 Task: Send an email with the signature Guillermo Adams with the subject Update on a termination meeting and the message I am writing to follow up on the status of the payment. from softage.8@softage.net to softage.6@softage.net and softage.7@softage.net
Action: Mouse moved to (1269, 76)
Screenshot: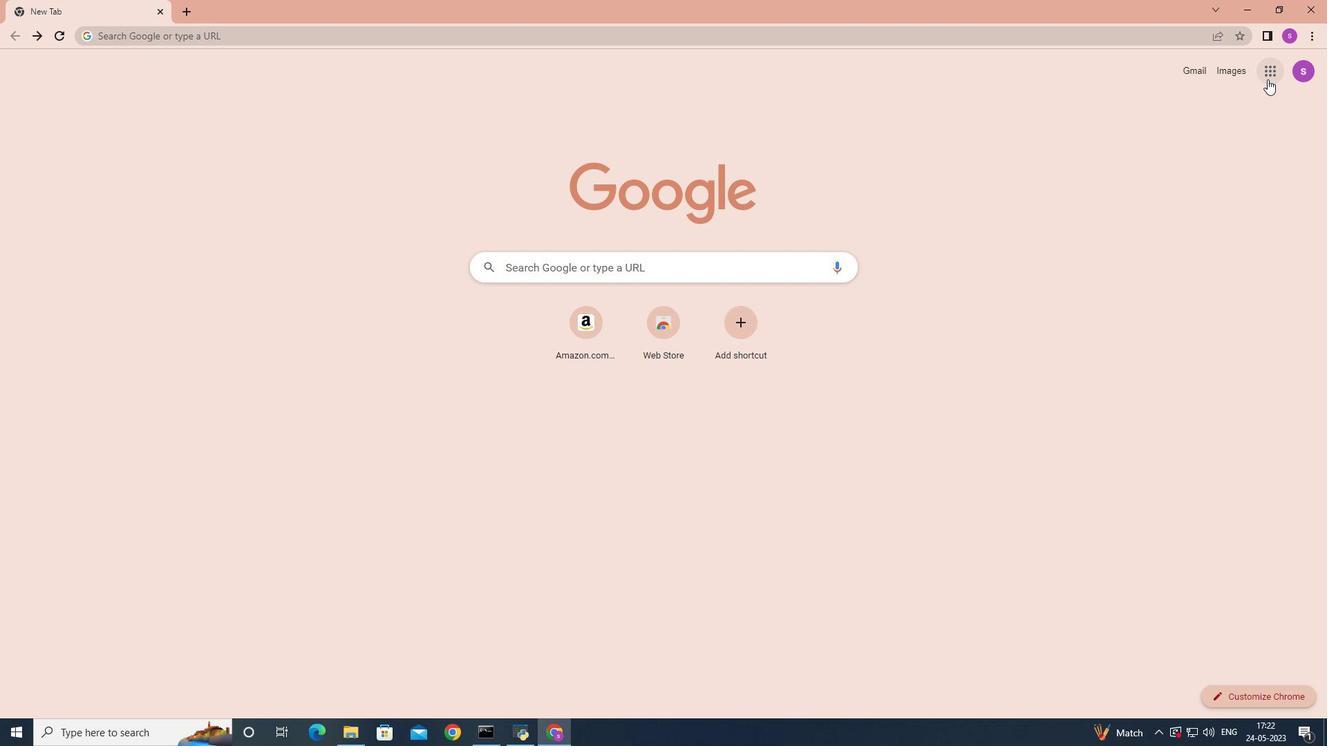 
Action: Mouse pressed left at (1269, 76)
Screenshot: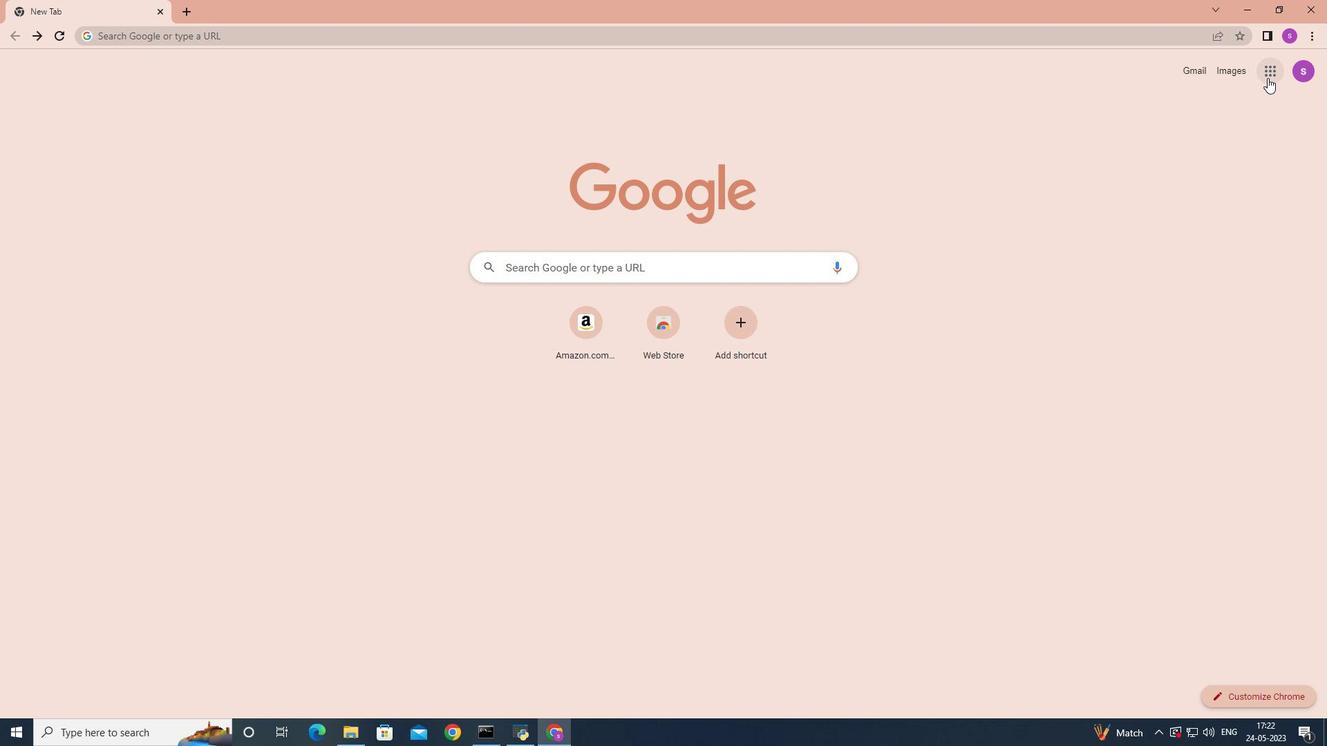 
Action: Mouse moved to (1220, 116)
Screenshot: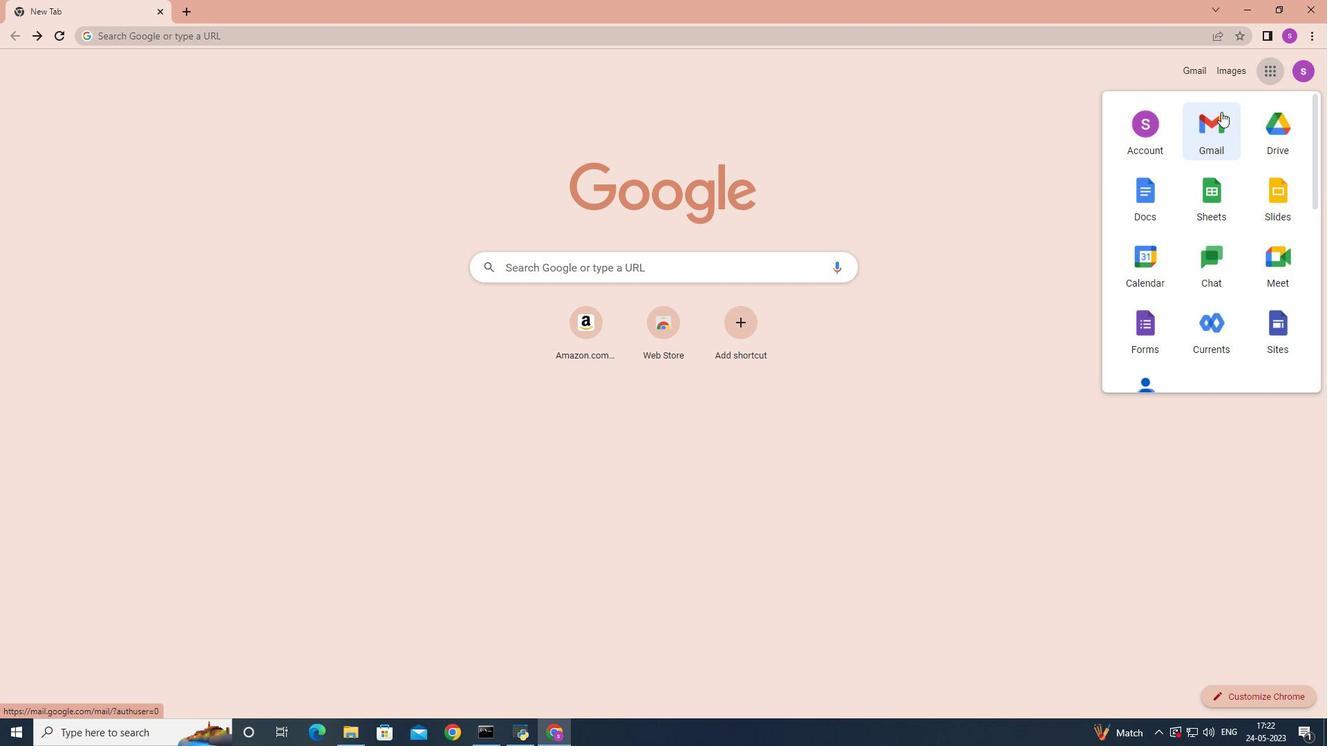 
Action: Mouse pressed left at (1220, 116)
Screenshot: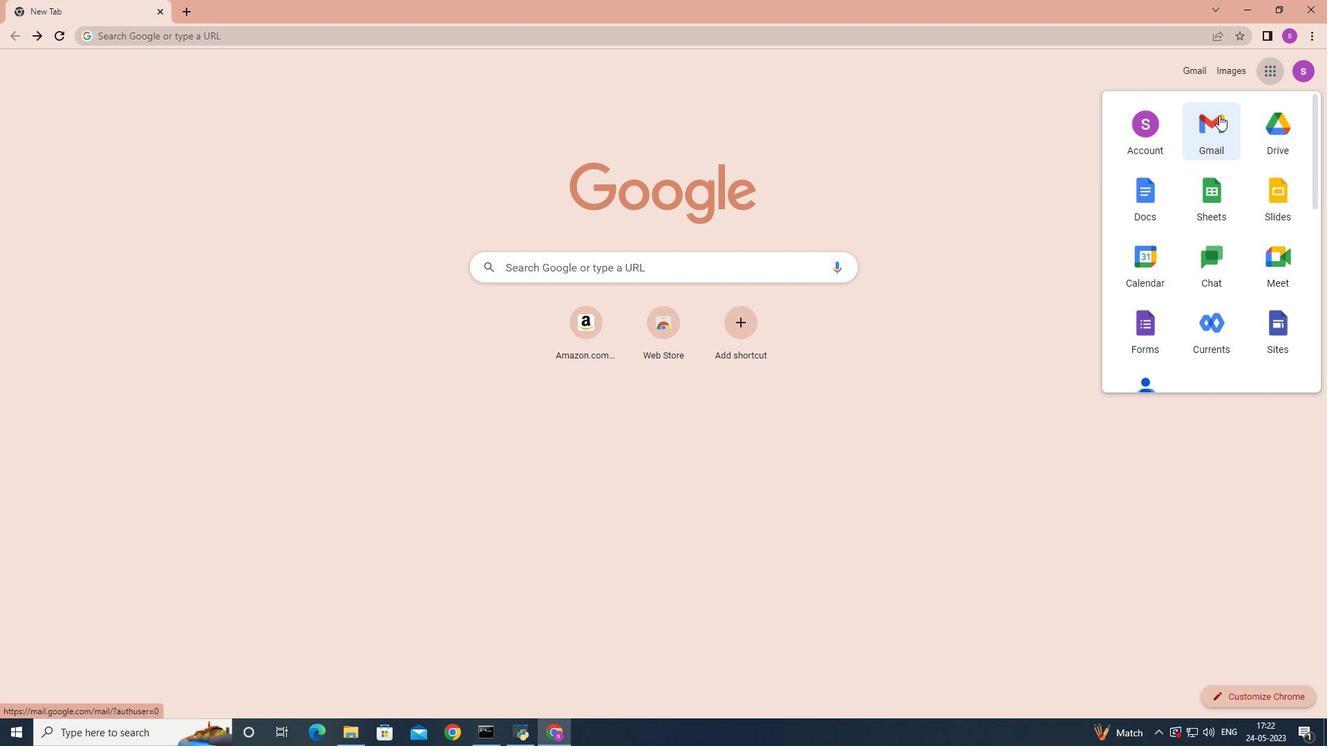
Action: Mouse moved to (1176, 80)
Screenshot: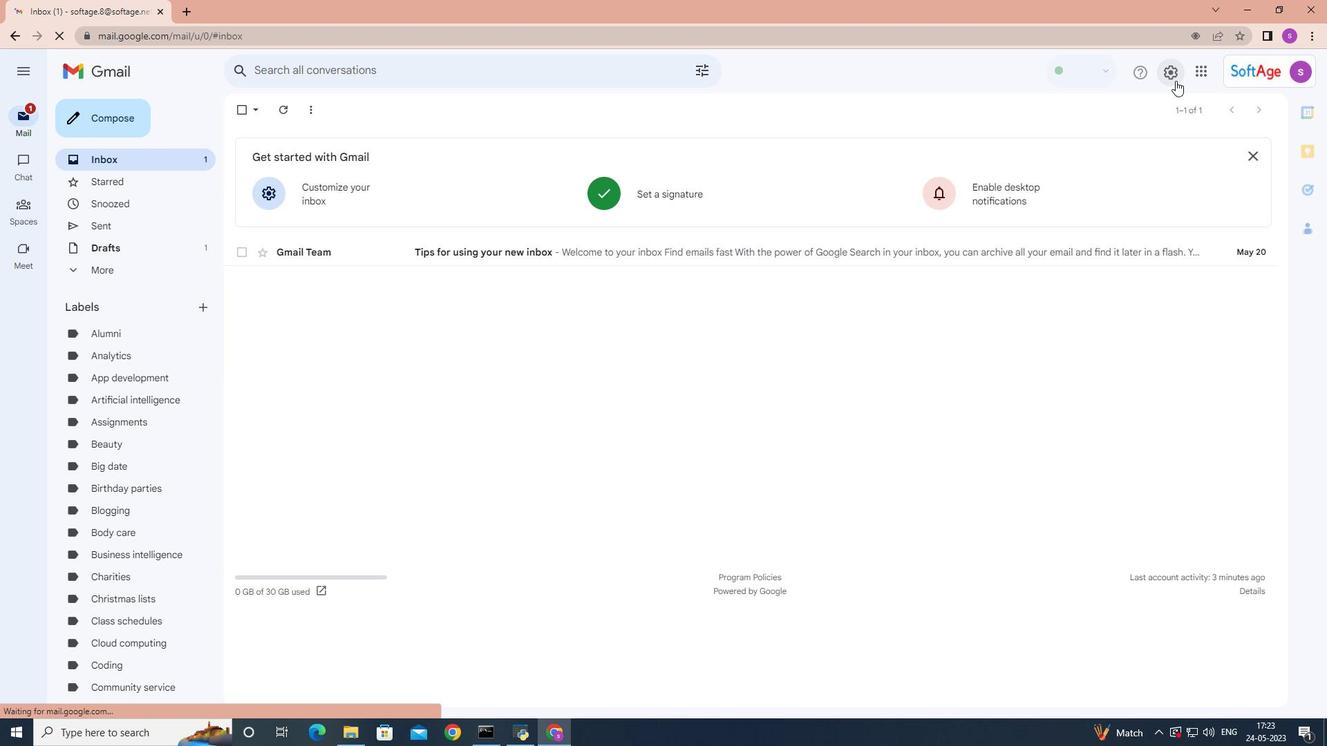 
Action: Mouse pressed left at (1176, 80)
Screenshot: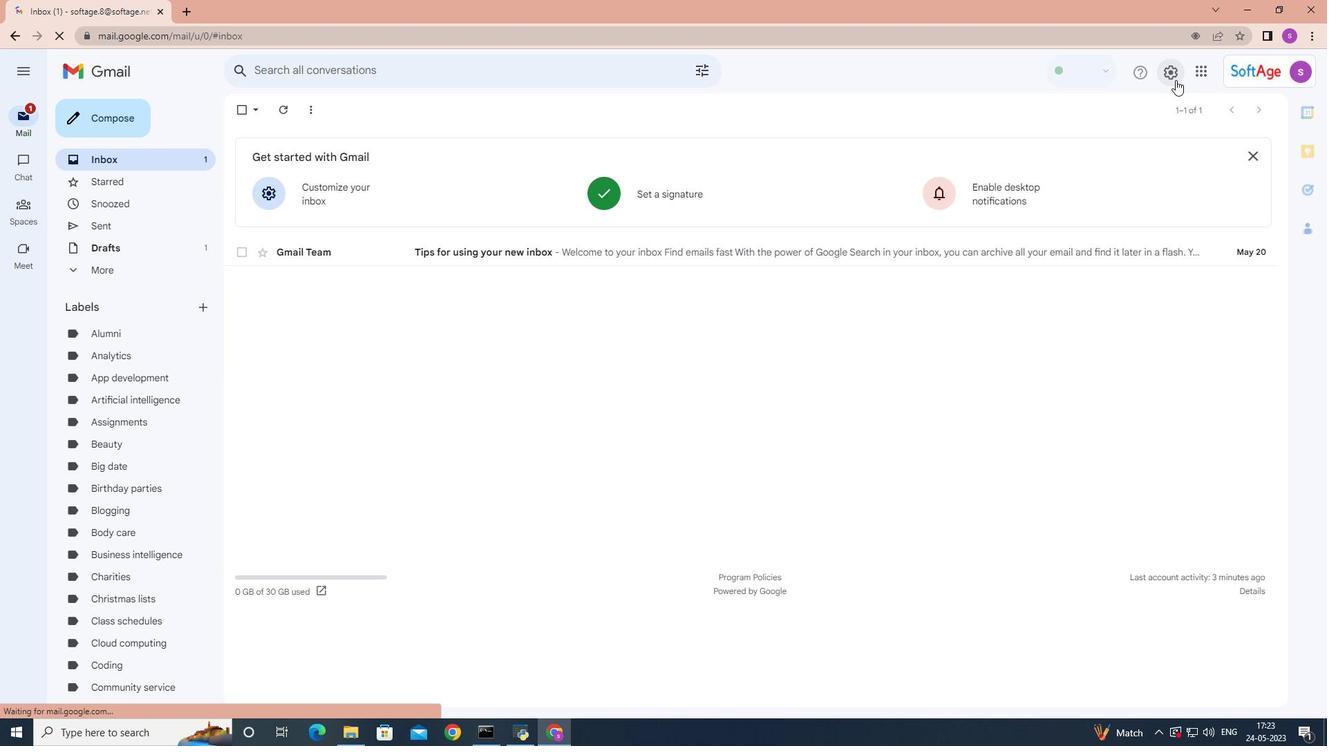 
Action: Mouse moved to (1161, 143)
Screenshot: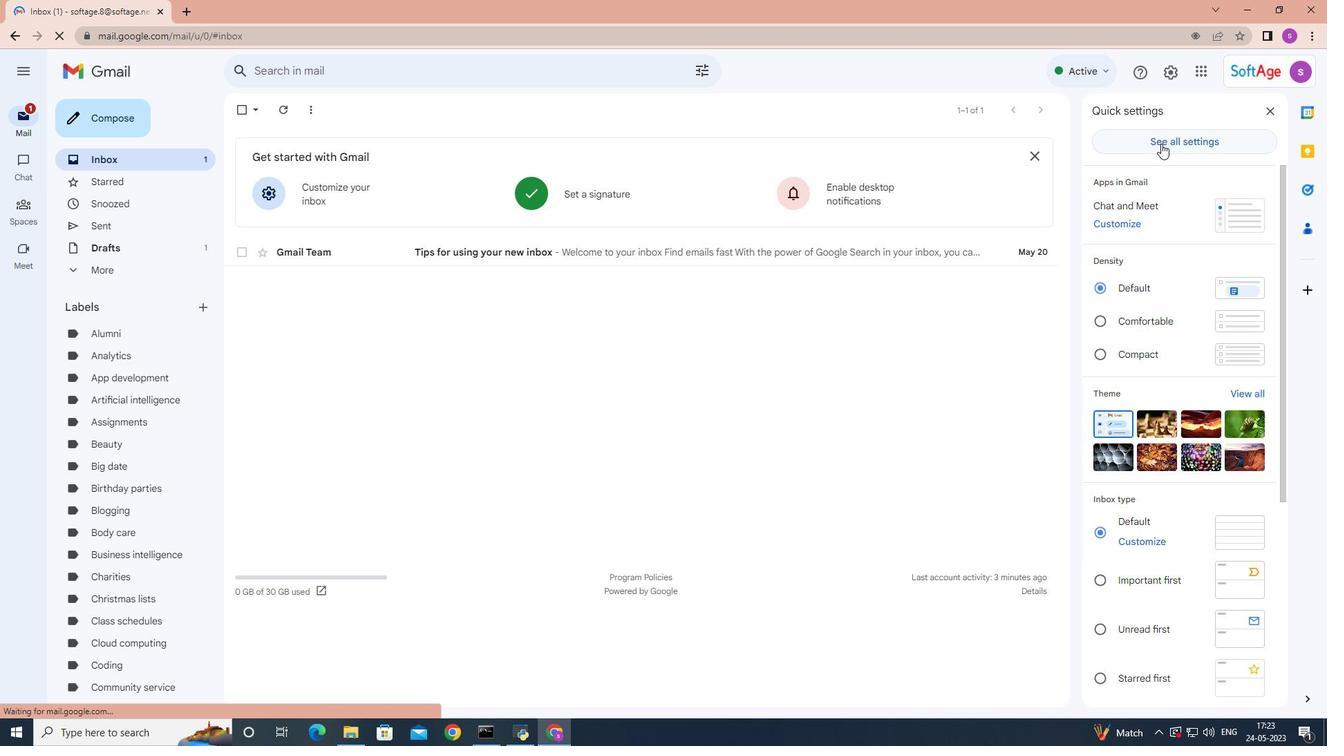 
Action: Mouse pressed left at (1161, 143)
Screenshot: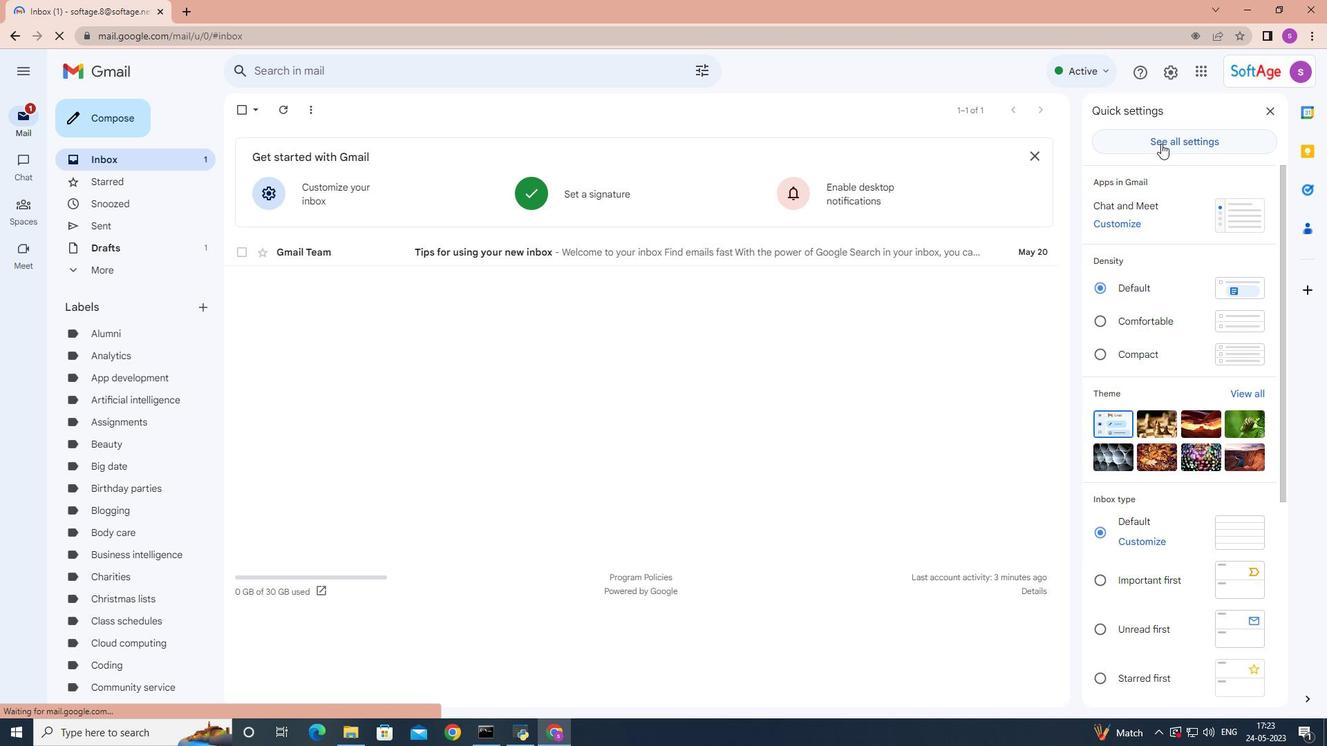
Action: Mouse moved to (902, 275)
Screenshot: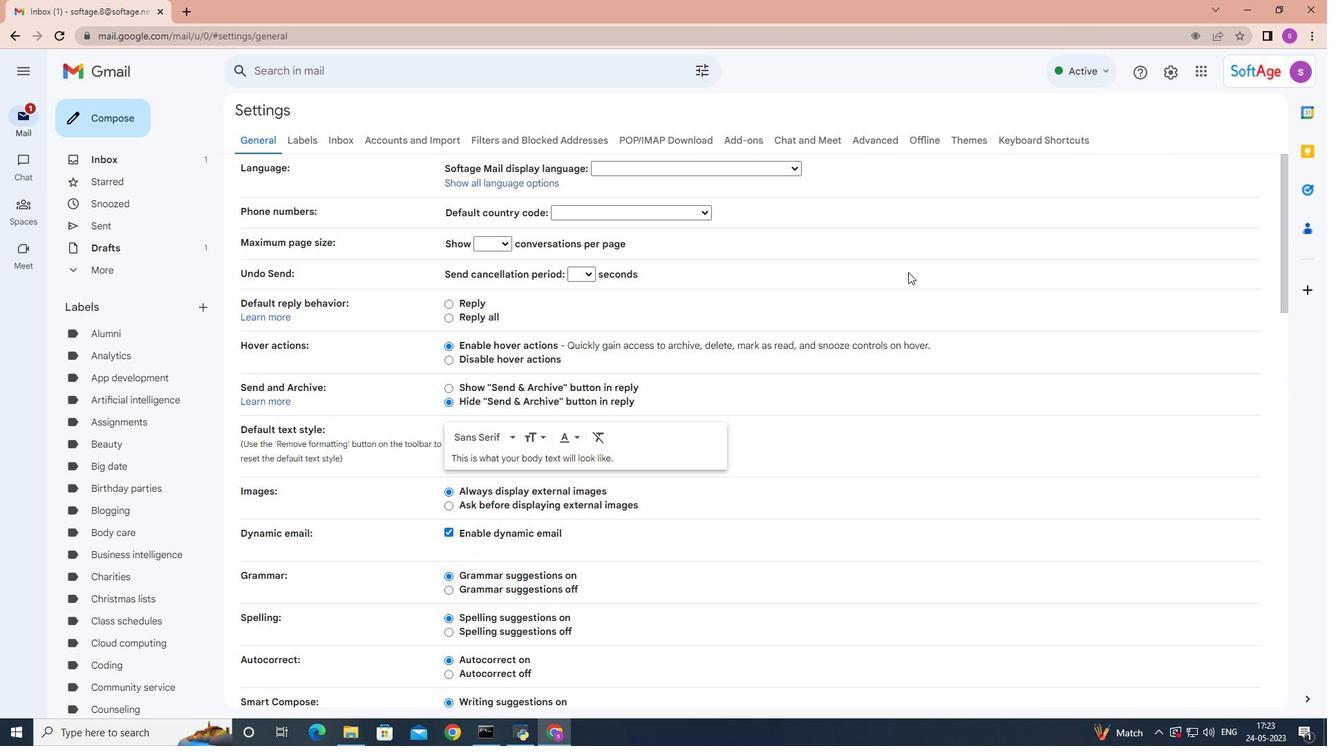 
Action: Mouse scrolled (902, 274) with delta (0, 0)
Screenshot: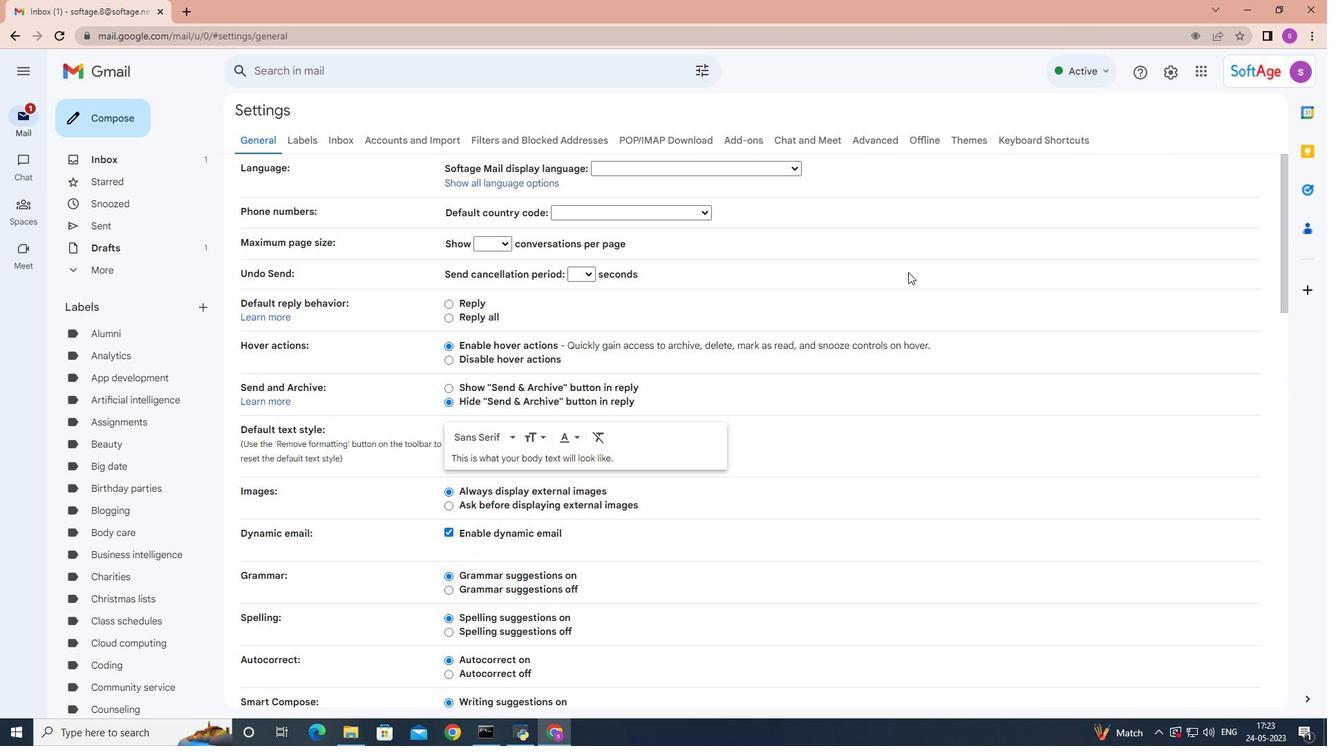 
Action: Mouse moved to (902, 275)
Screenshot: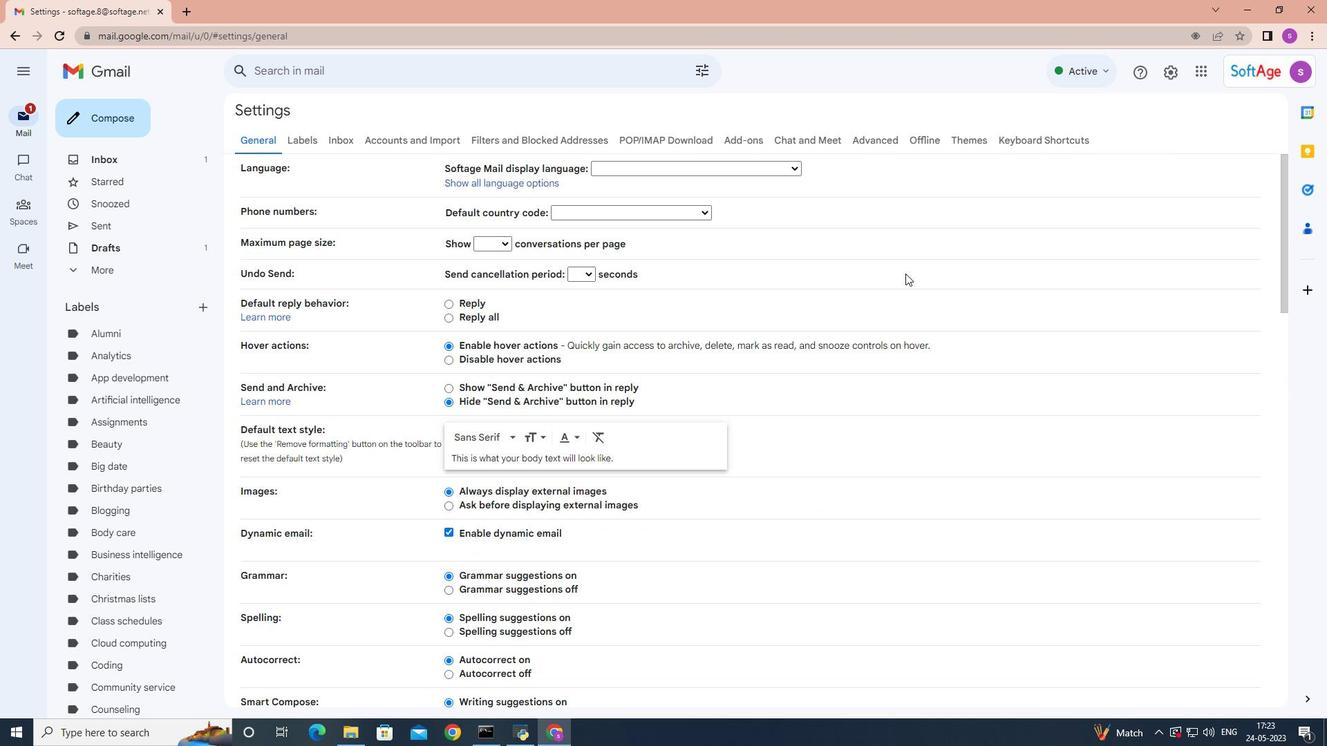 
Action: Mouse scrolled (902, 275) with delta (0, 0)
Screenshot: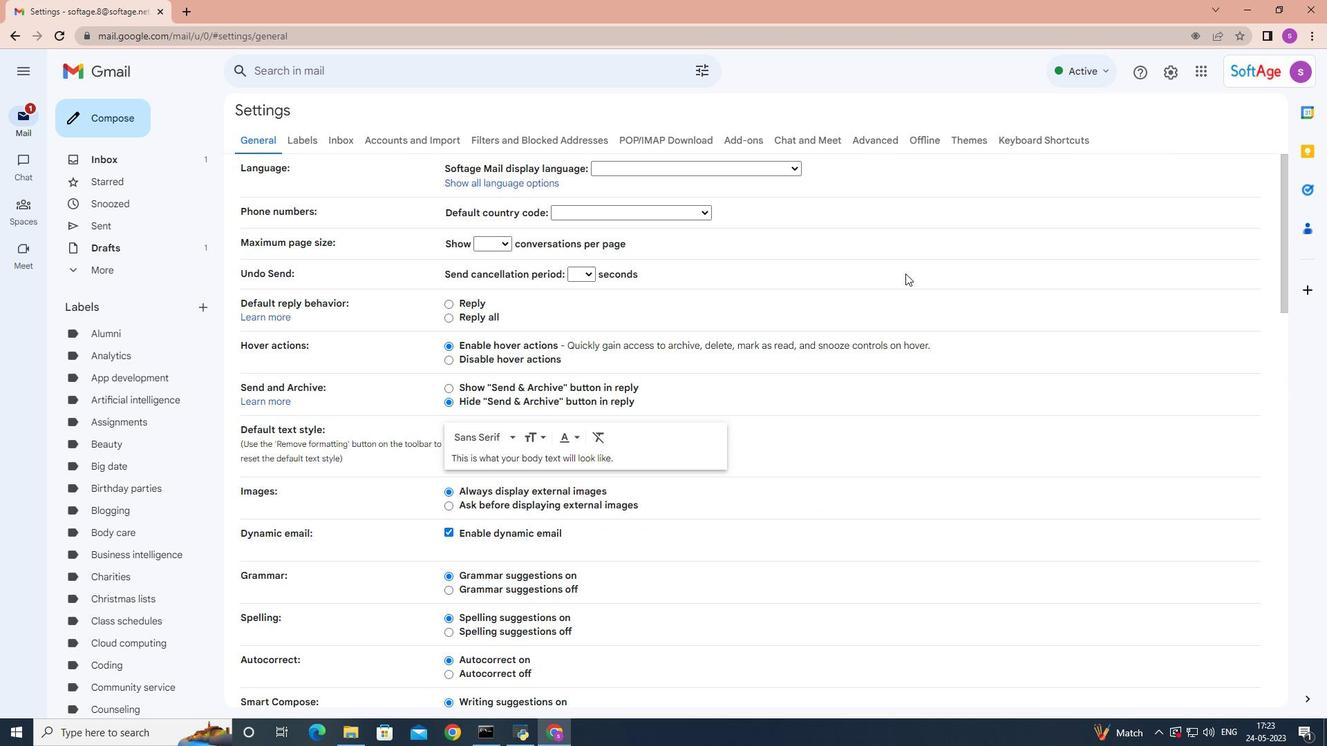 
Action: Mouse scrolled (902, 275) with delta (0, 0)
Screenshot: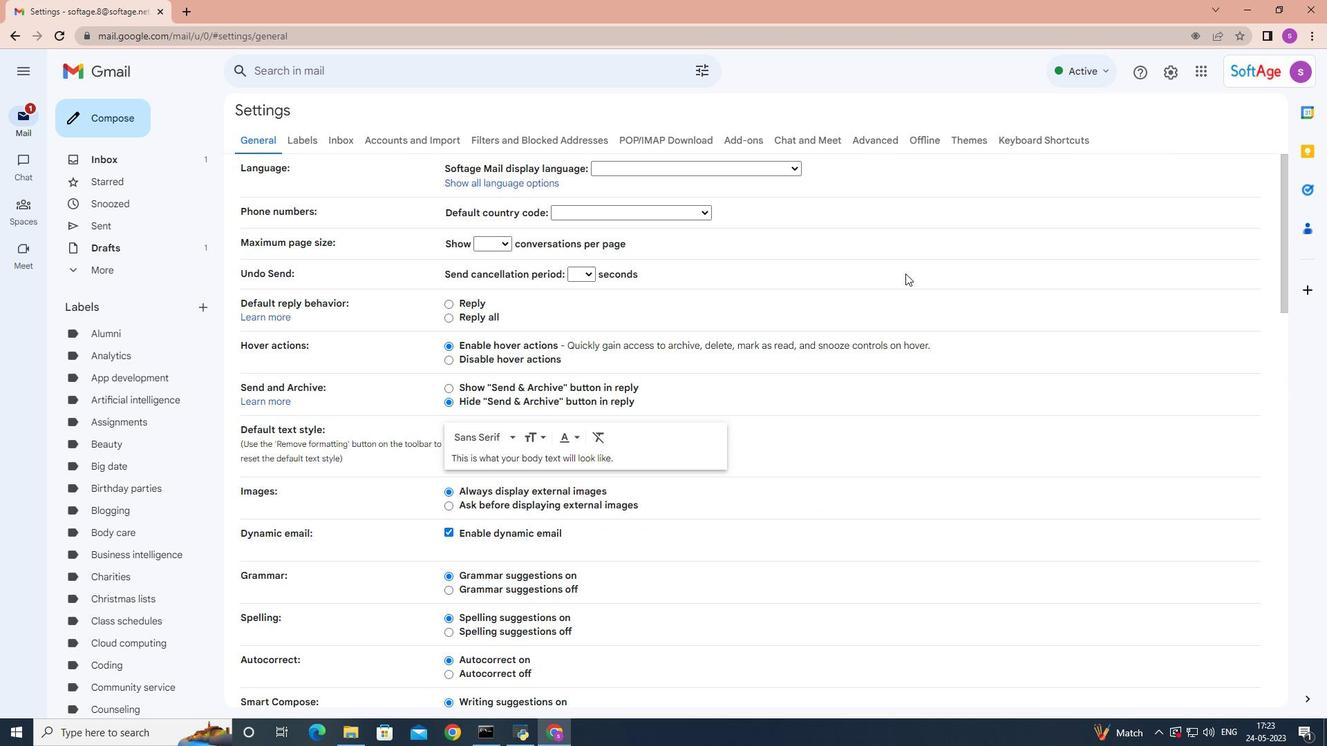 
Action: Mouse moved to (901, 275)
Screenshot: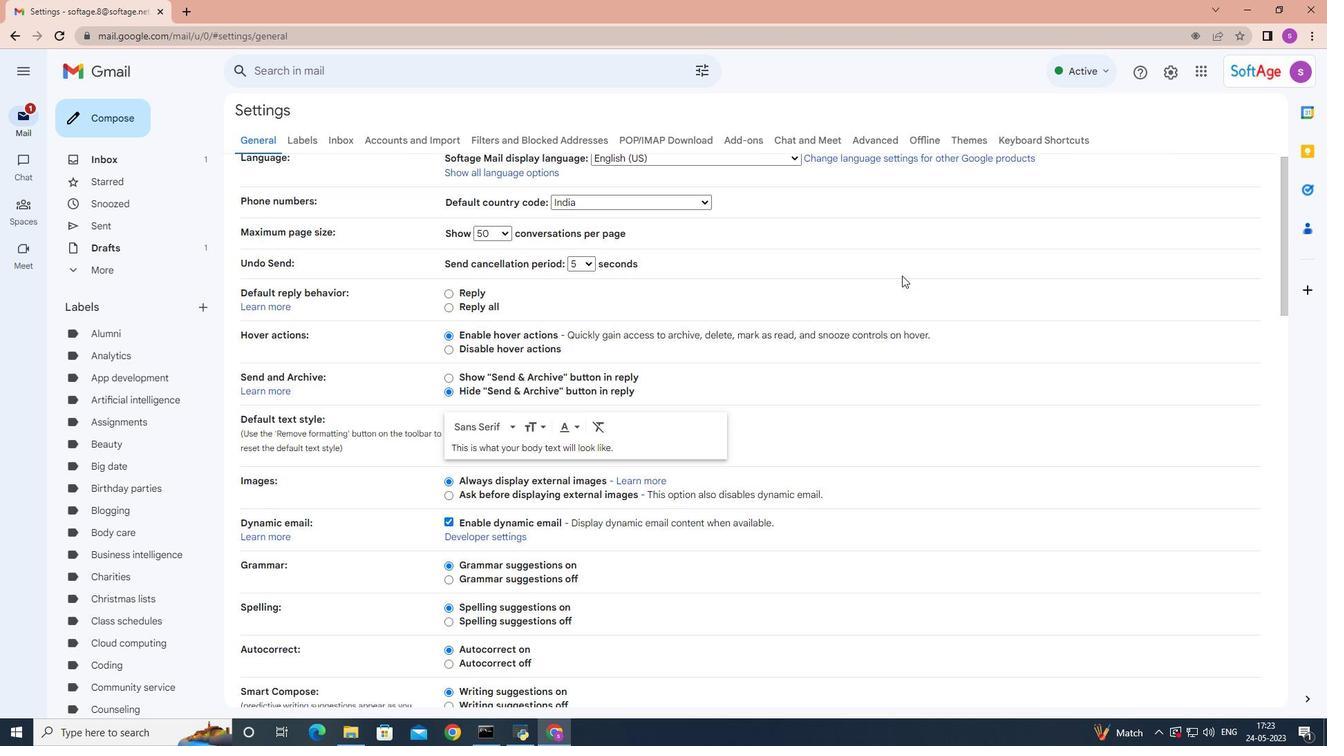 
Action: Mouse scrolled (901, 275) with delta (0, 0)
Screenshot: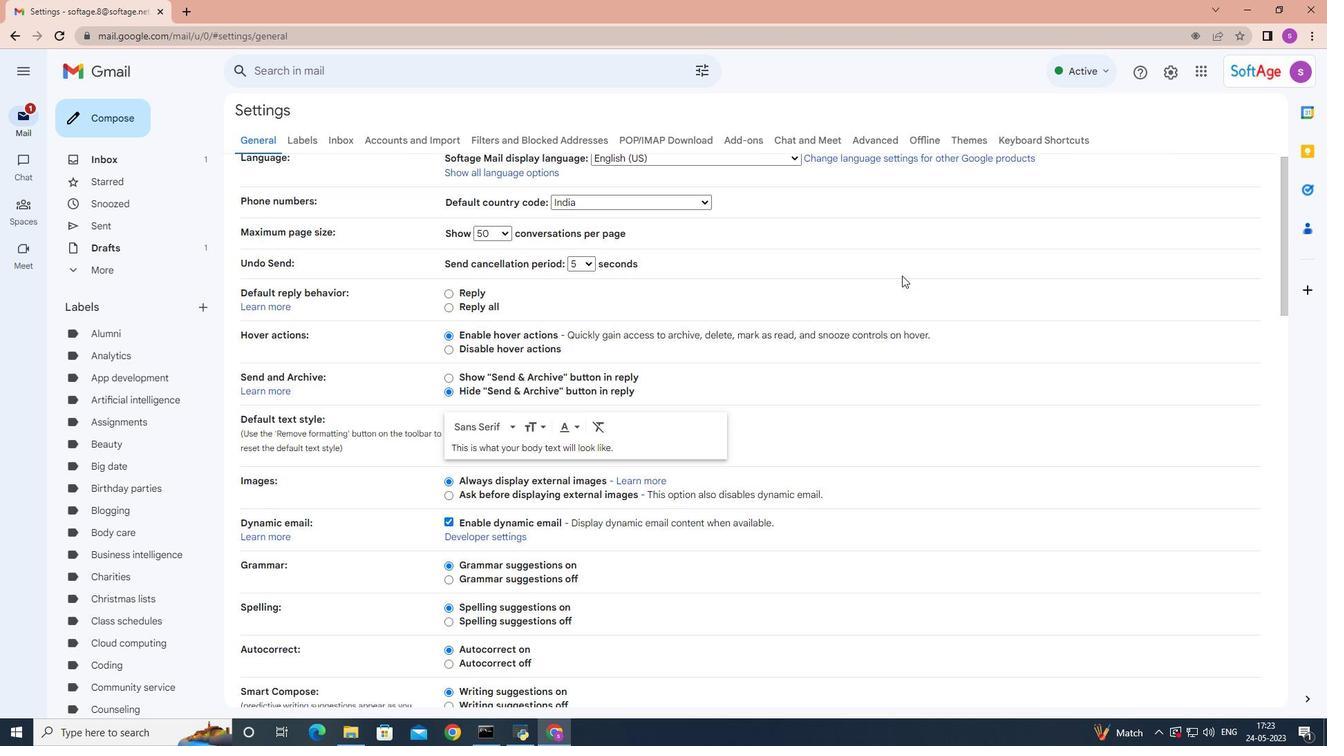 
Action: Mouse moved to (900, 275)
Screenshot: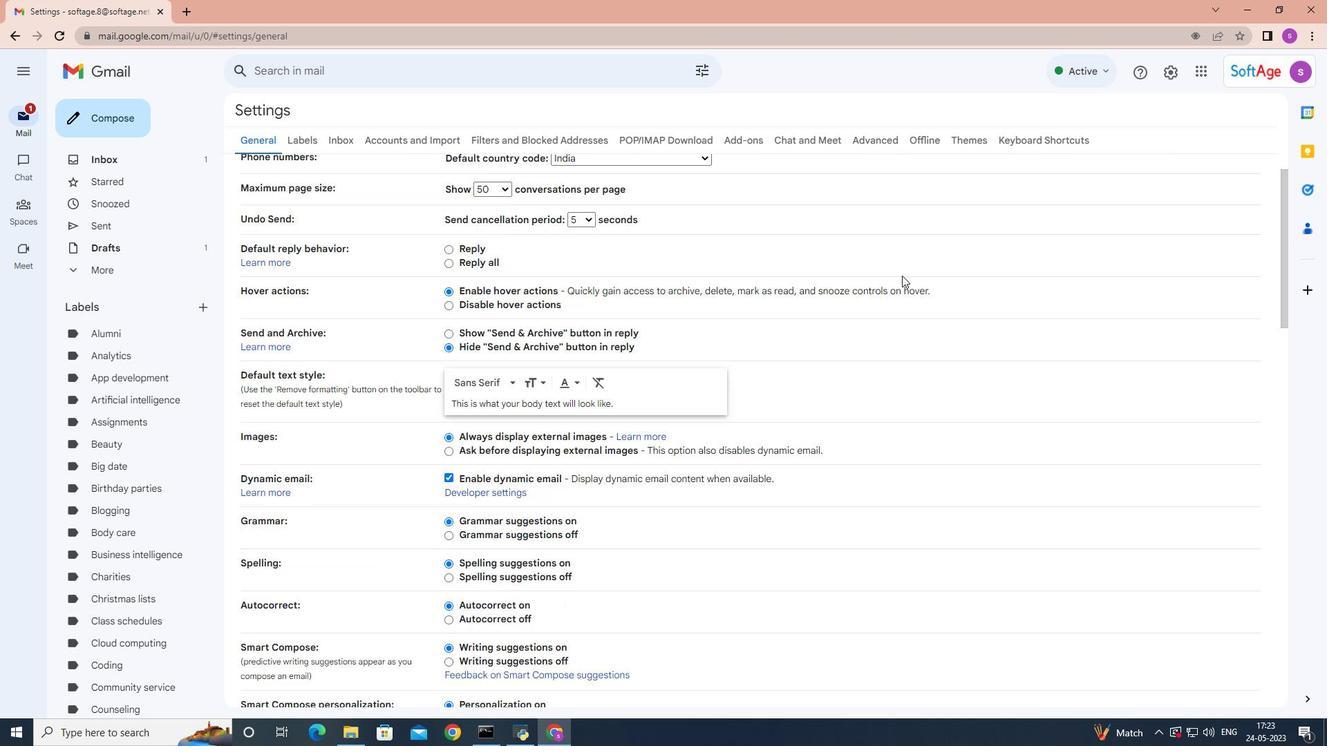
Action: Mouse scrolled (901, 275) with delta (0, 0)
Screenshot: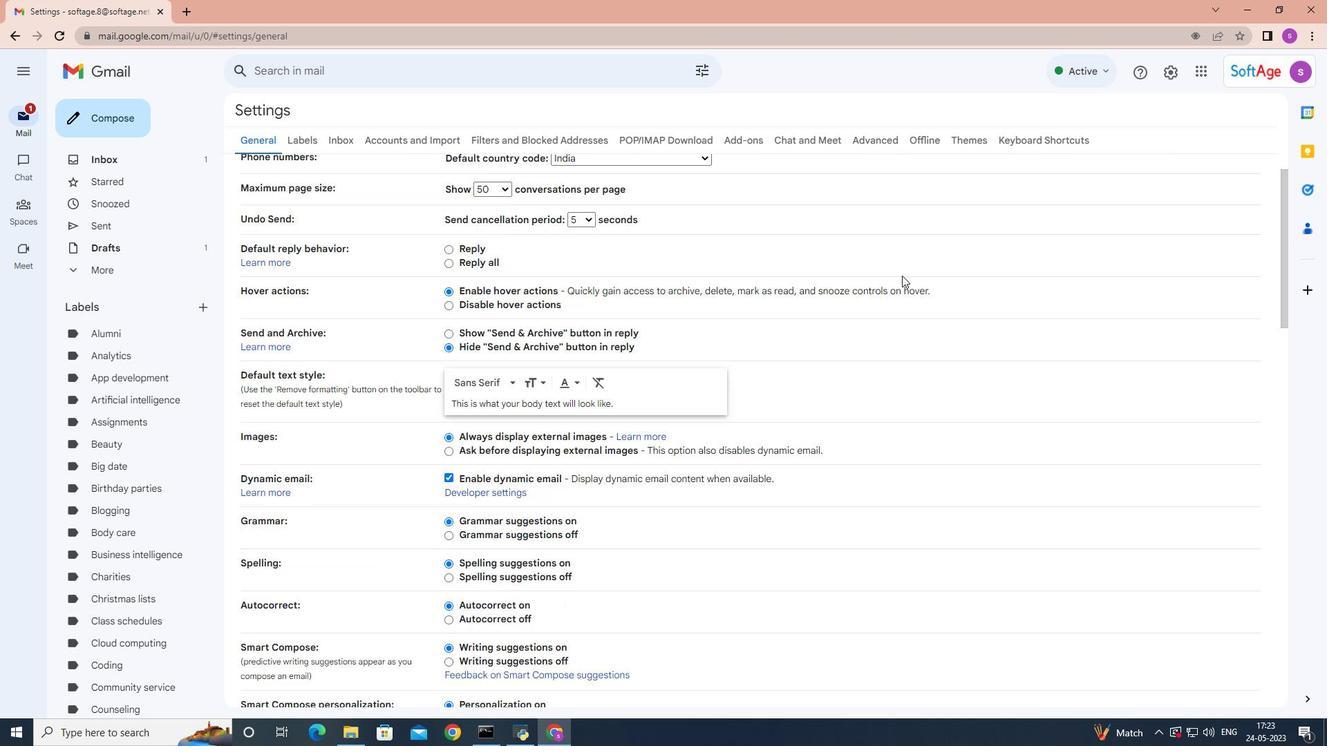 
Action: Mouse moved to (900, 275)
Screenshot: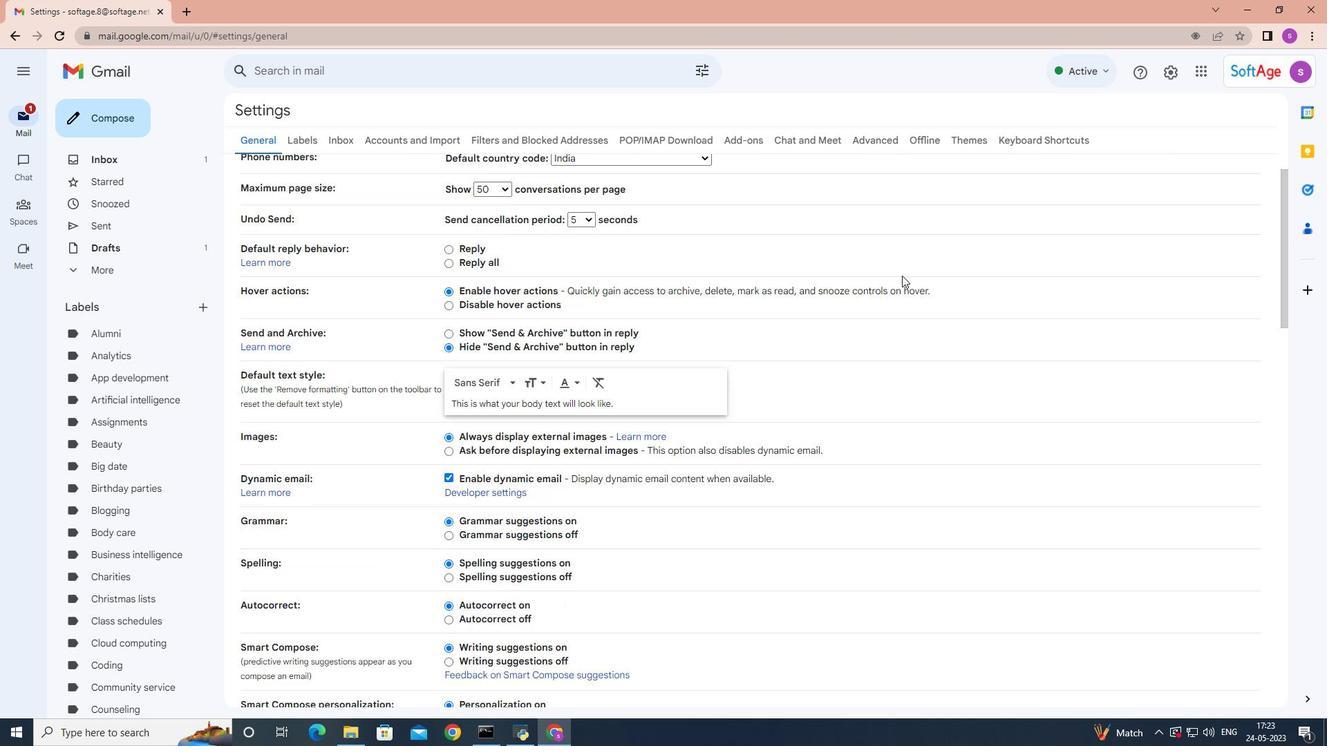 
Action: Mouse scrolled (901, 275) with delta (0, 0)
Screenshot: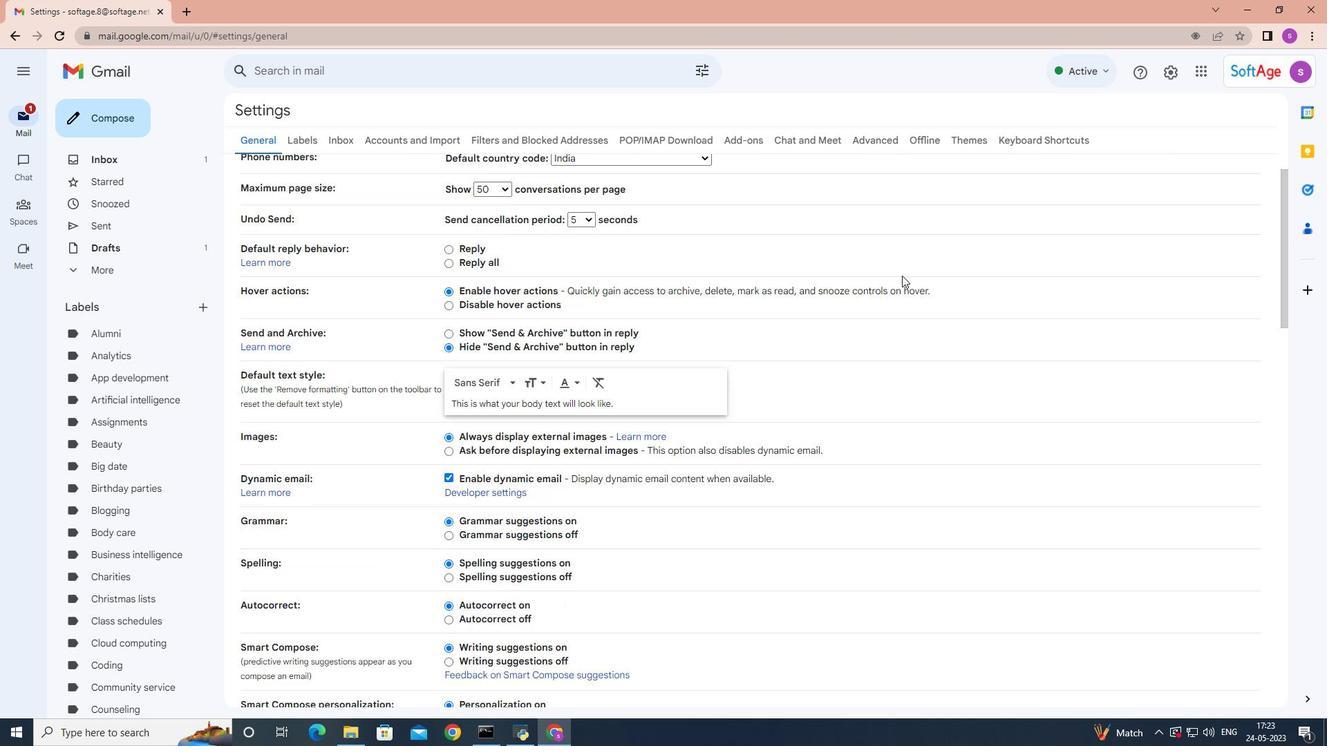 
Action: Mouse moved to (897, 273)
Screenshot: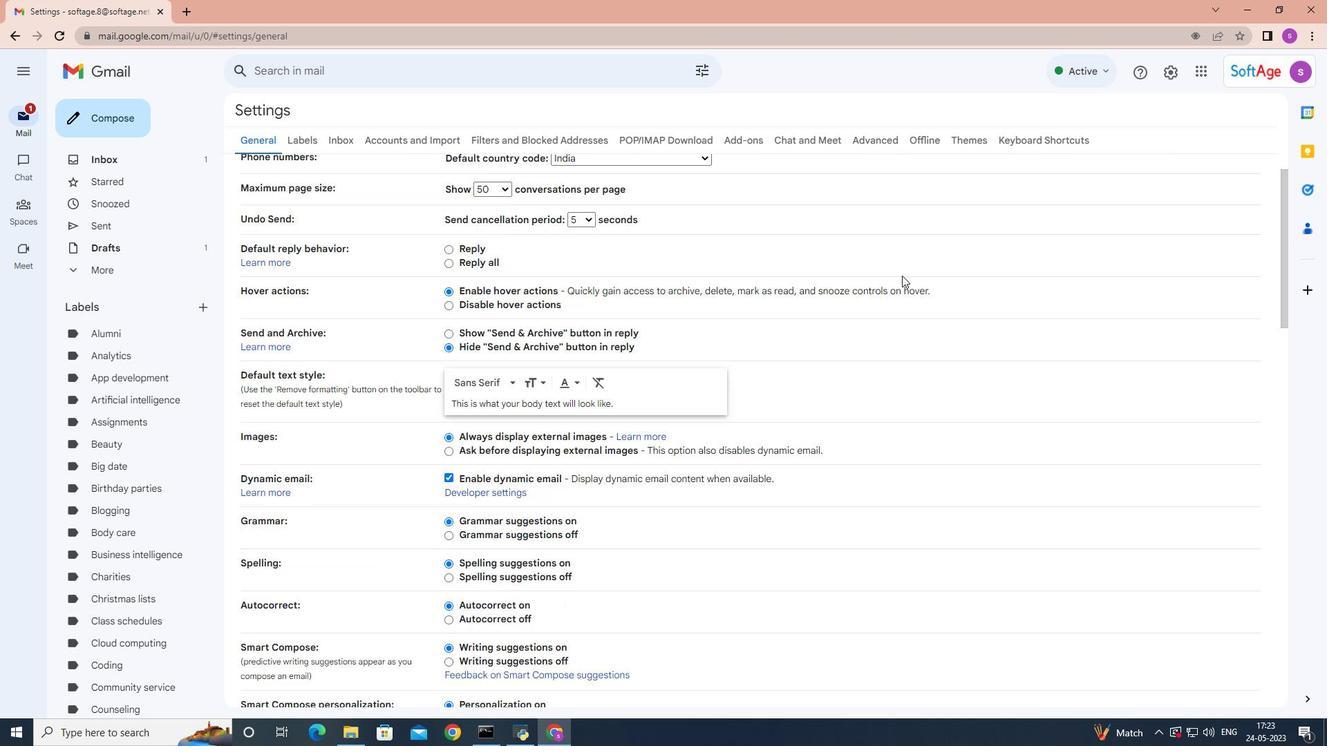 
Action: Mouse scrolled (900, 274) with delta (0, 0)
Screenshot: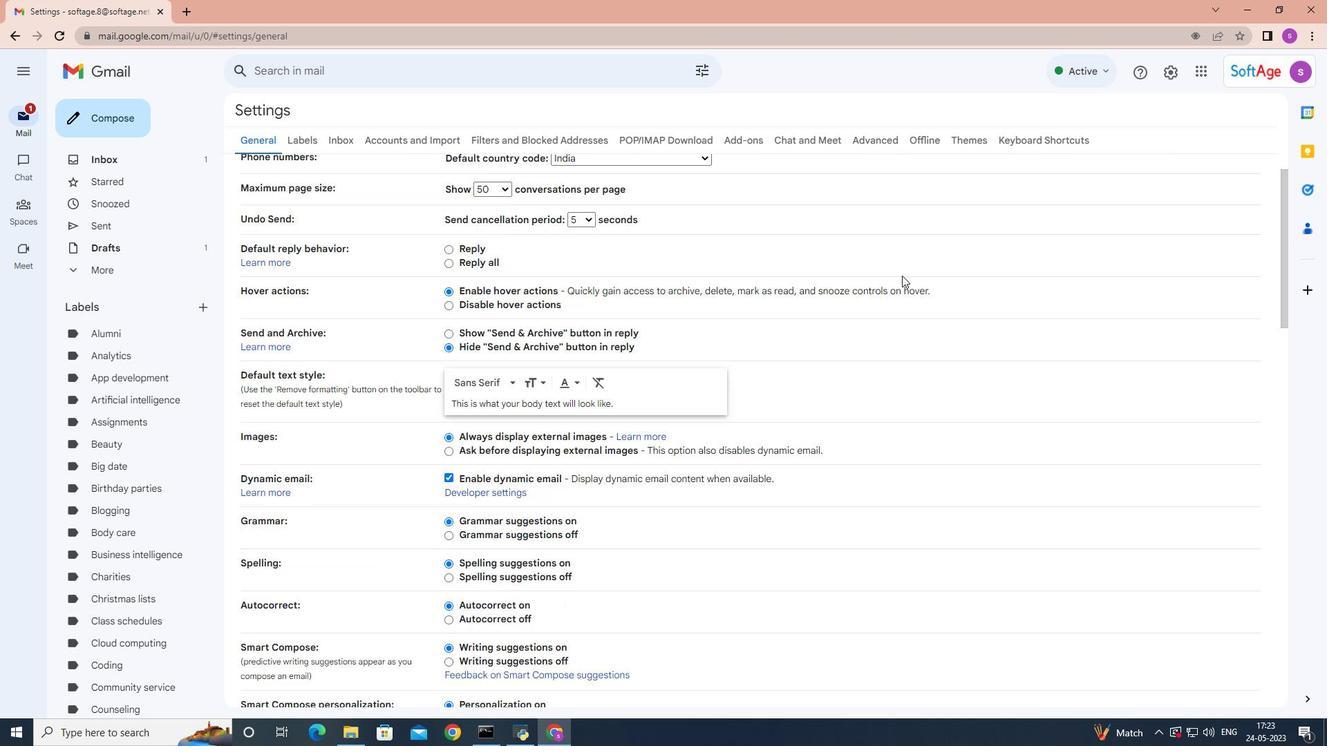 
Action: Mouse moved to (850, 280)
Screenshot: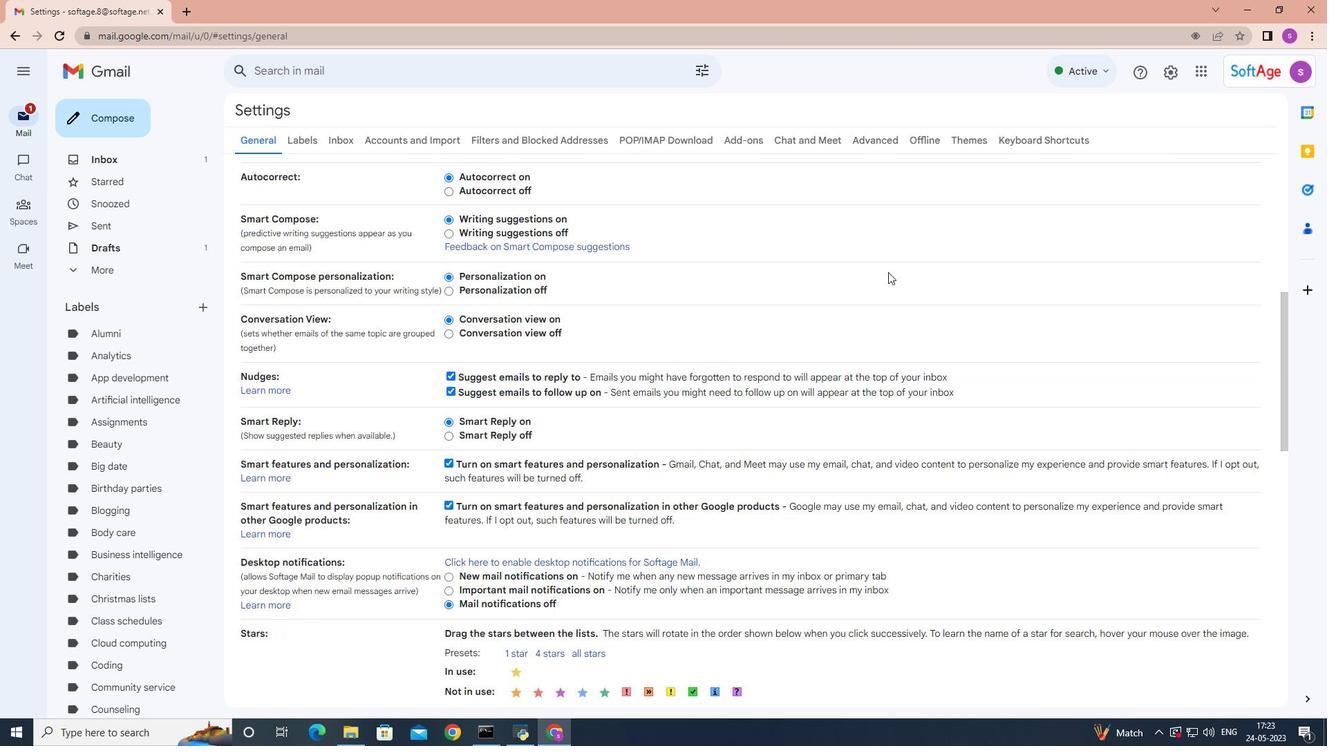 
Action: Mouse scrolled (850, 280) with delta (0, 0)
Screenshot: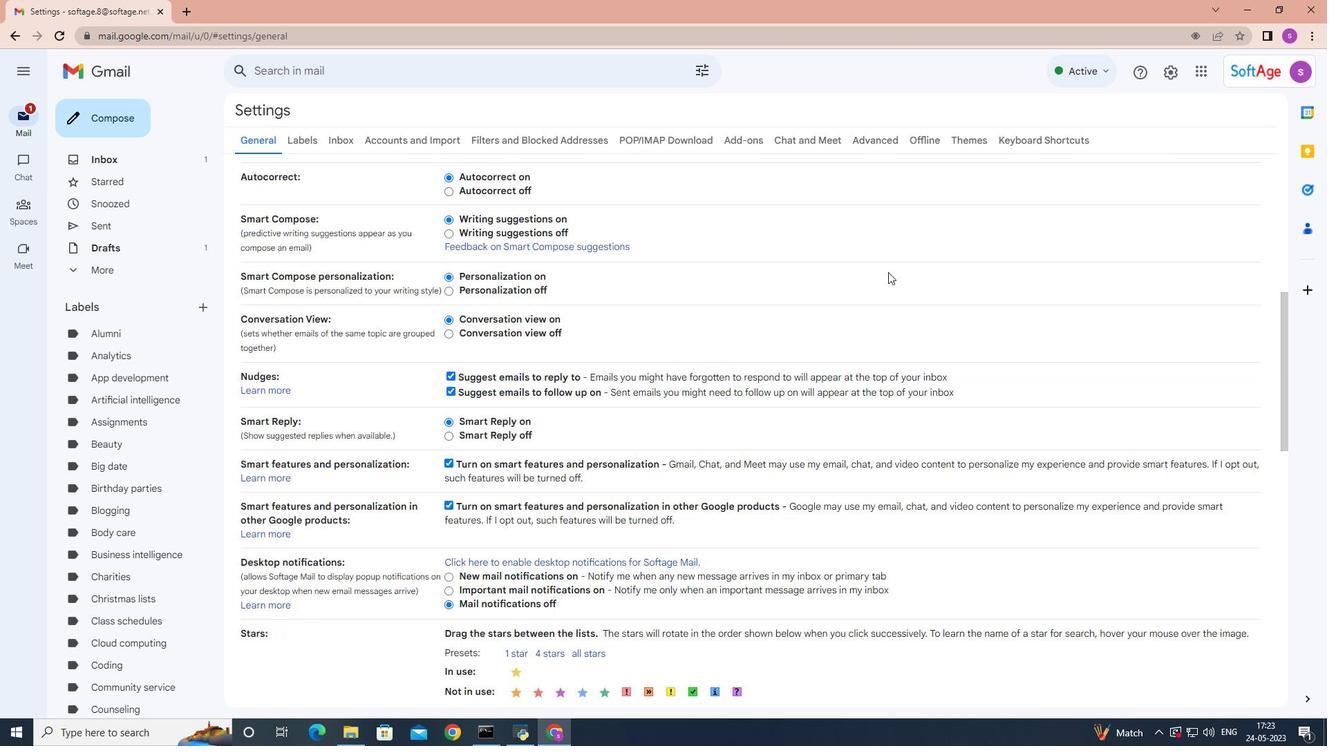 
Action: Mouse moved to (849, 280)
Screenshot: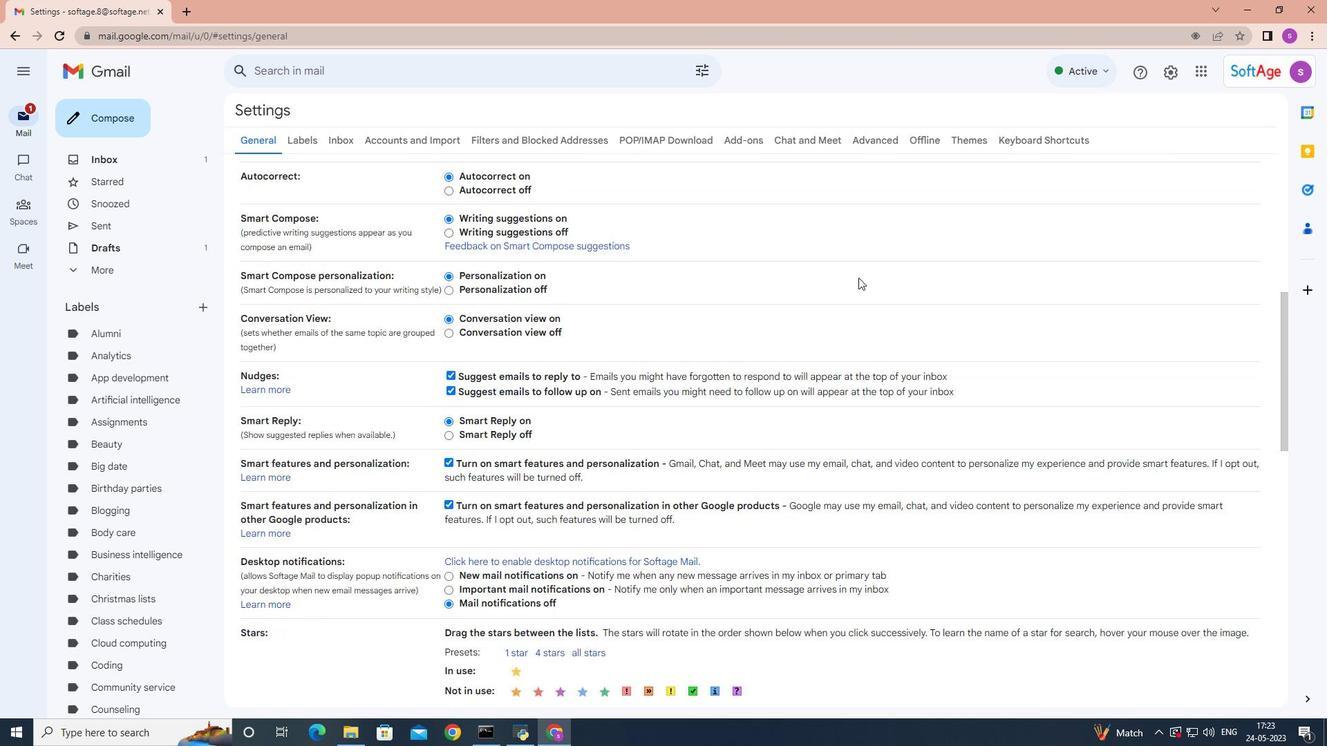 
Action: Mouse scrolled (849, 280) with delta (0, 0)
Screenshot: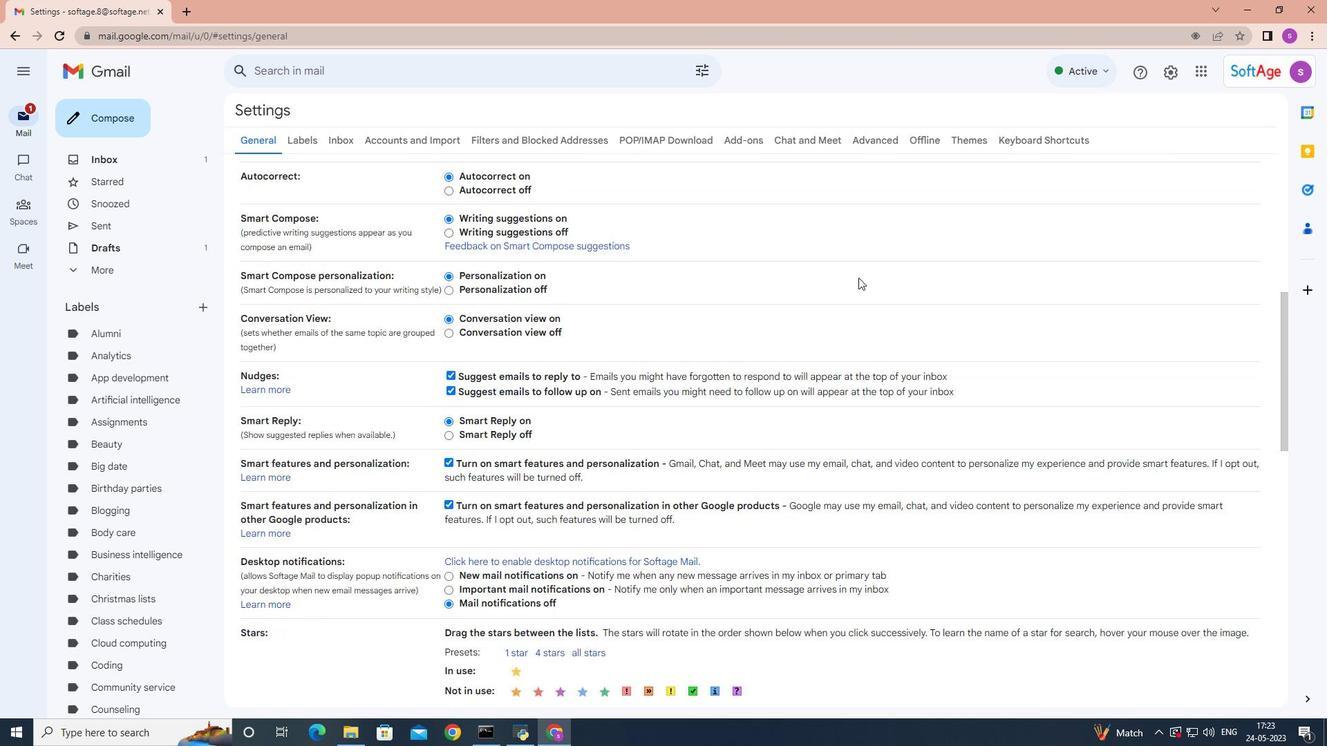 
Action: Mouse moved to (847, 280)
Screenshot: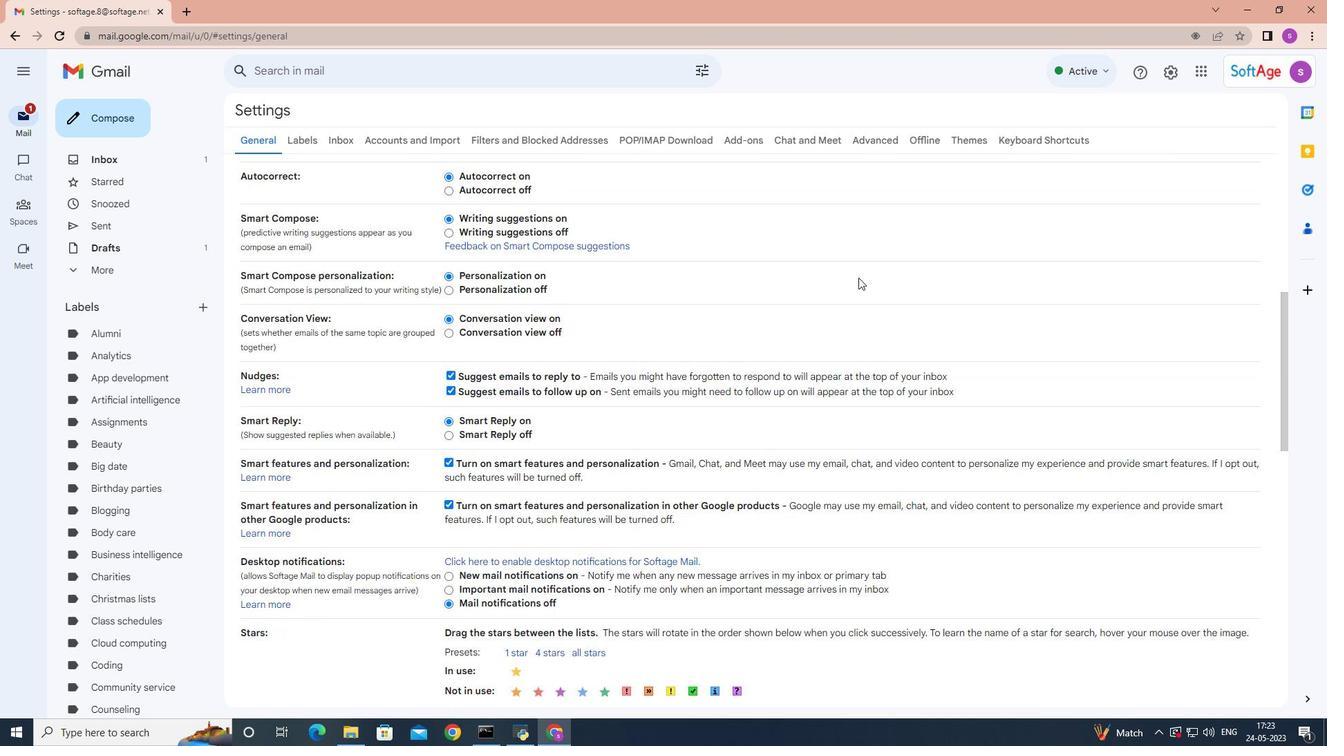 
Action: Mouse scrolled (847, 280) with delta (0, 0)
Screenshot: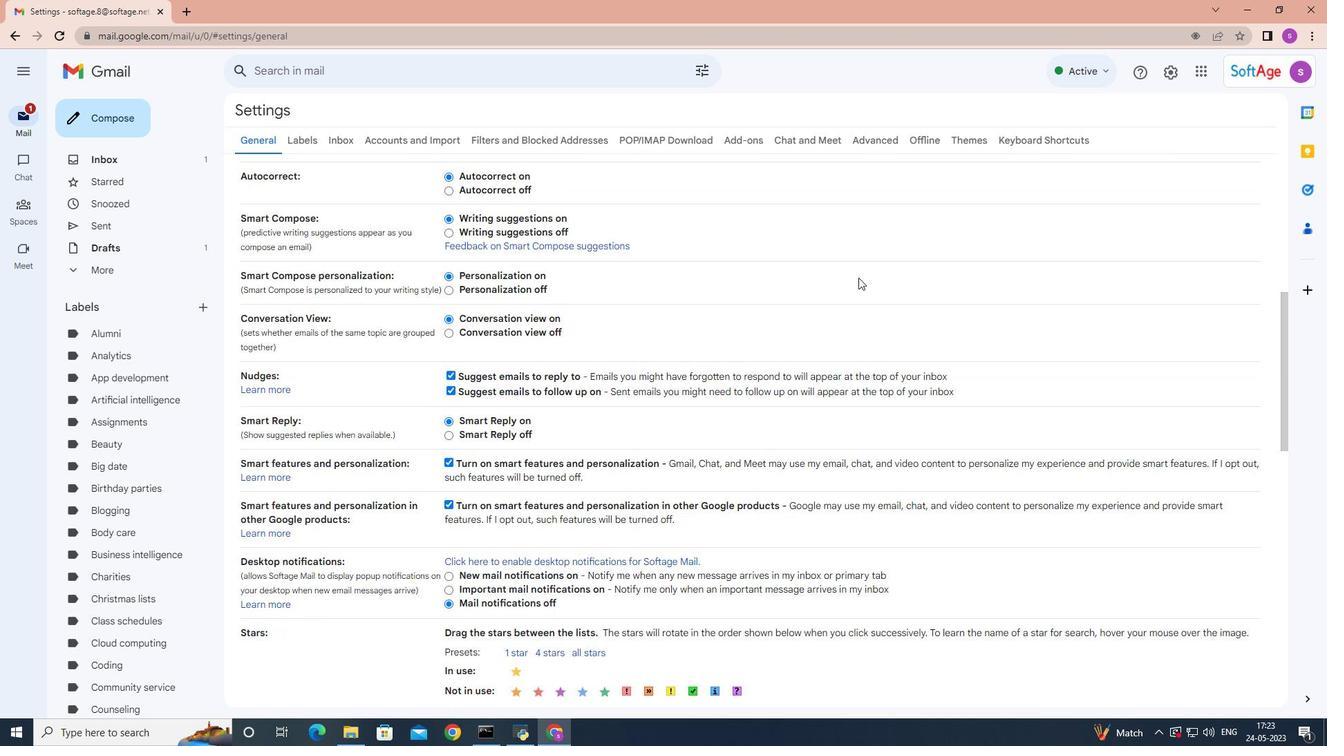 
Action: Mouse moved to (847, 281)
Screenshot: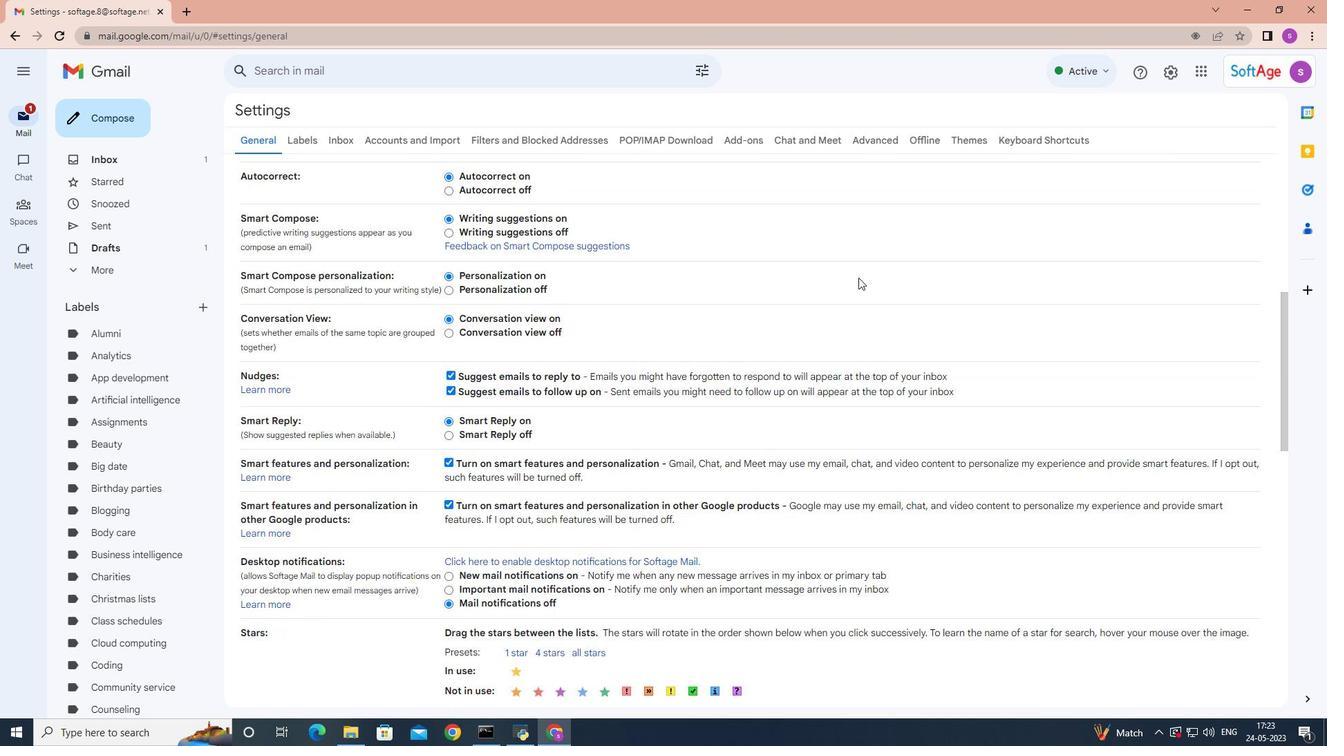 
Action: Mouse scrolled (847, 280) with delta (0, 0)
Screenshot: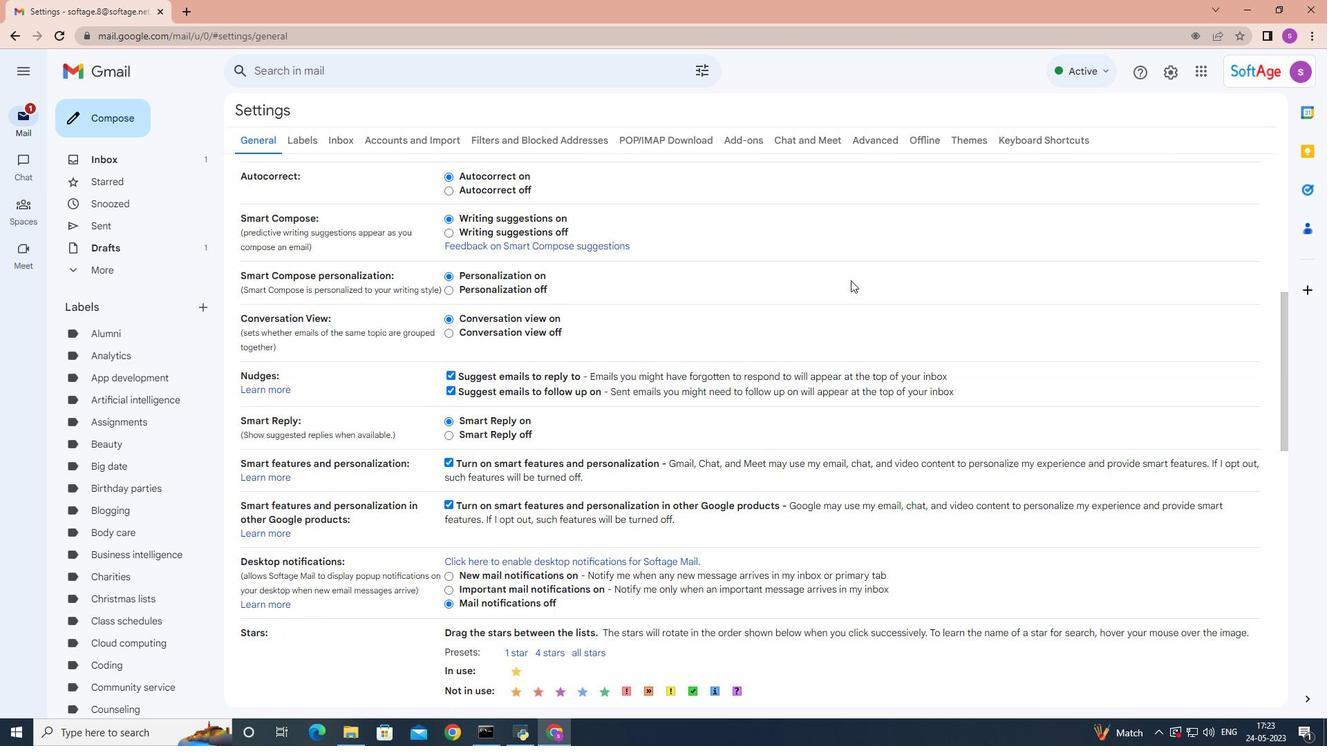 
Action: Mouse moved to (828, 286)
Screenshot: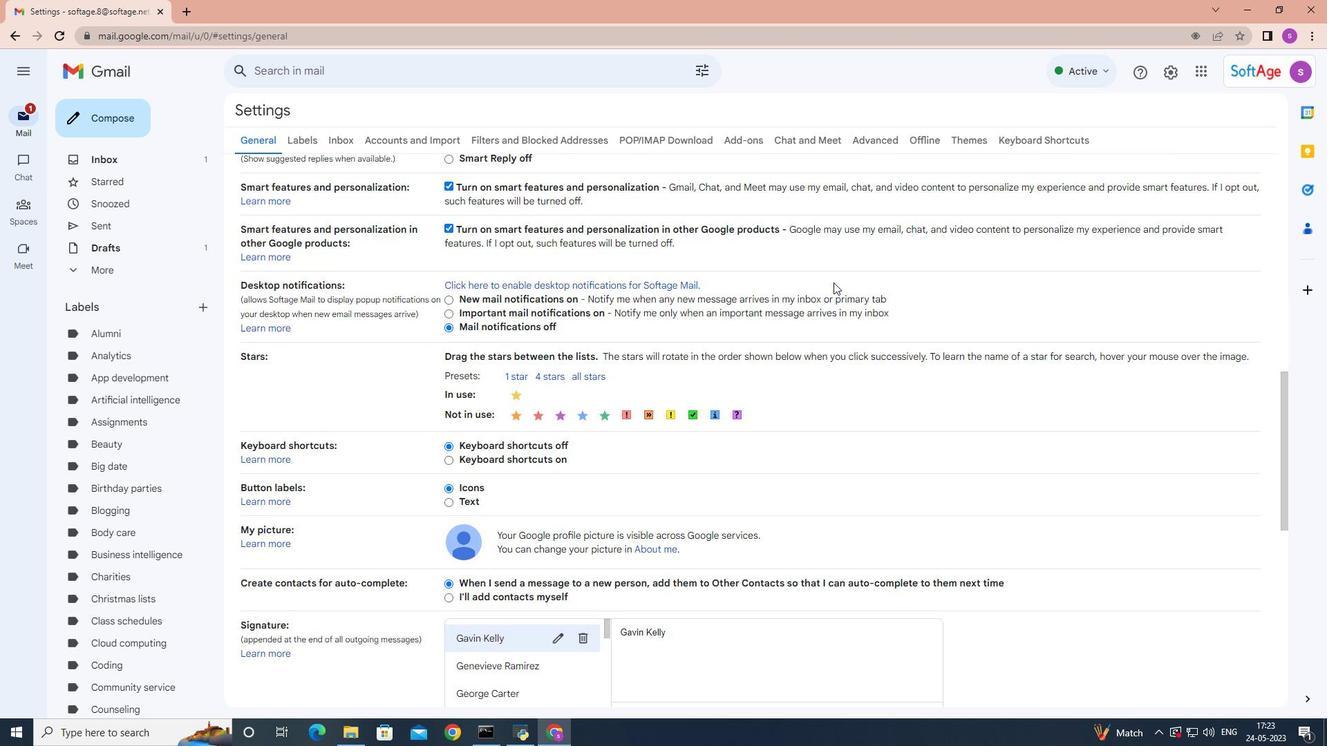 
Action: Mouse scrolled (828, 285) with delta (0, 0)
Screenshot: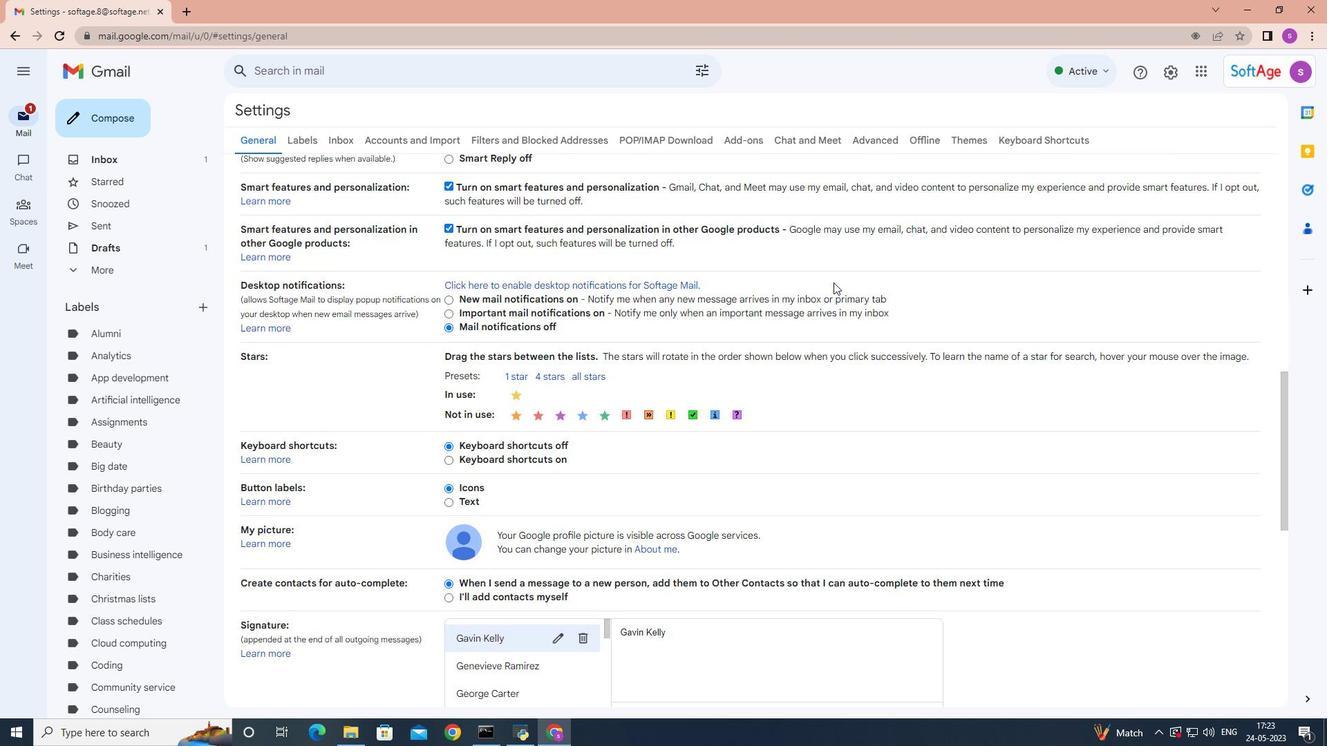 
Action: Mouse moved to (828, 286)
Screenshot: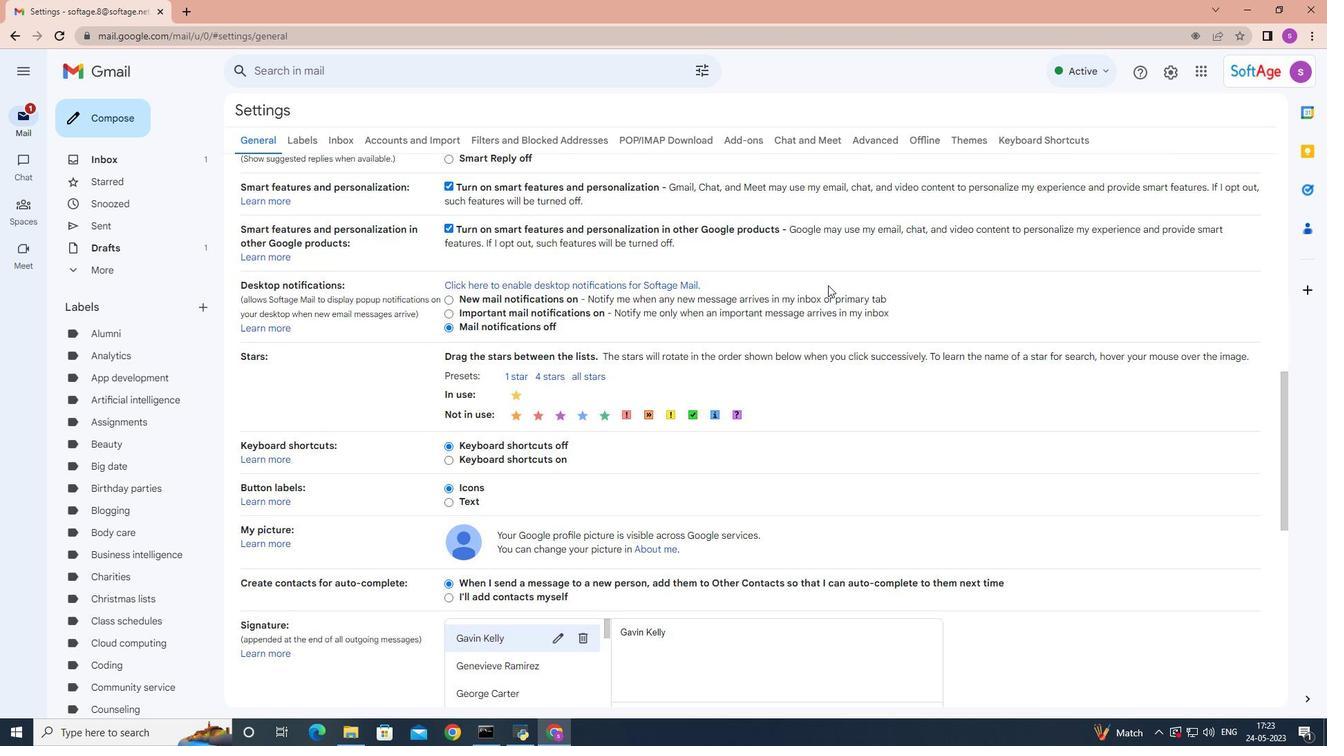 
Action: Mouse scrolled (828, 285) with delta (0, 0)
Screenshot: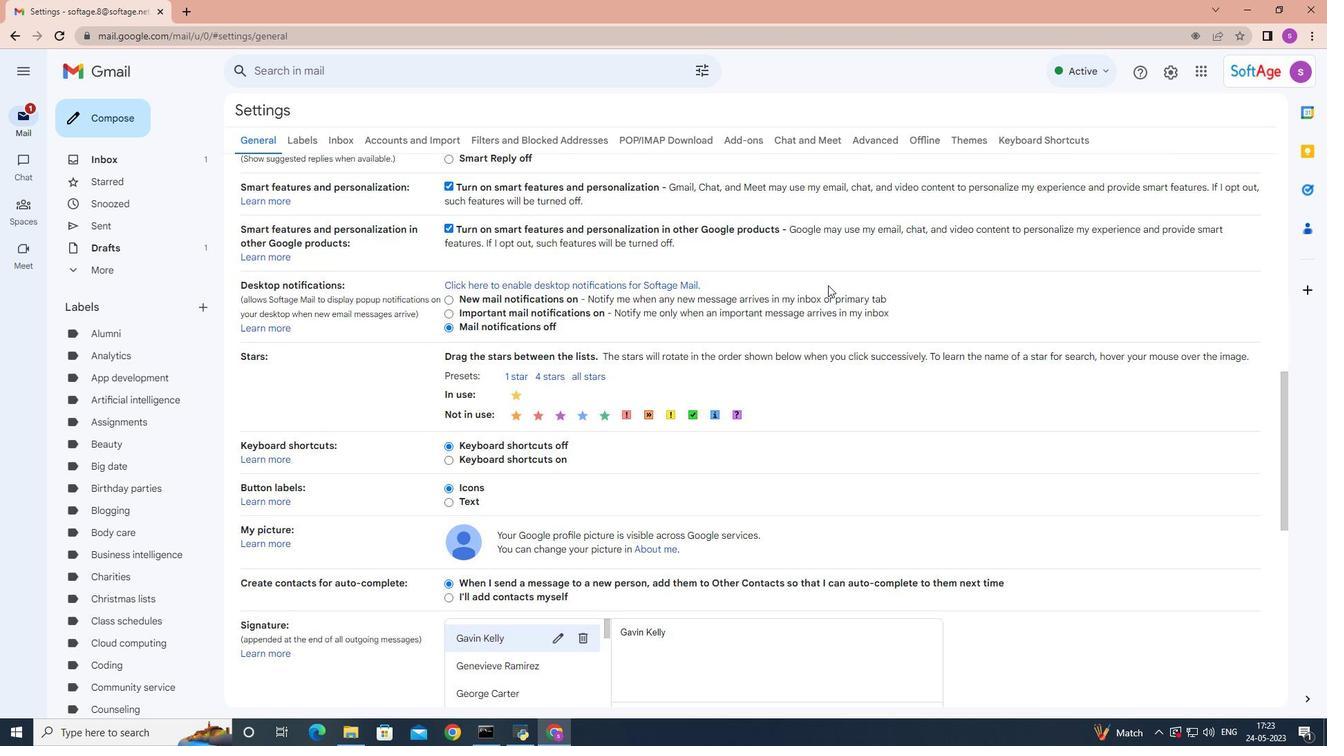 
Action: Mouse moved to (827, 286)
Screenshot: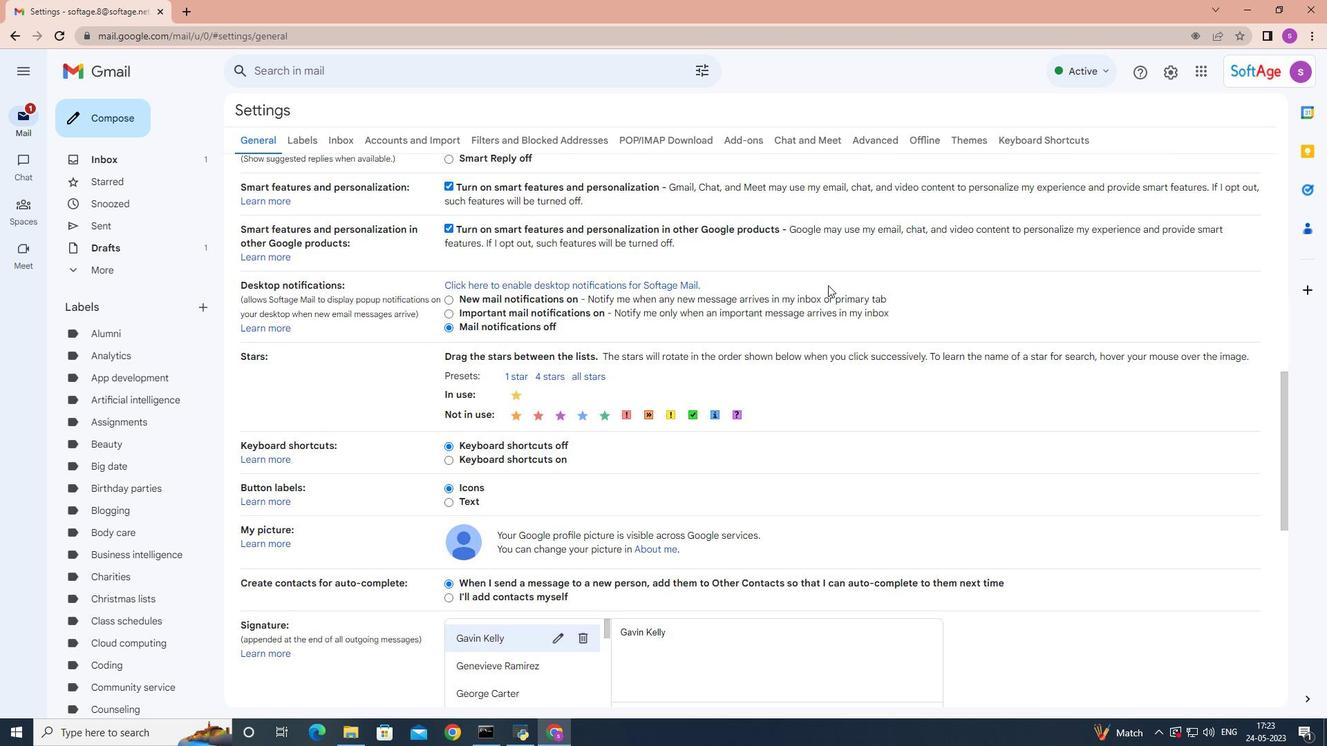 
Action: Mouse scrolled (827, 285) with delta (0, 0)
Screenshot: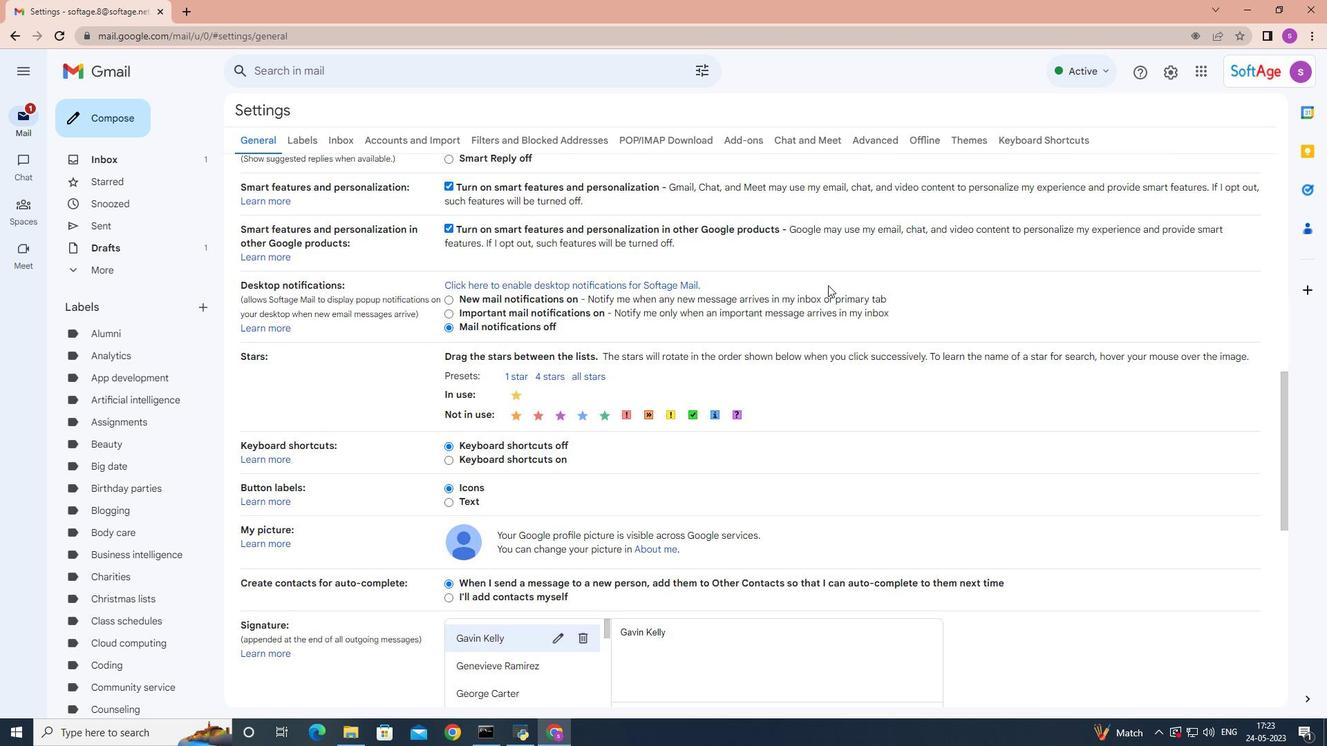 
Action: Mouse moved to (827, 286)
Screenshot: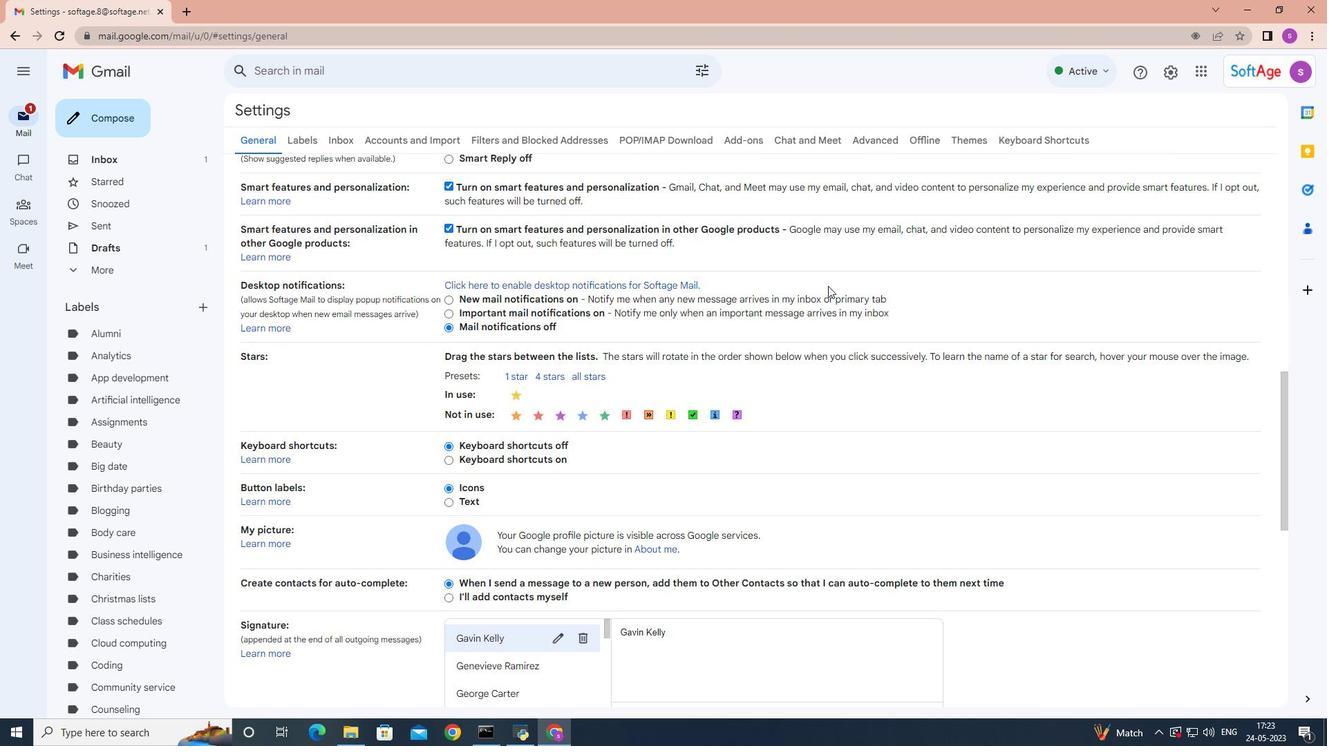 
Action: Mouse scrolled (827, 285) with delta (0, 0)
Screenshot: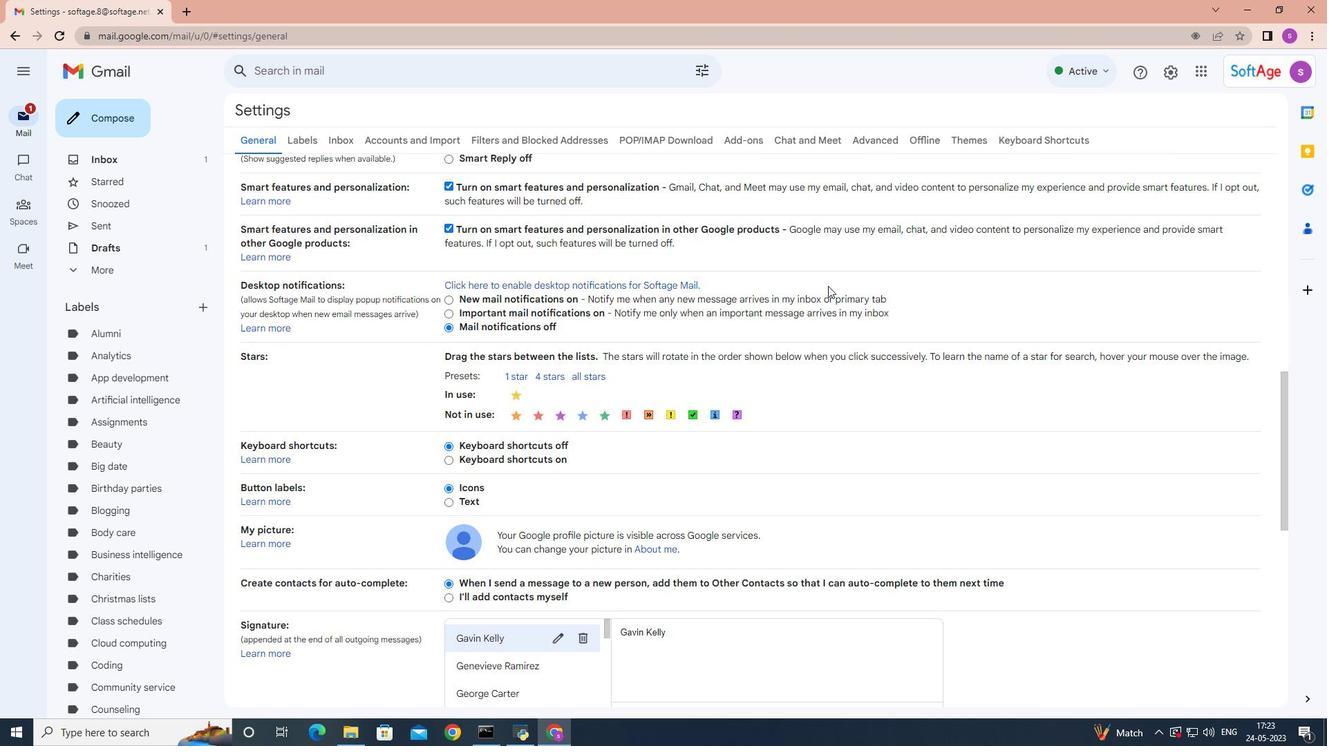 
Action: Mouse moved to (802, 300)
Screenshot: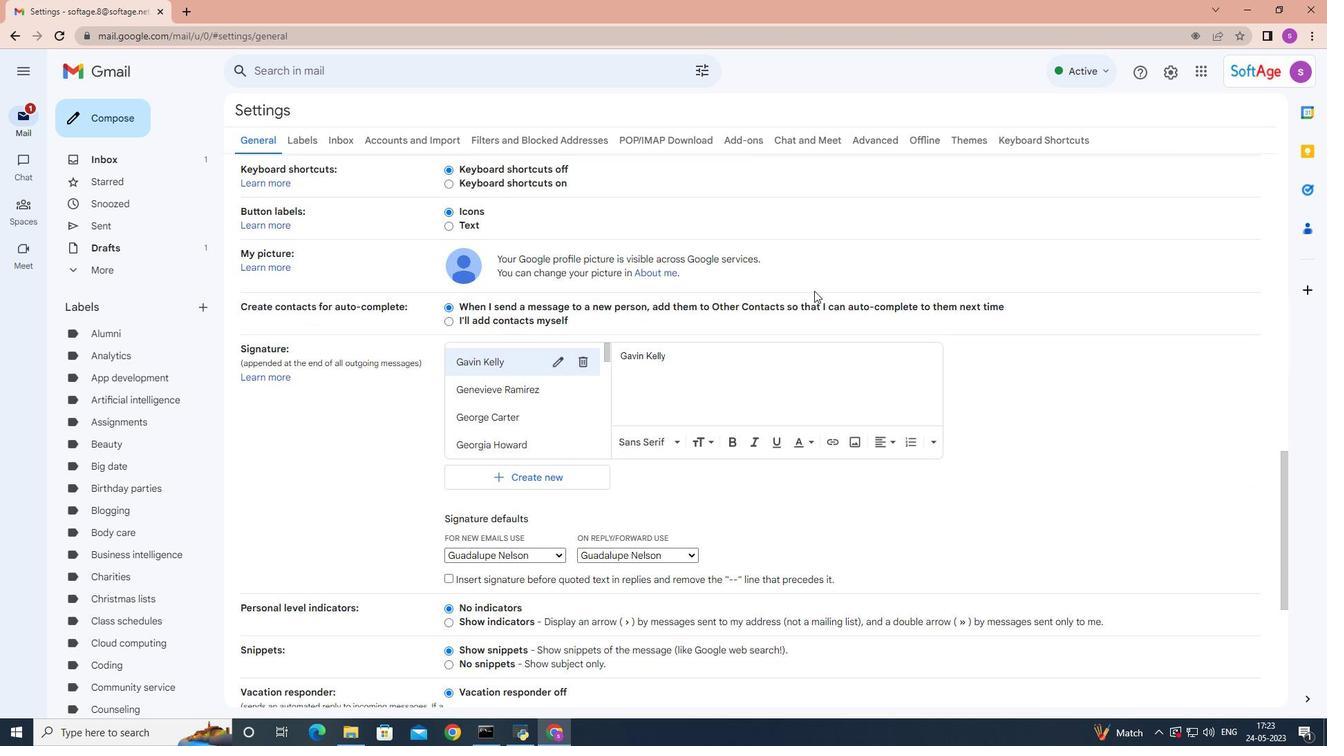
Action: Mouse scrolled (802, 299) with delta (0, 0)
Screenshot: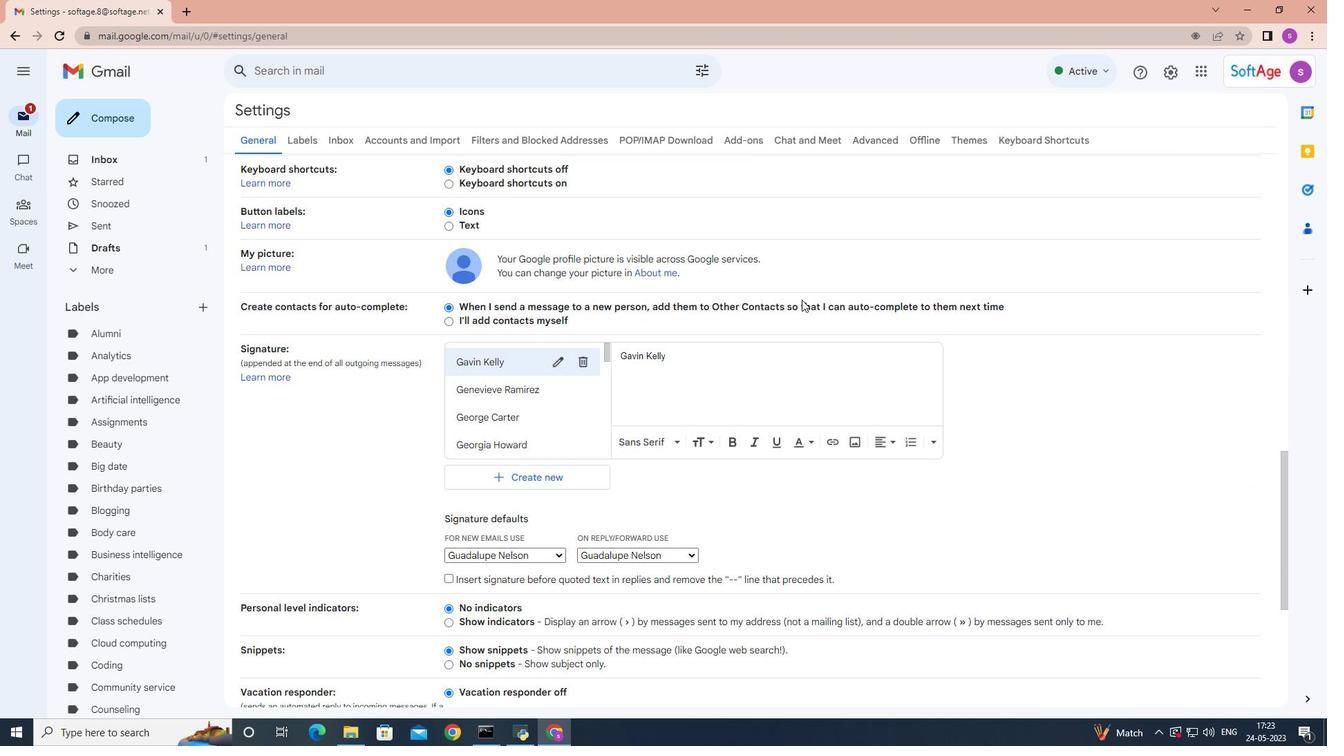 
Action: Mouse moved to (802, 299)
Screenshot: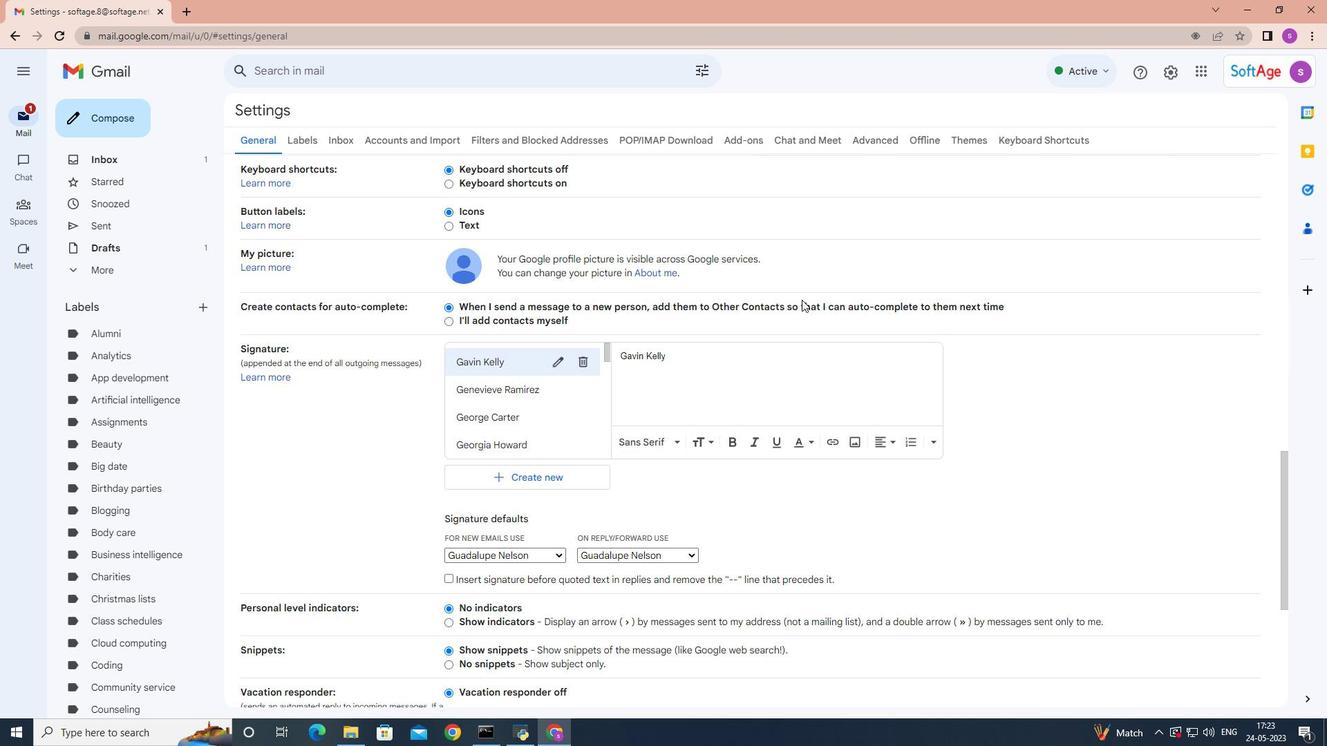 
Action: Mouse scrolled (802, 298) with delta (0, 0)
Screenshot: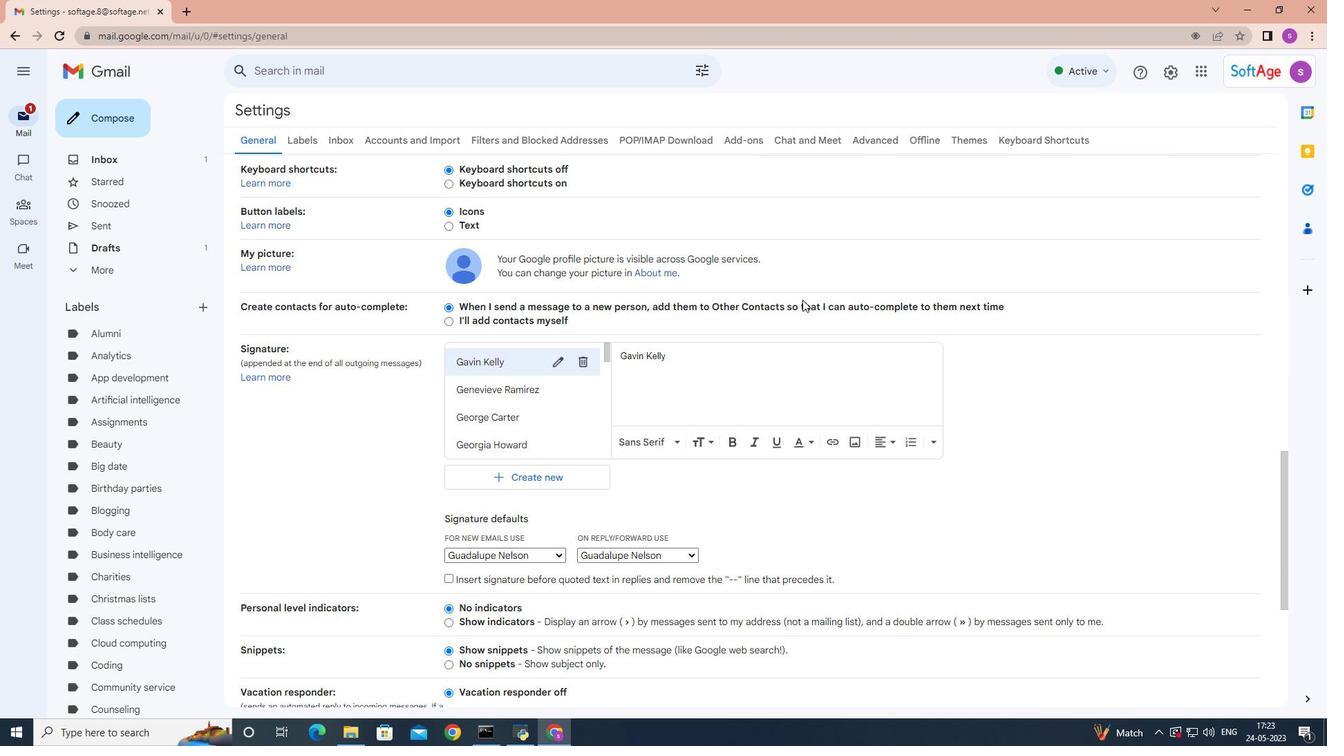 
Action: Mouse moved to (585, 291)
Screenshot: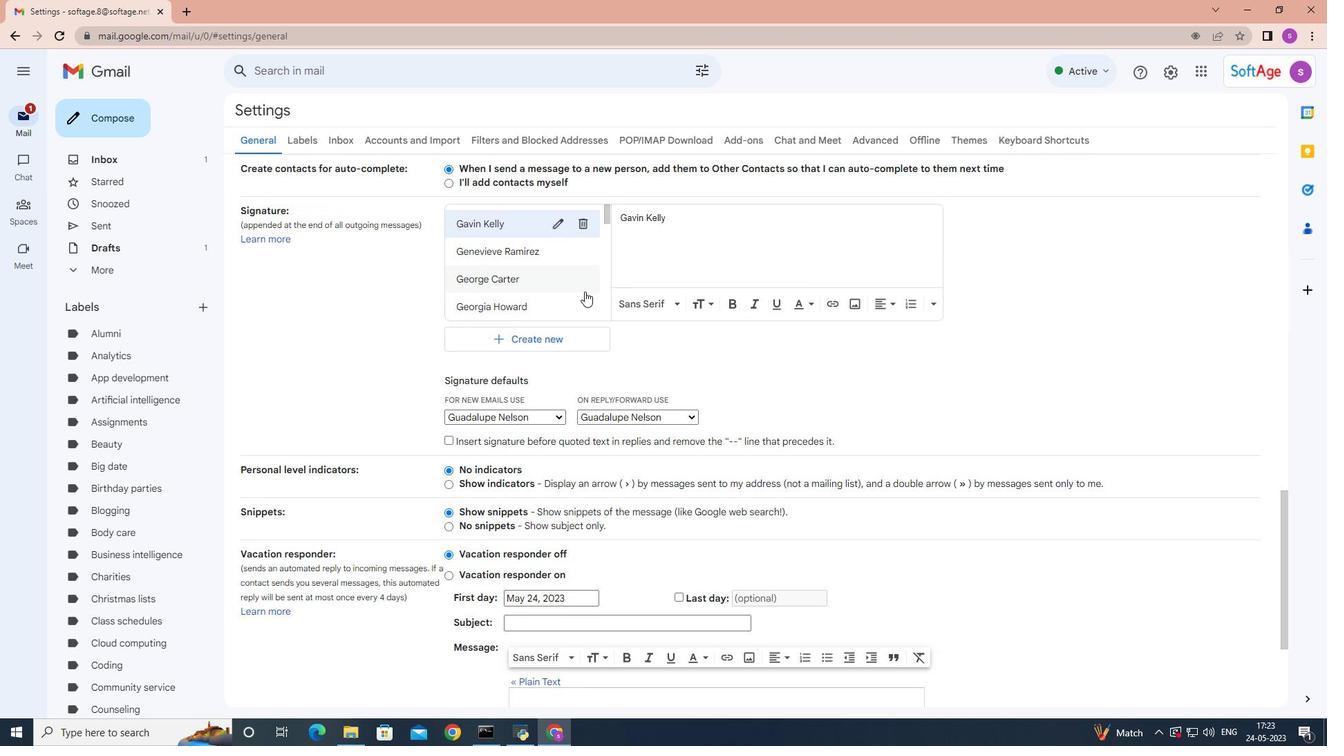 
Action: Mouse scrolled (585, 291) with delta (0, 0)
Screenshot: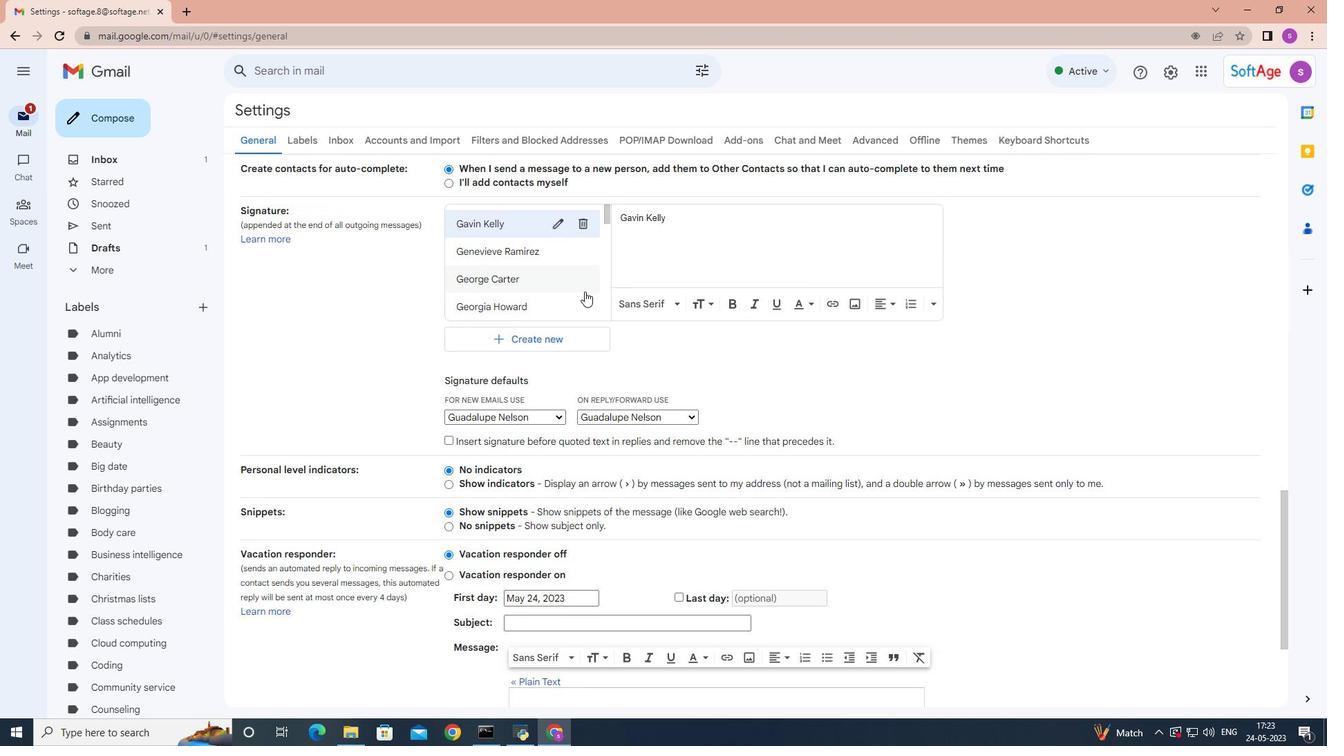 
Action: Mouse moved to (569, 288)
Screenshot: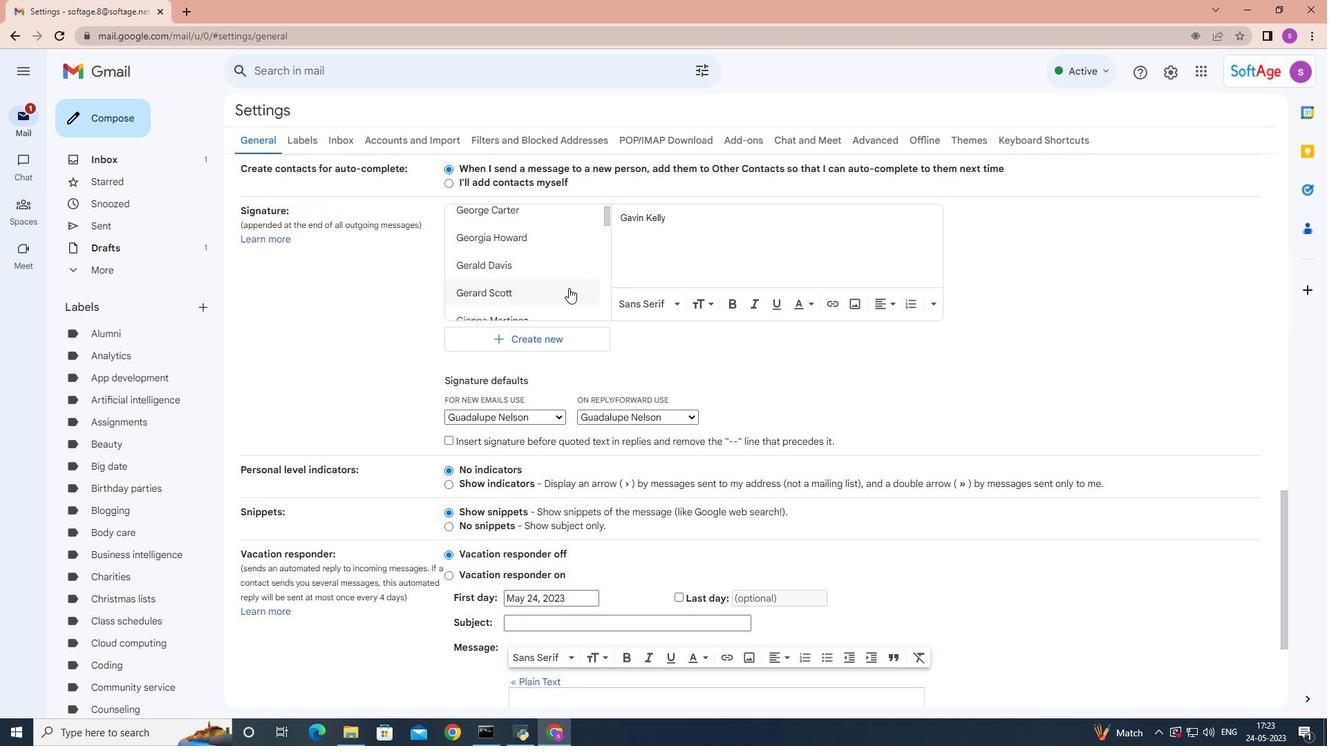 
Action: Mouse scrolled (569, 287) with delta (0, 0)
Screenshot: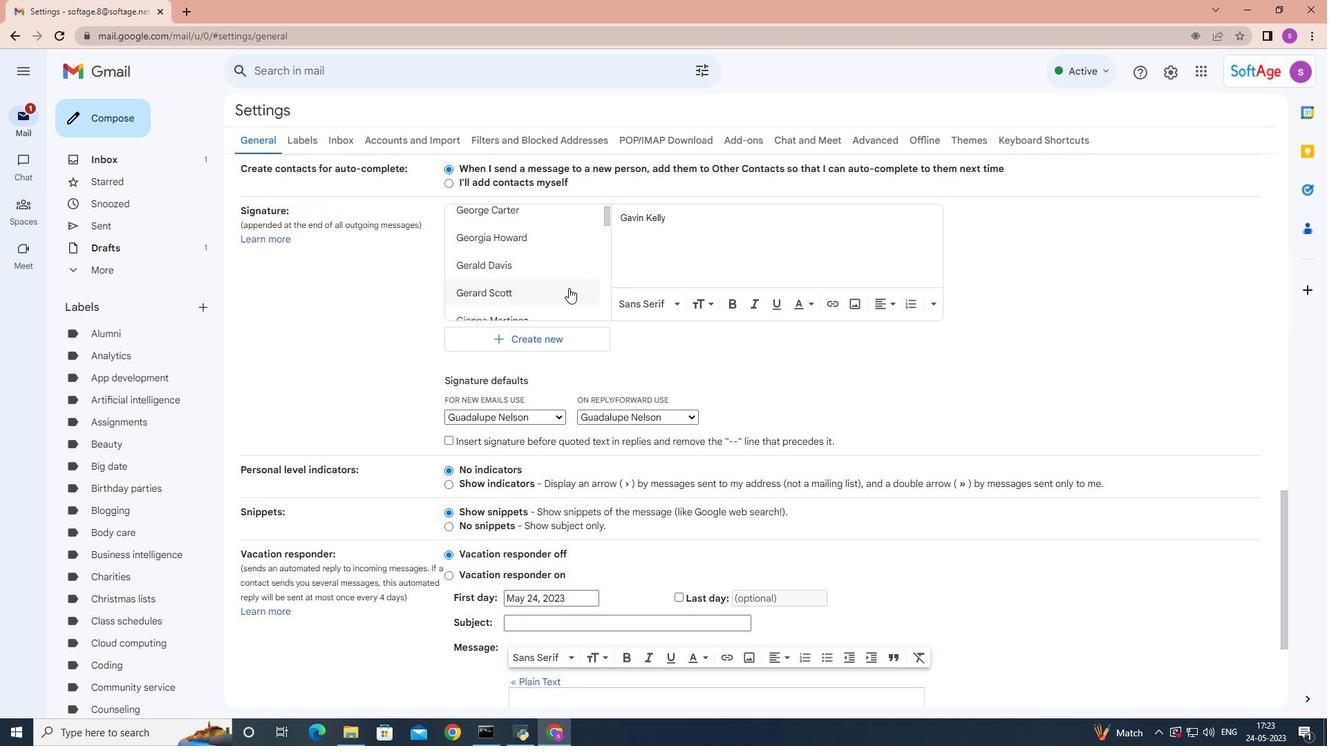 
Action: Mouse moved to (569, 287)
Screenshot: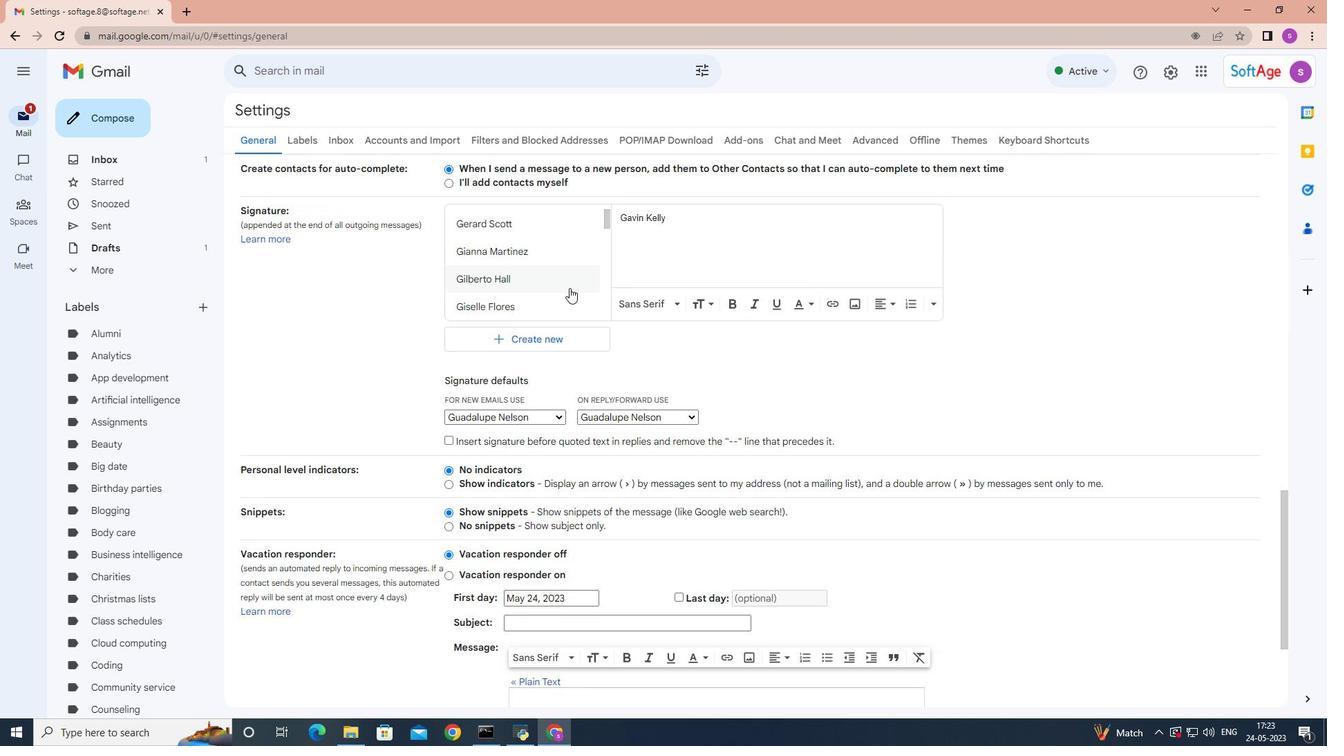 
Action: Mouse scrolled (569, 287) with delta (0, 0)
Screenshot: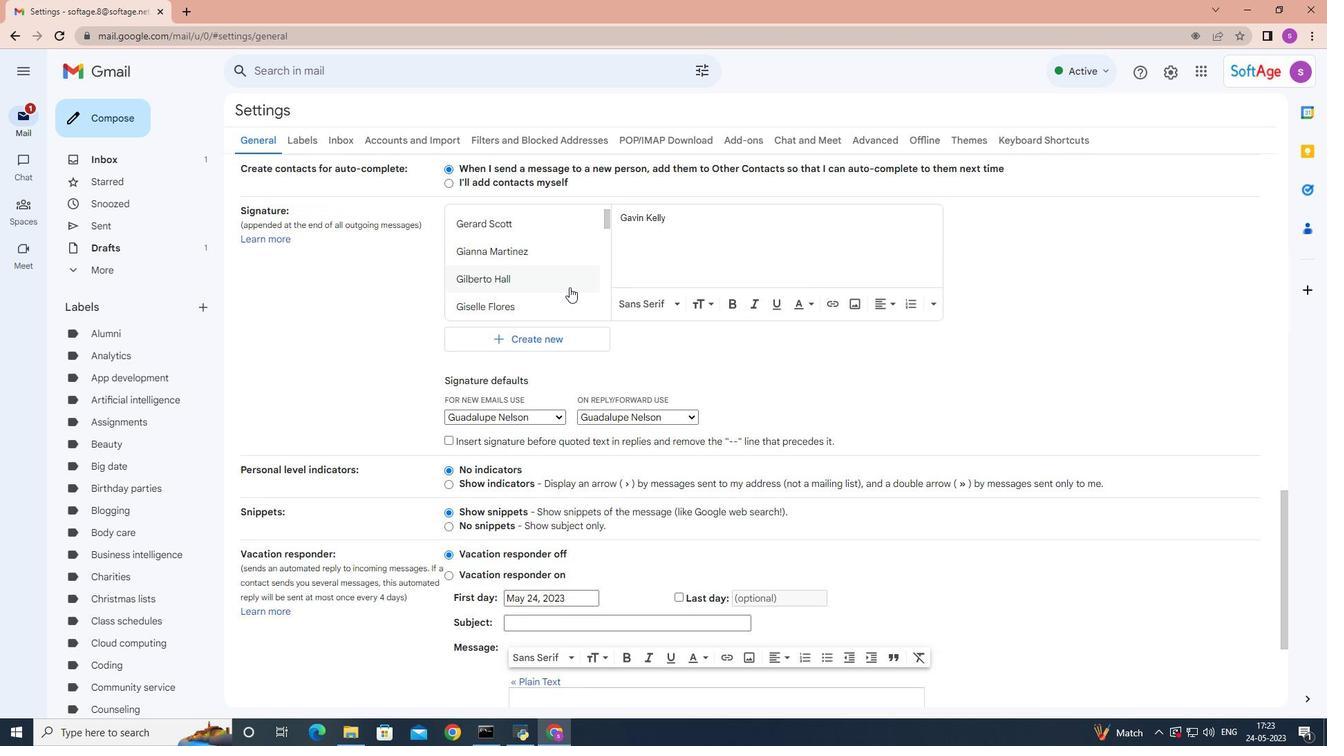 
Action: Mouse moved to (560, 282)
Screenshot: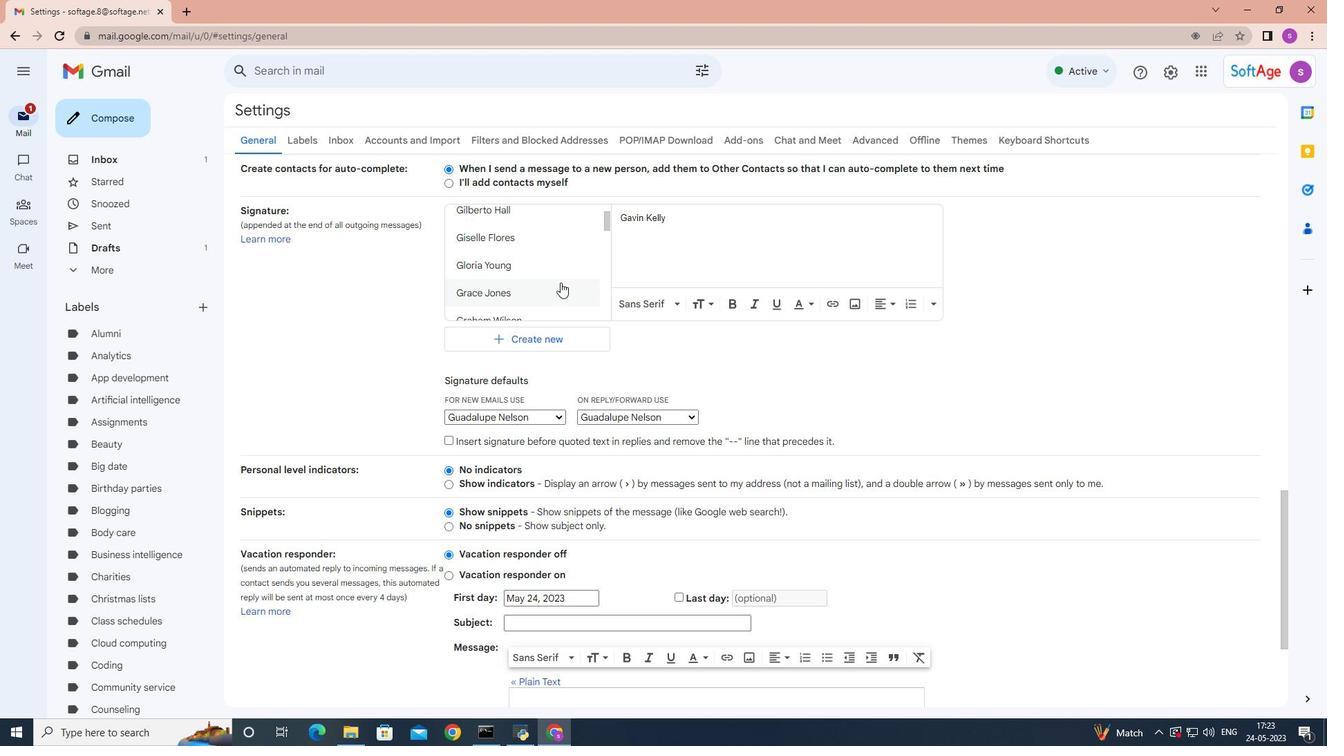 
Action: Mouse scrolled (560, 281) with delta (0, 0)
Screenshot: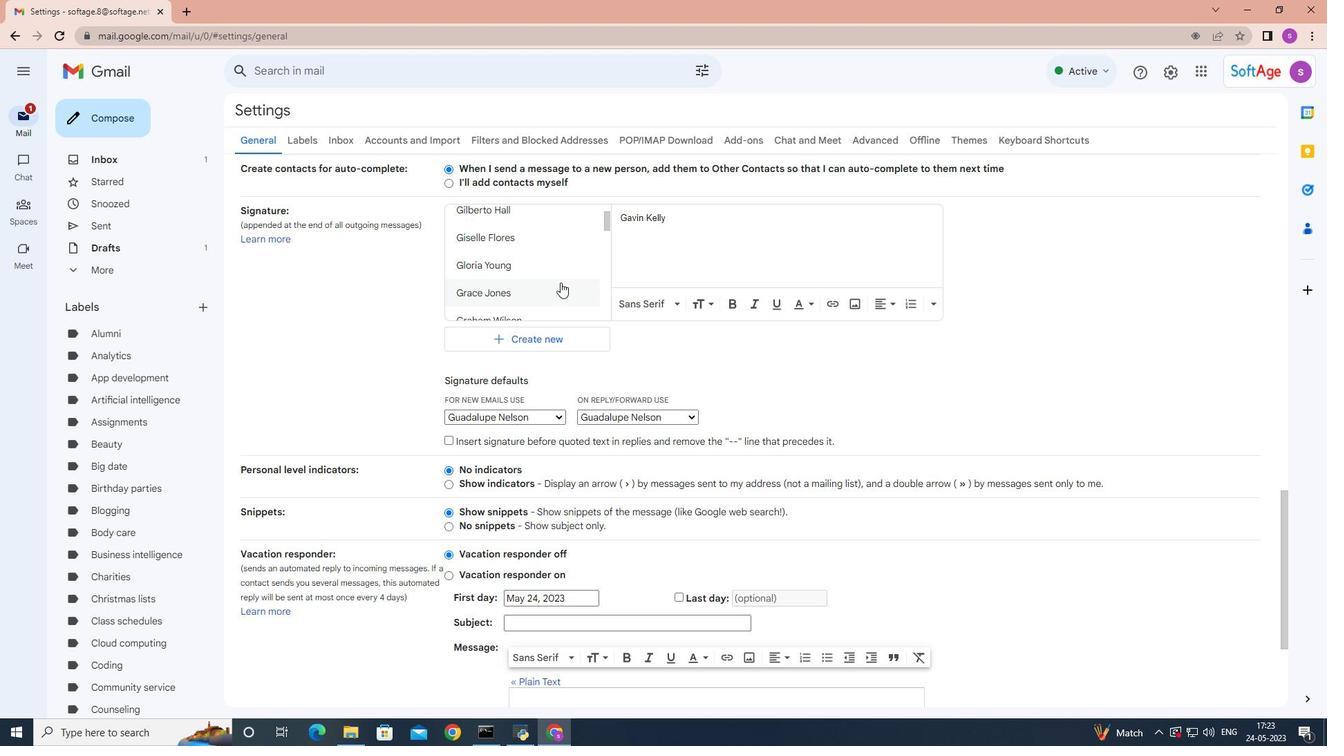 
Action: Mouse scrolled (560, 281) with delta (0, 0)
Screenshot: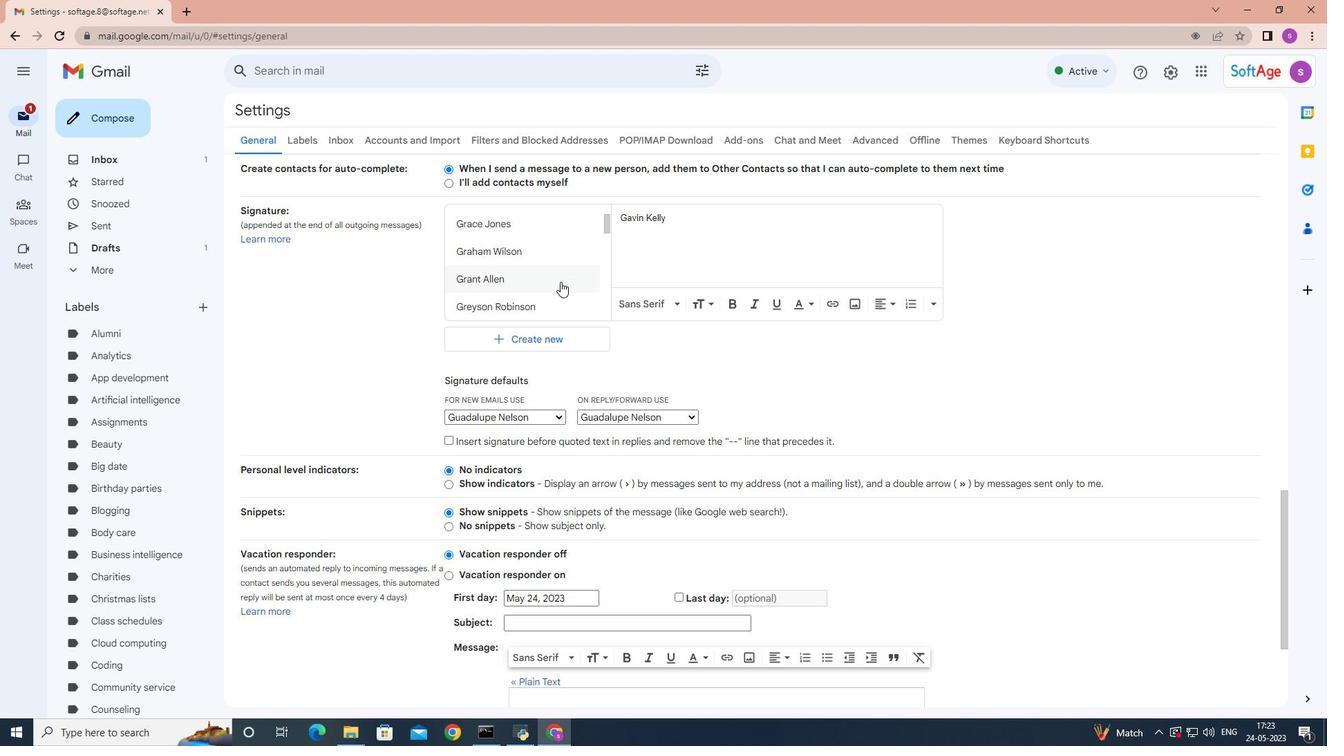 
Action: Mouse moved to (554, 290)
Screenshot: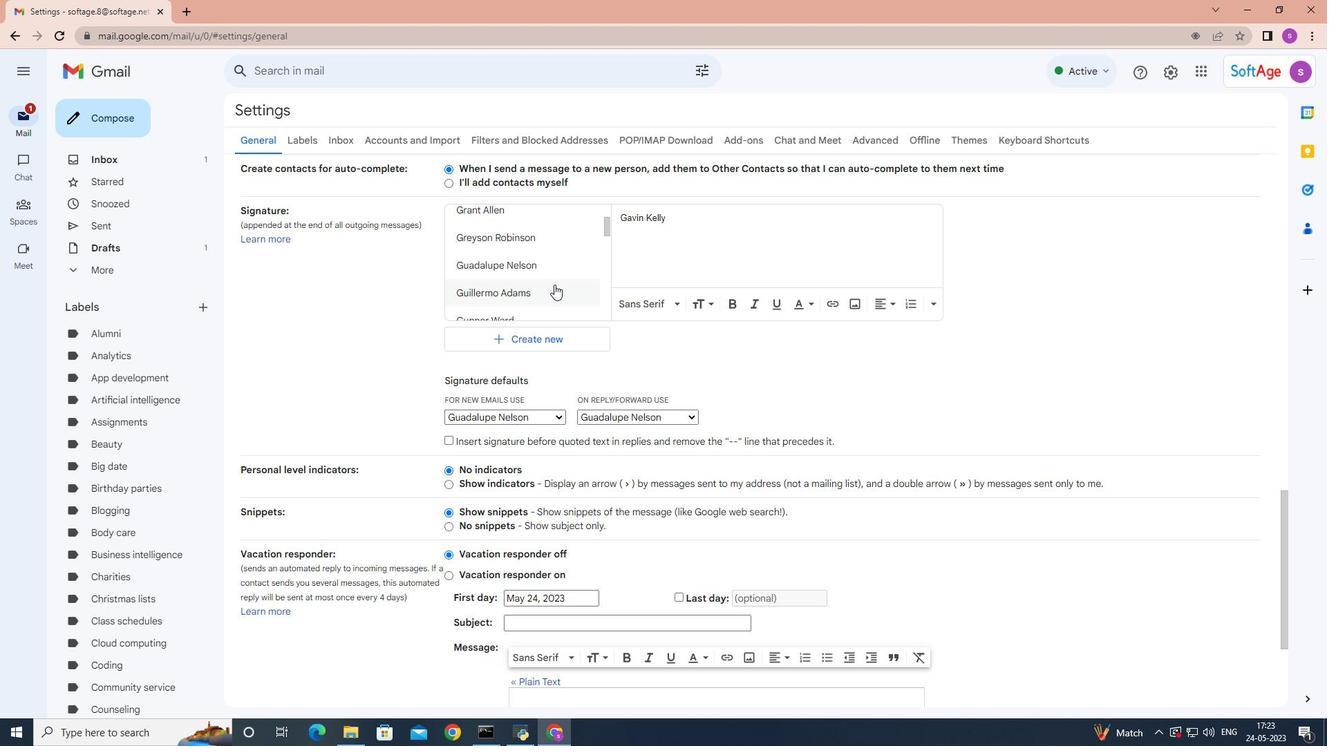 
Action: Mouse pressed left at (554, 290)
Screenshot: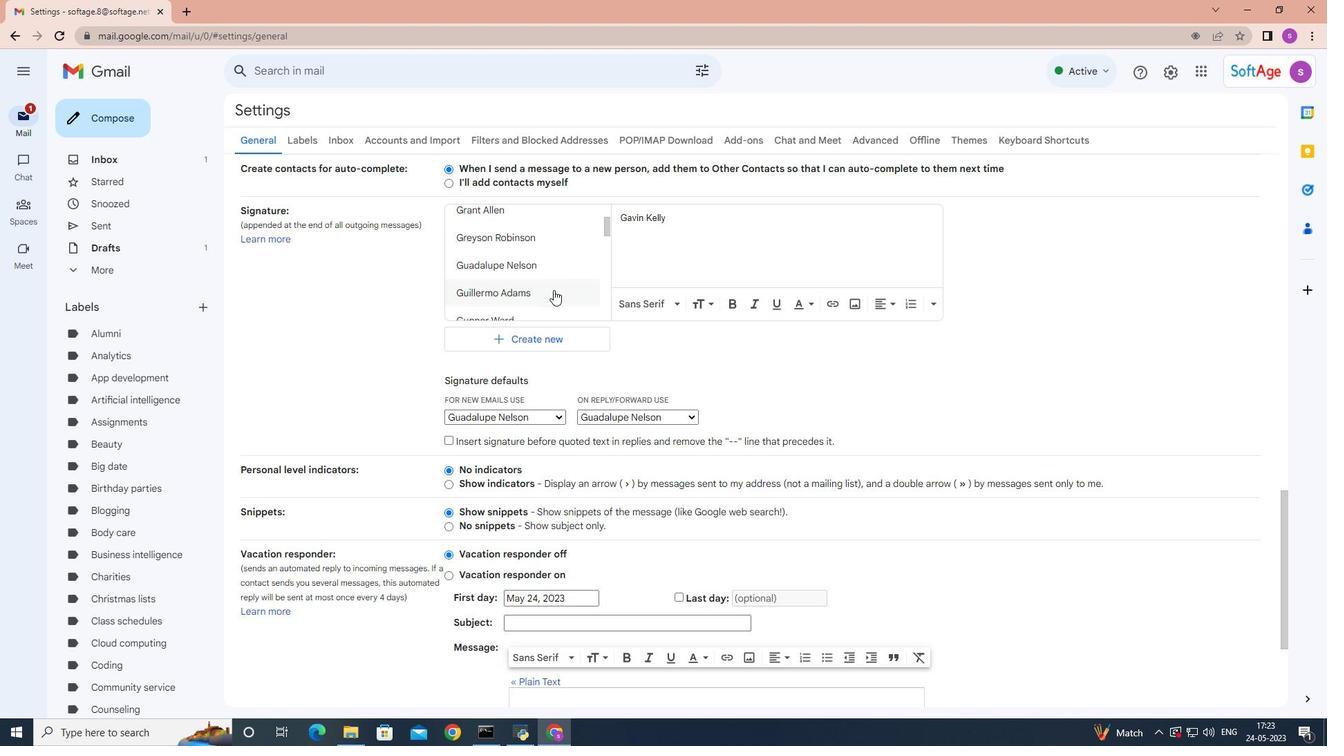 
Action: Mouse moved to (585, 289)
Screenshot: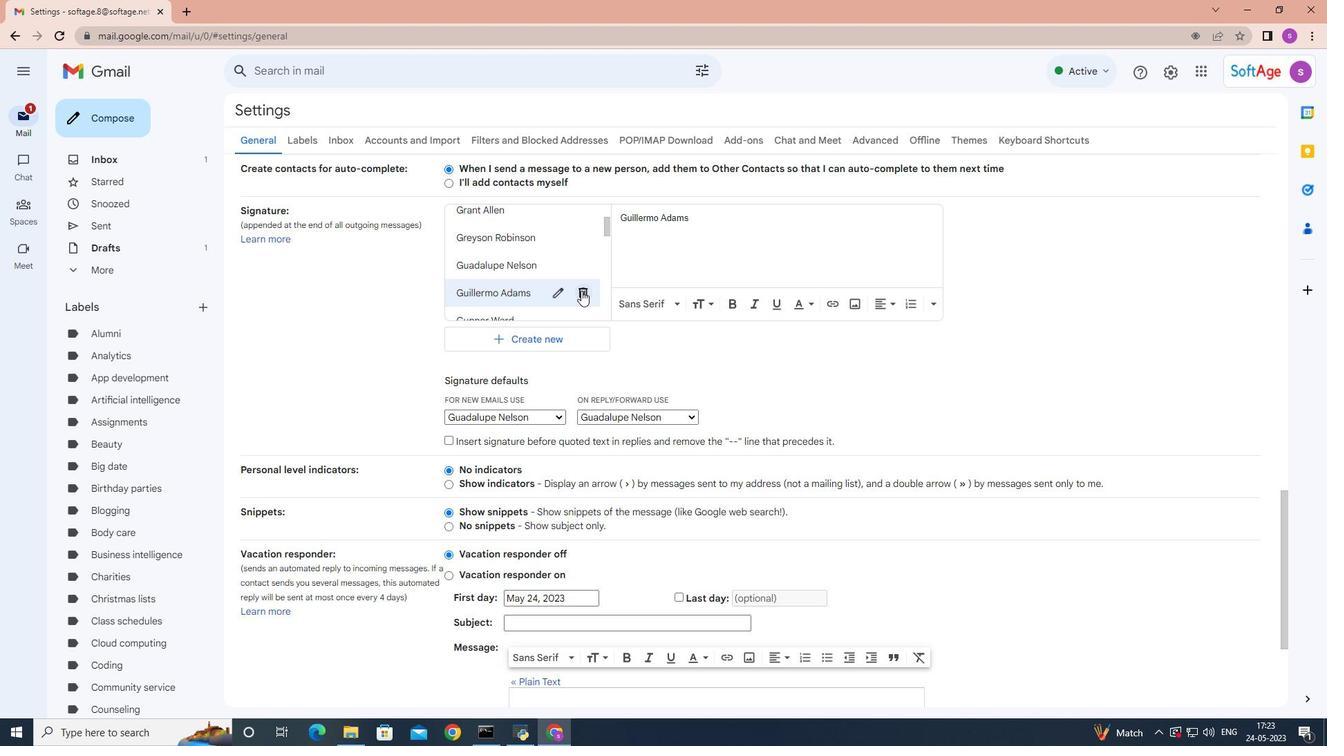 
Action: Mouse pressed left at (585, 289)
Screenshot: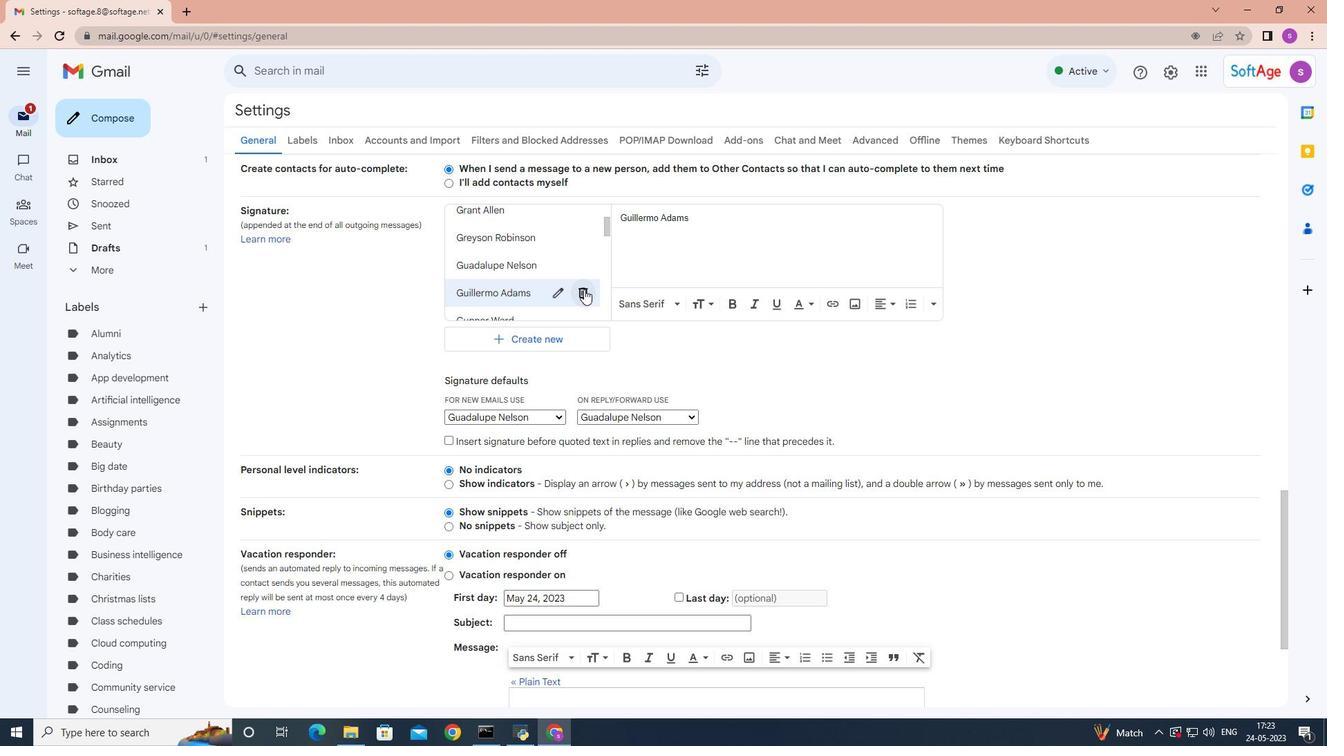 
Action: Mouse moved to (794, 412)
Screenshot: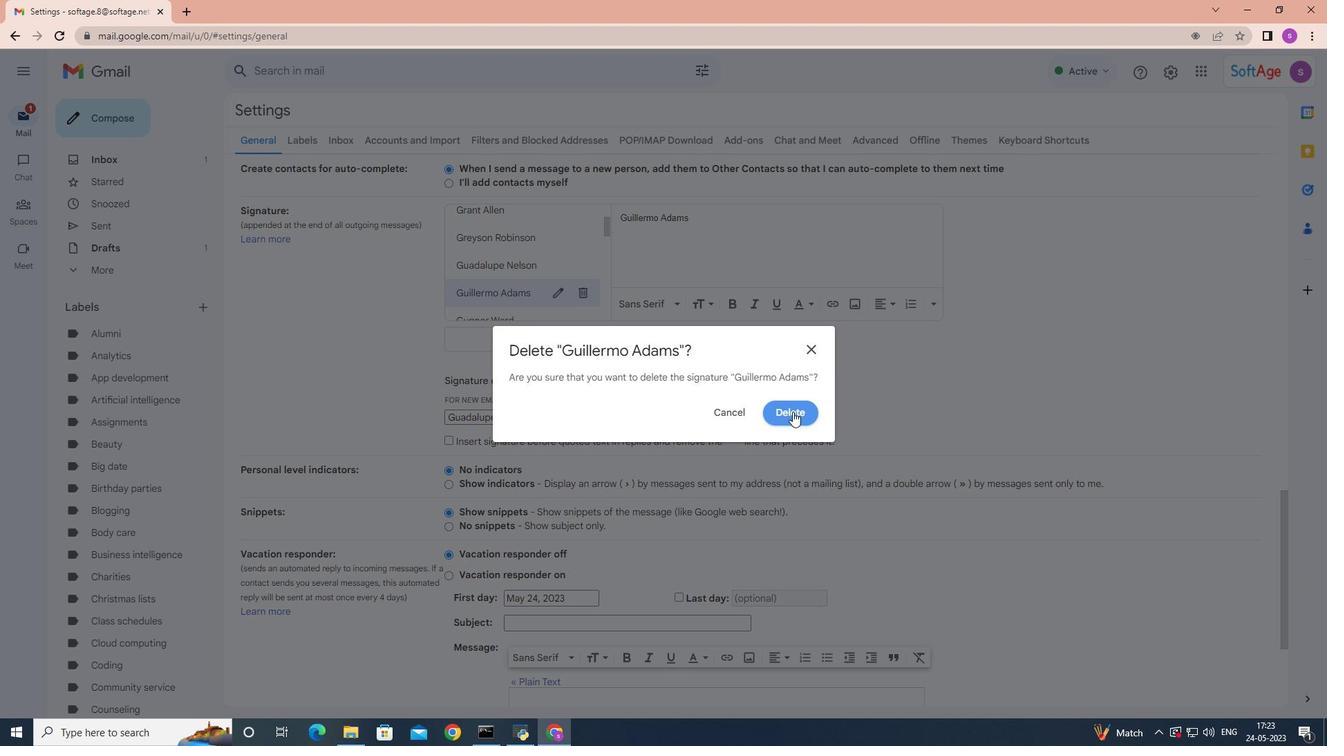 
Action: Mouse pressed left at (794, 412)
Screenshot: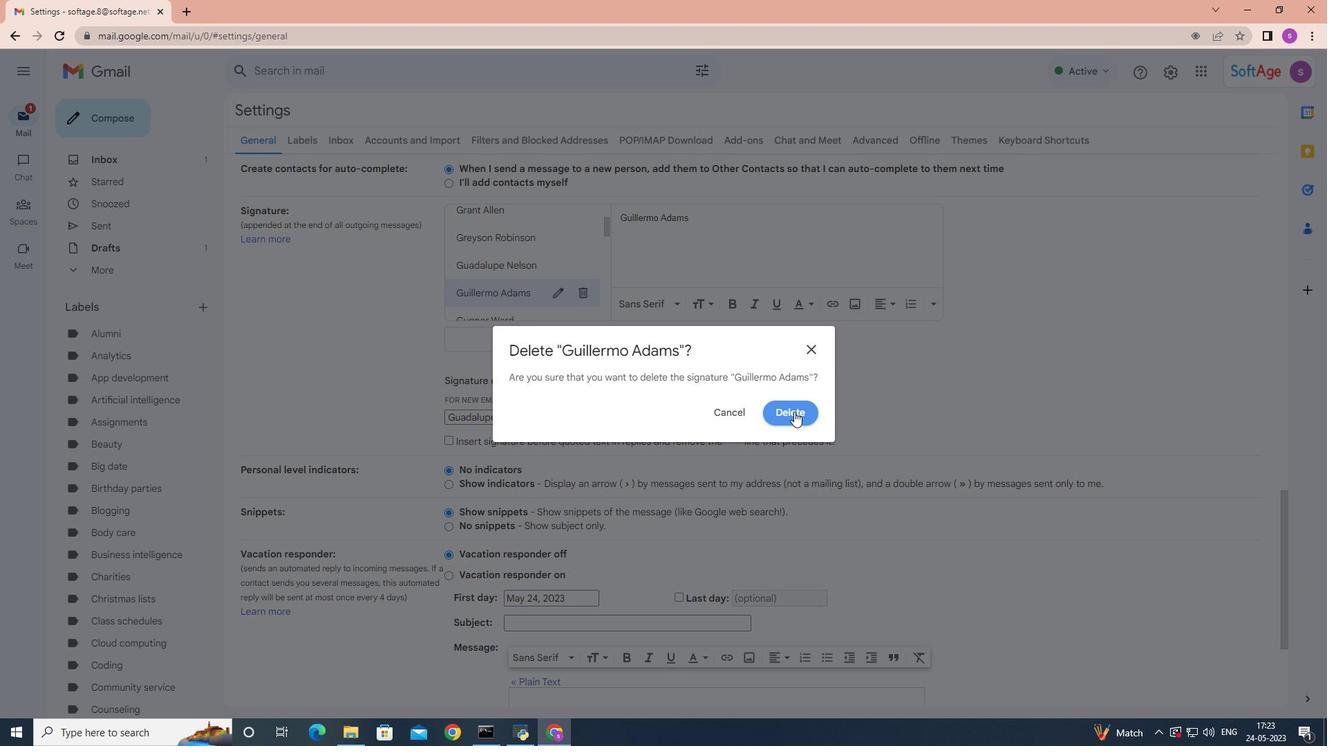
Action: Mouse moved to (540, 335)
Screenshot: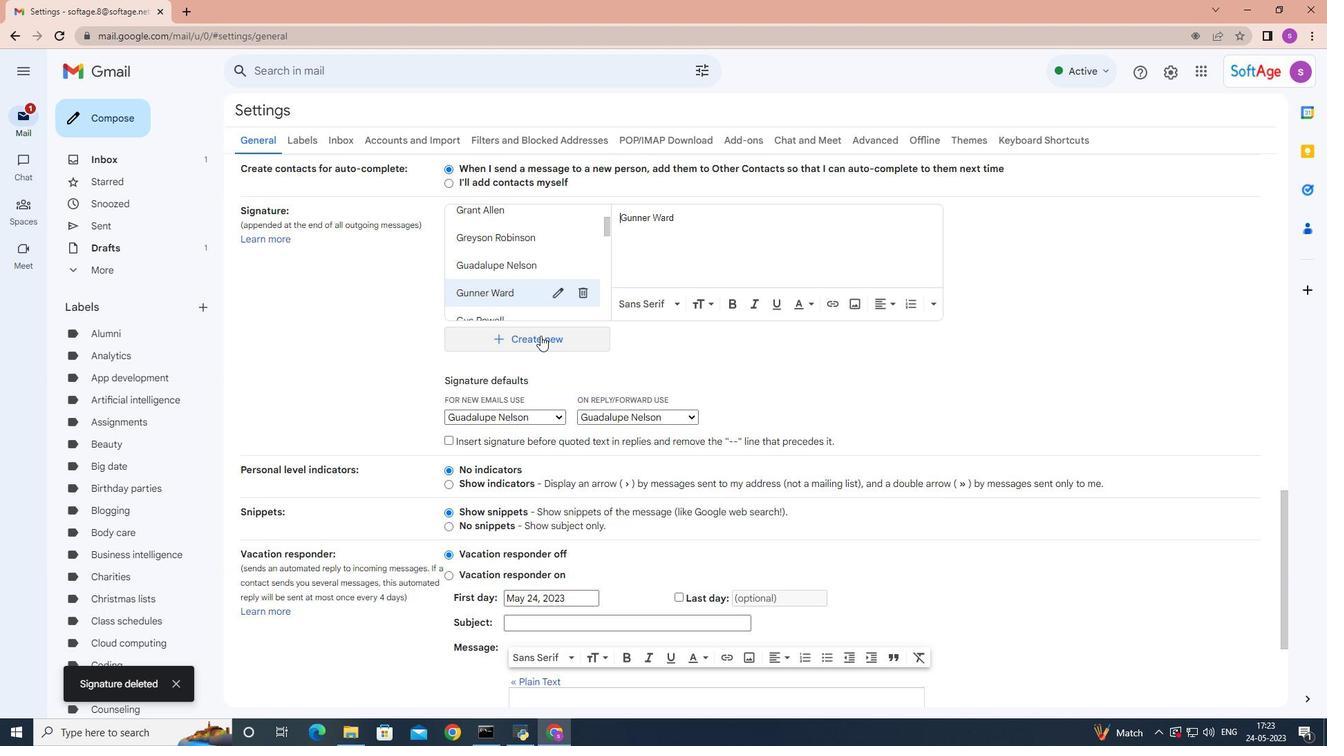 
Action: Mouse pressed left at (540, 335)
Screenshot: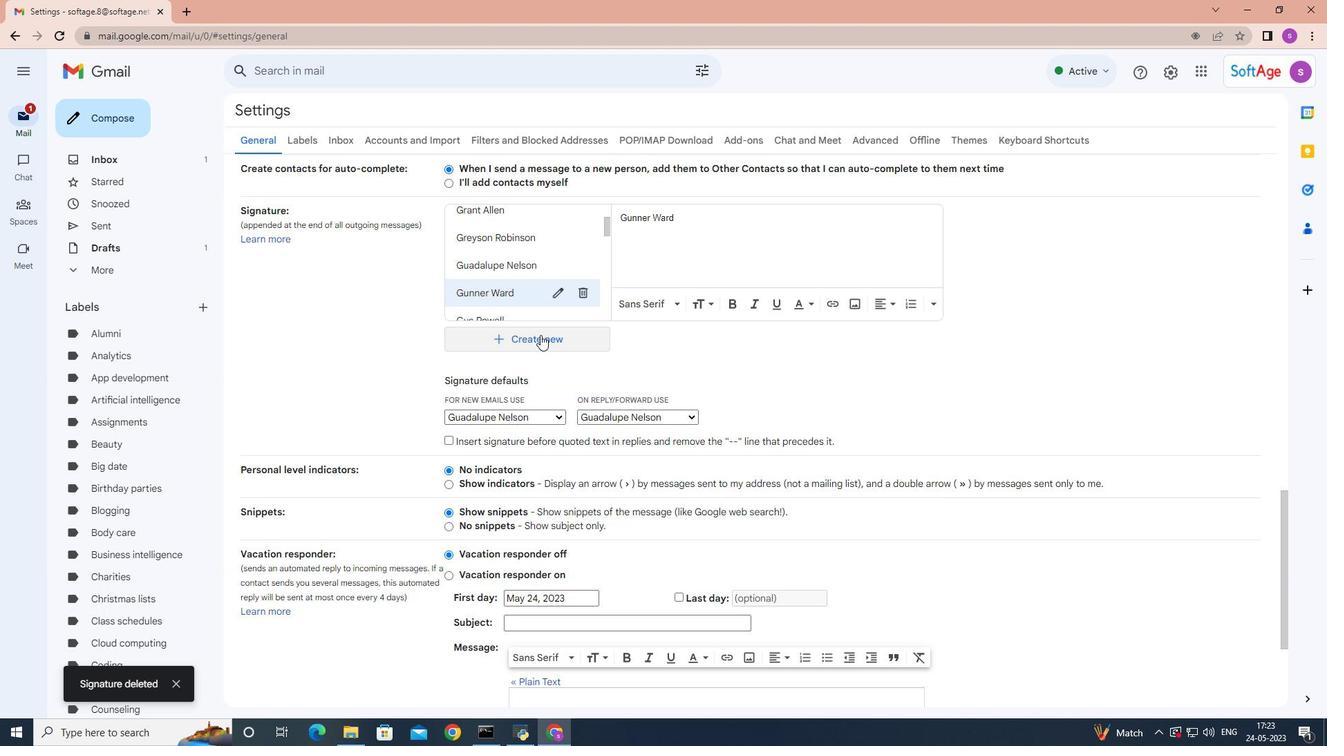 
Action: Key pressed <Key.shift>Guillermo<Key.space><Key.shift>Adams
Screenshot: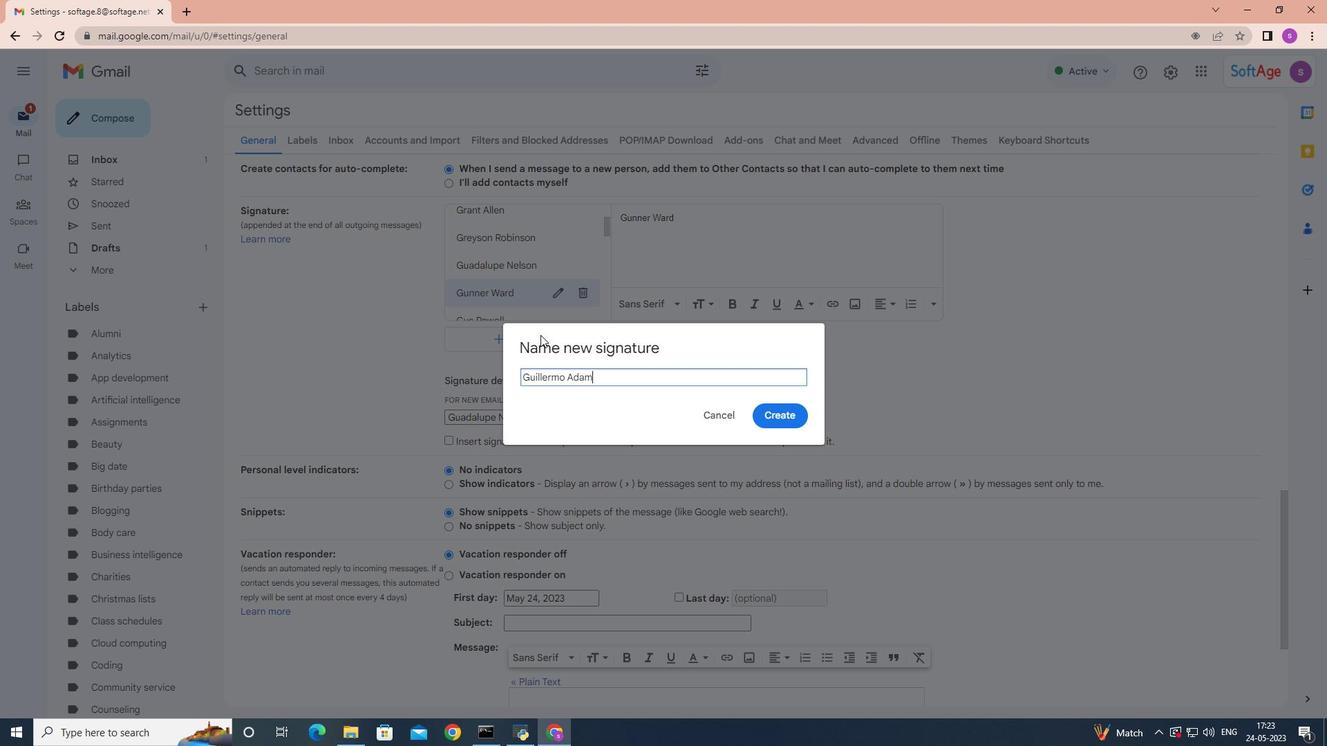 
Action: Mouse moved to (785, 413)
Screenshot: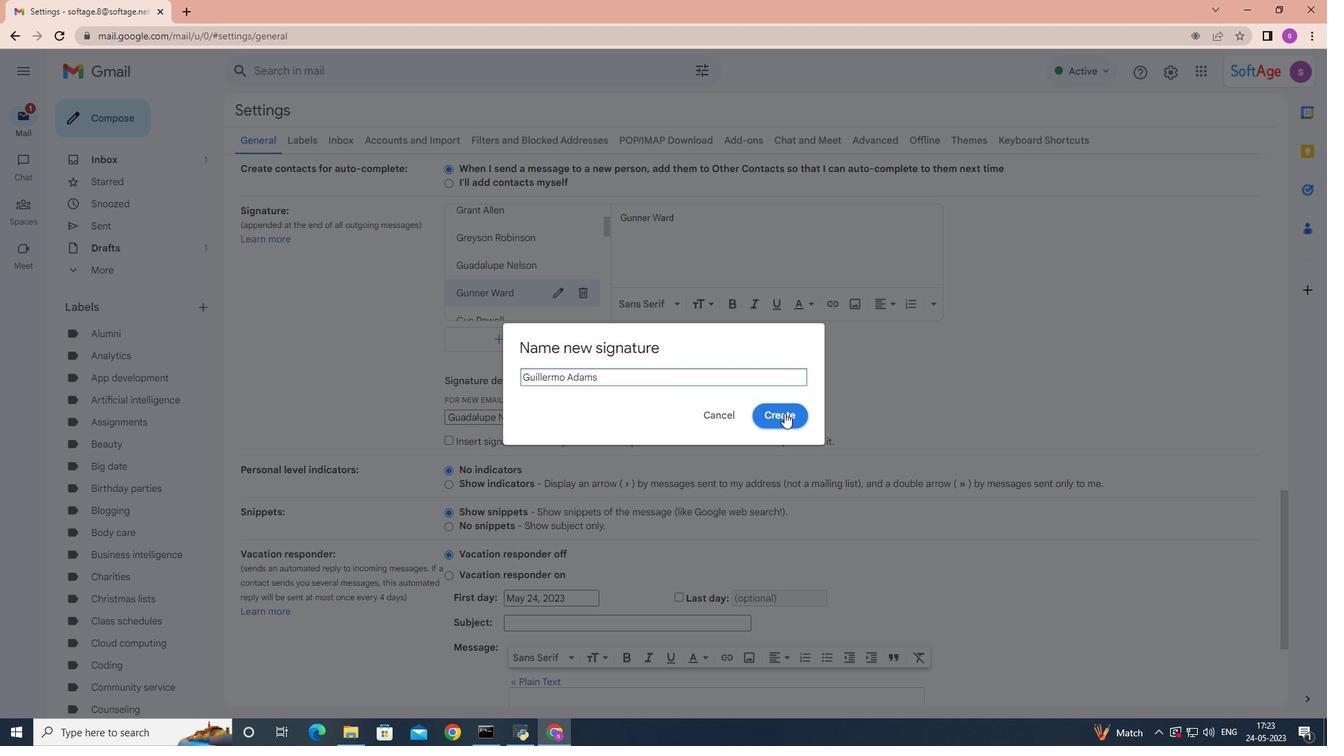 
Action: Mouse pressed left at (785, 413)
Screenshot: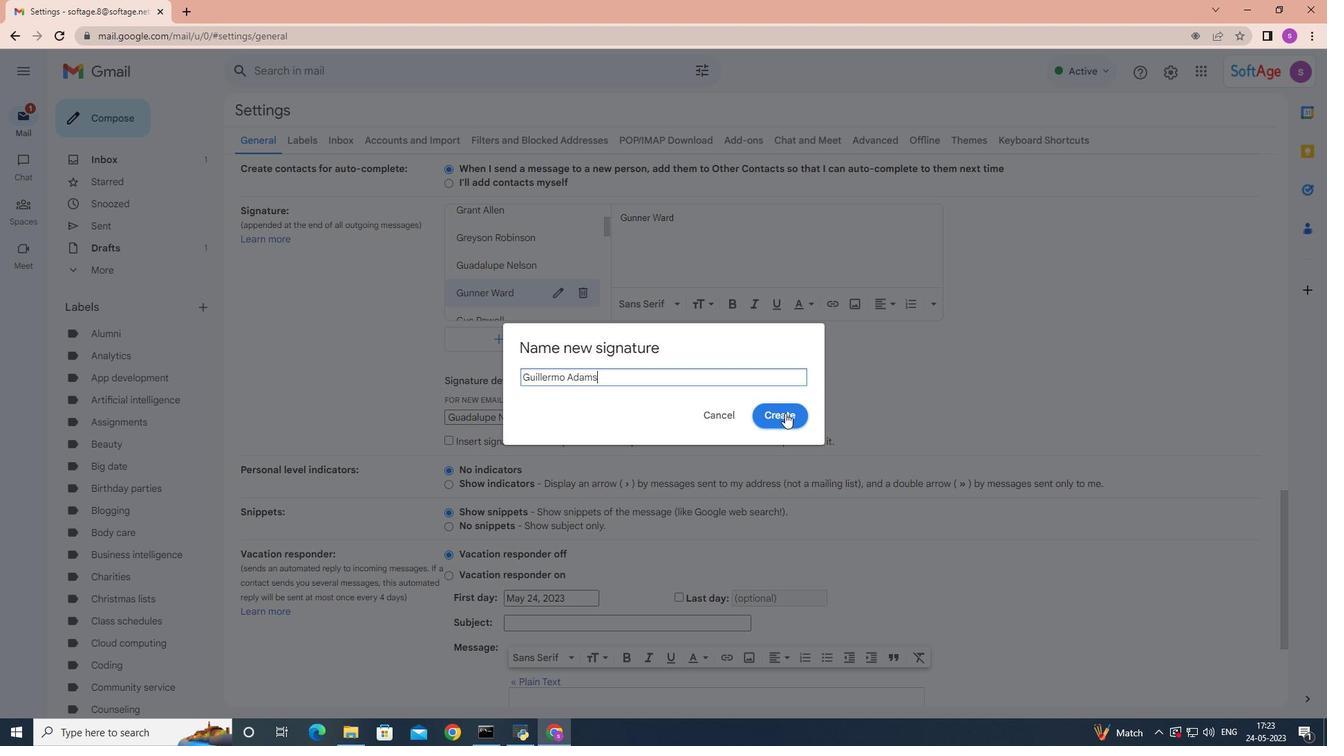
Action: Mouse moved to (785, 413)
Screenshot: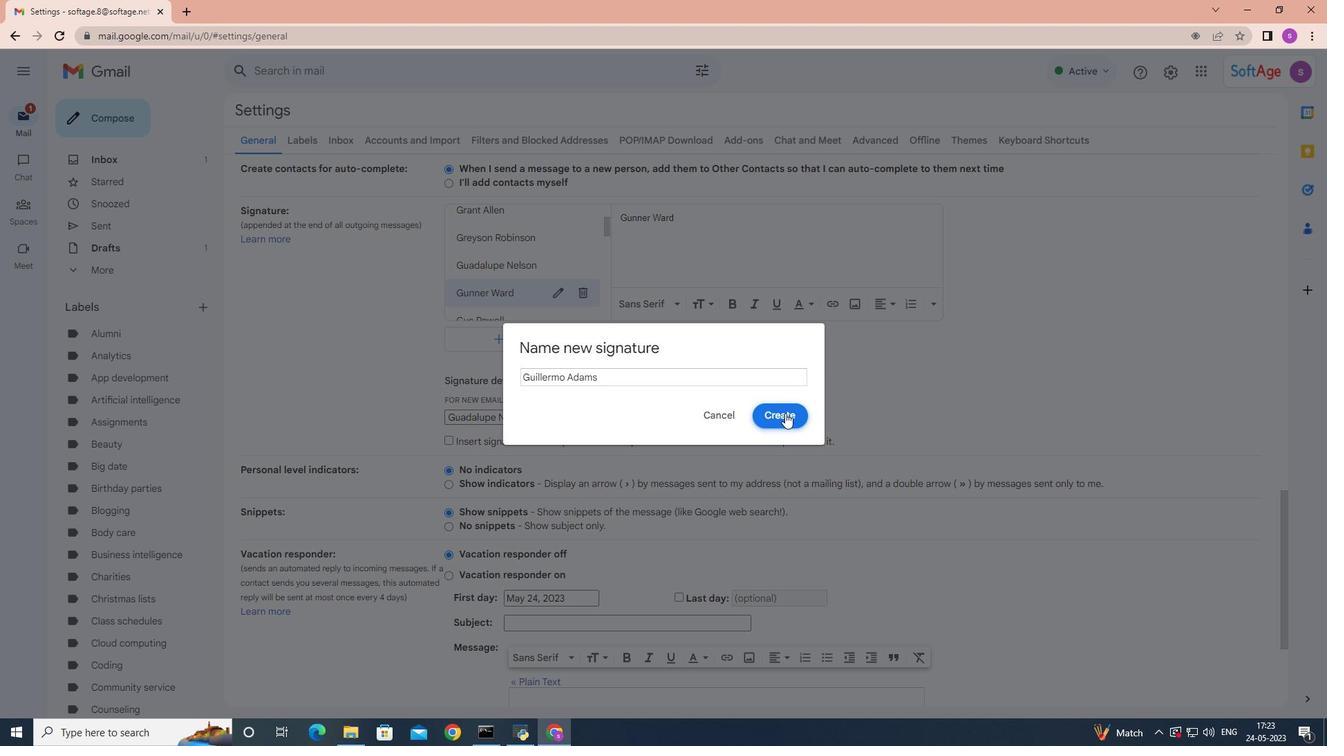 
Action: Key pressed <Key.shift>Guillermo<Key.space><Key.shift>Adams
Screenshot: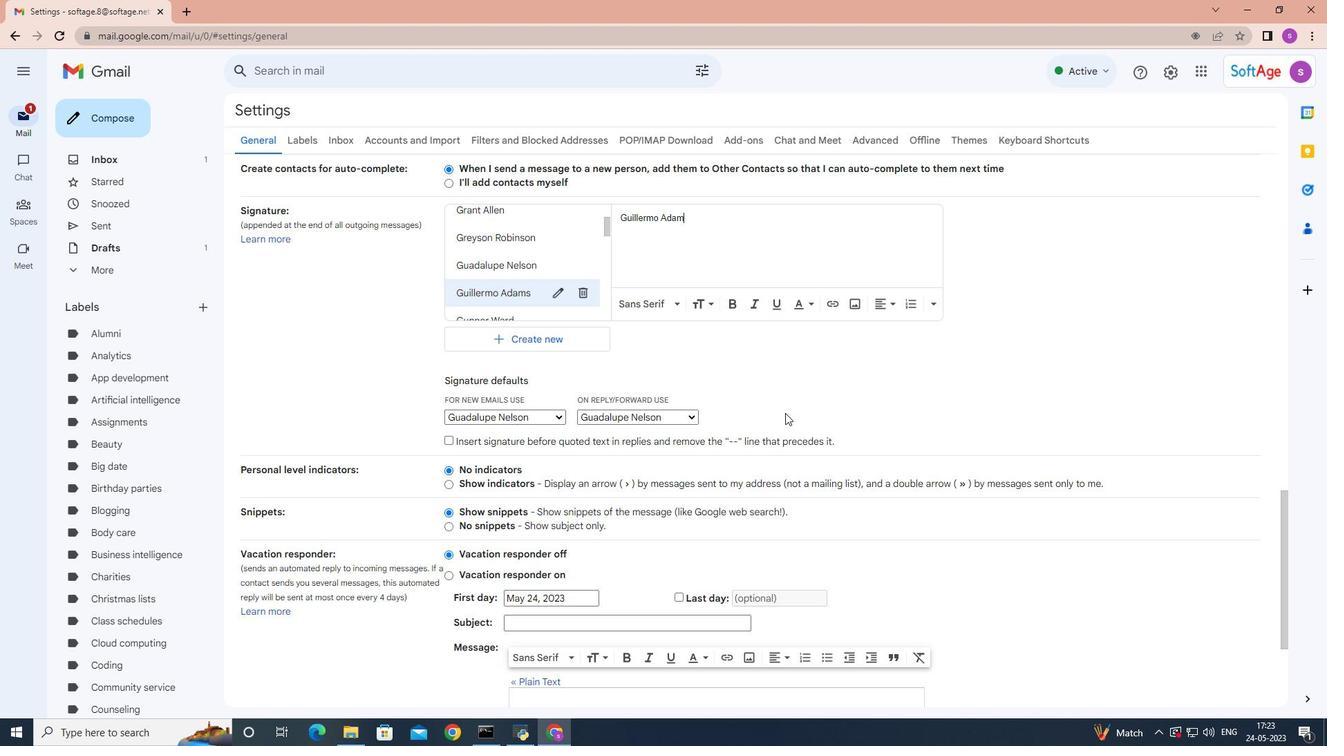 
Action: Mouse moved to (551, 412)
Screenshot: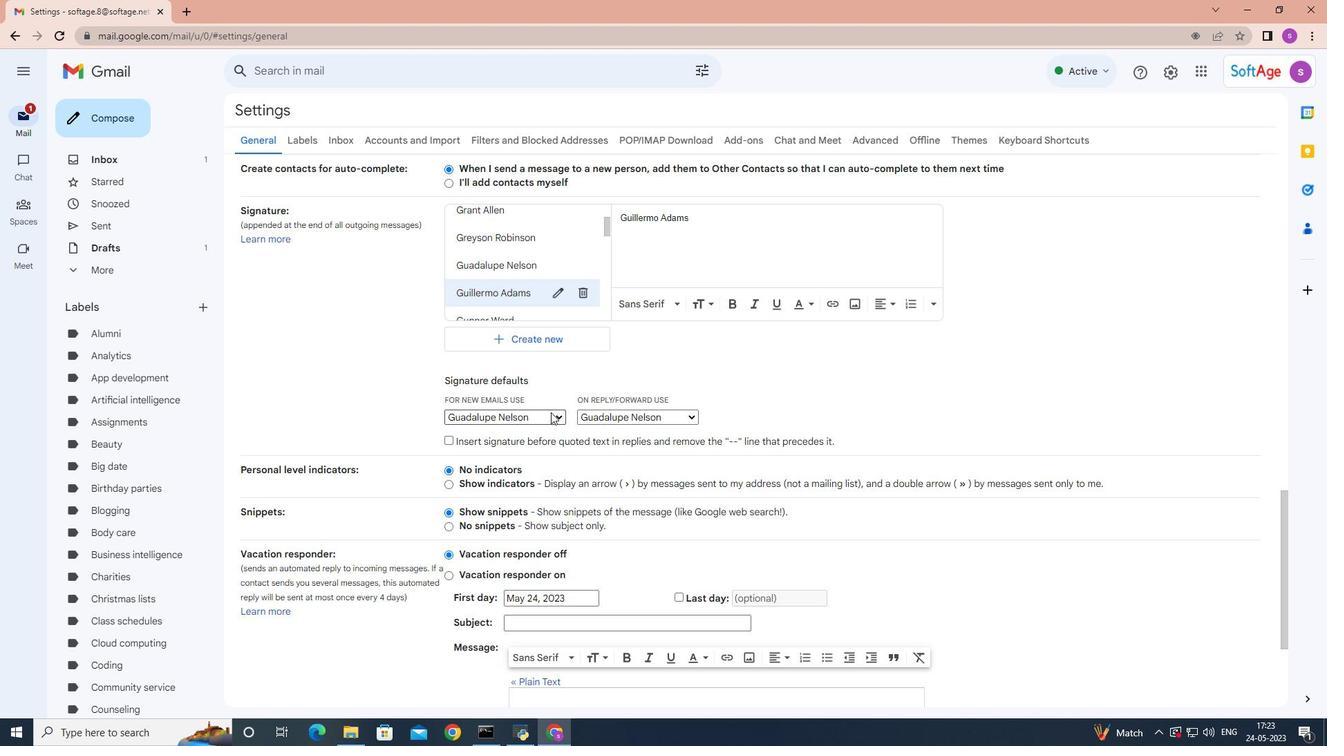 
Action: Mouse pressed left at (551, 412)
Screenshot: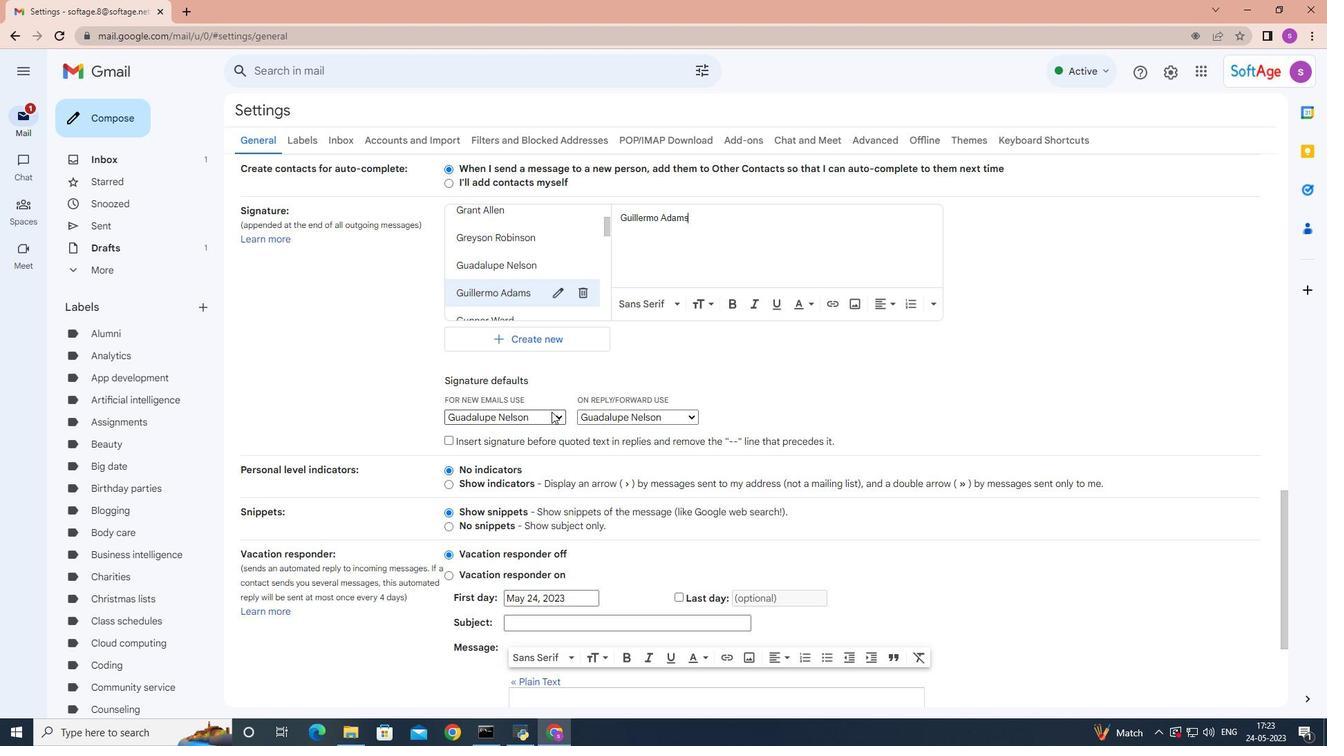 
Action: Mouse moved to (506, 642)
Screenshot: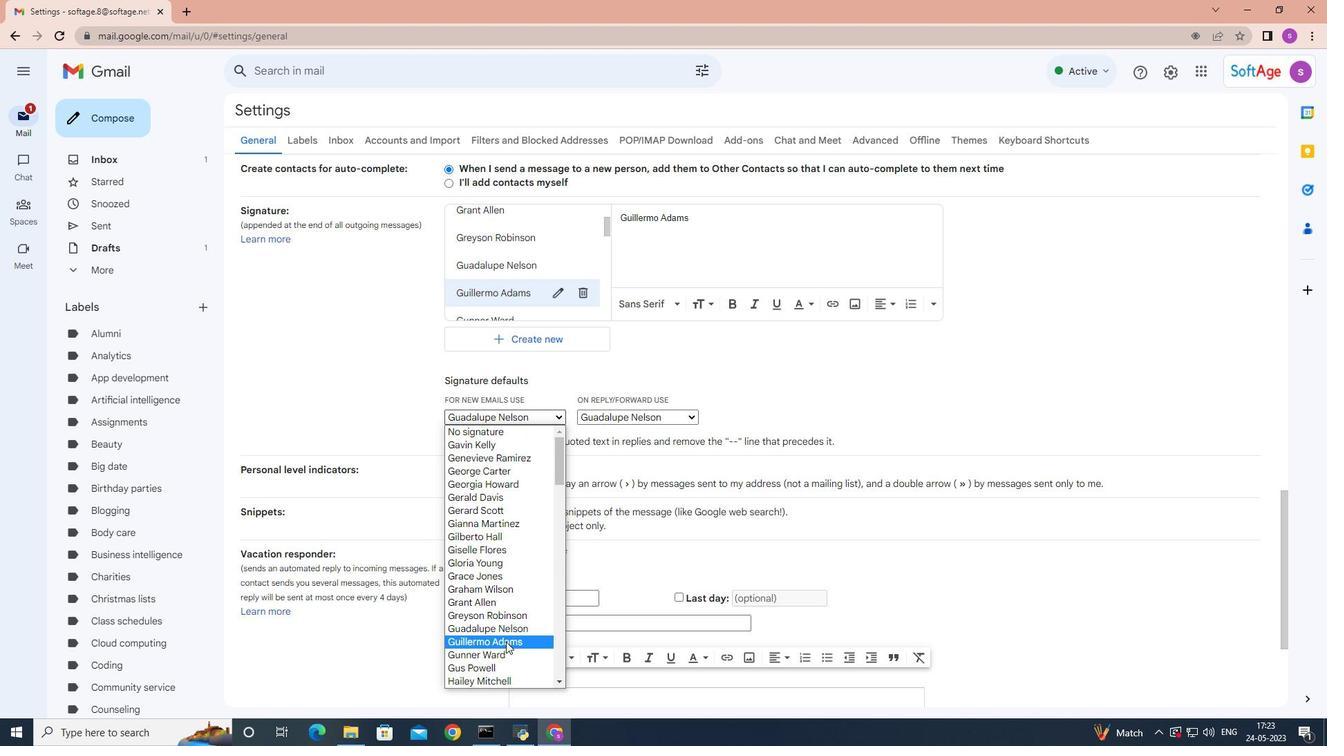 
Action: Mouse pressed left at (506, 642)
Screenshot: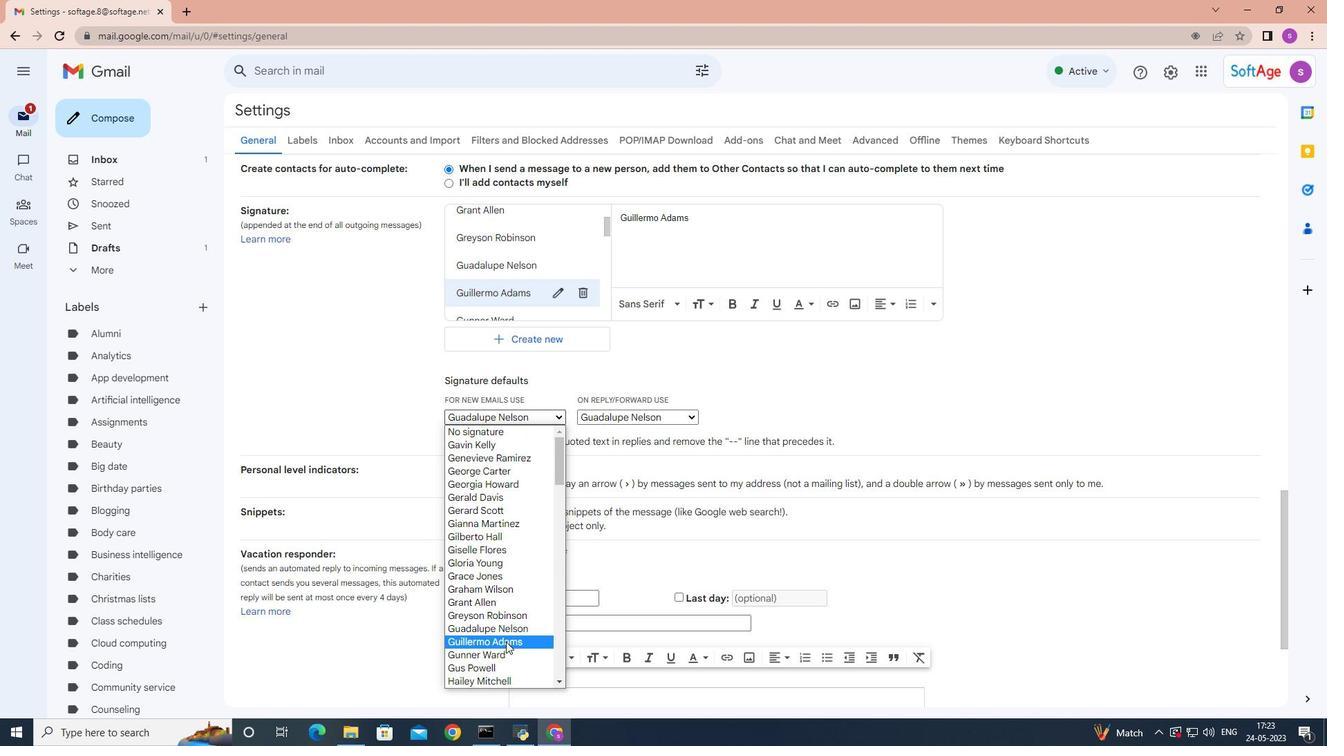 
Action: Mouse moved to (687, 417)
Screenshot: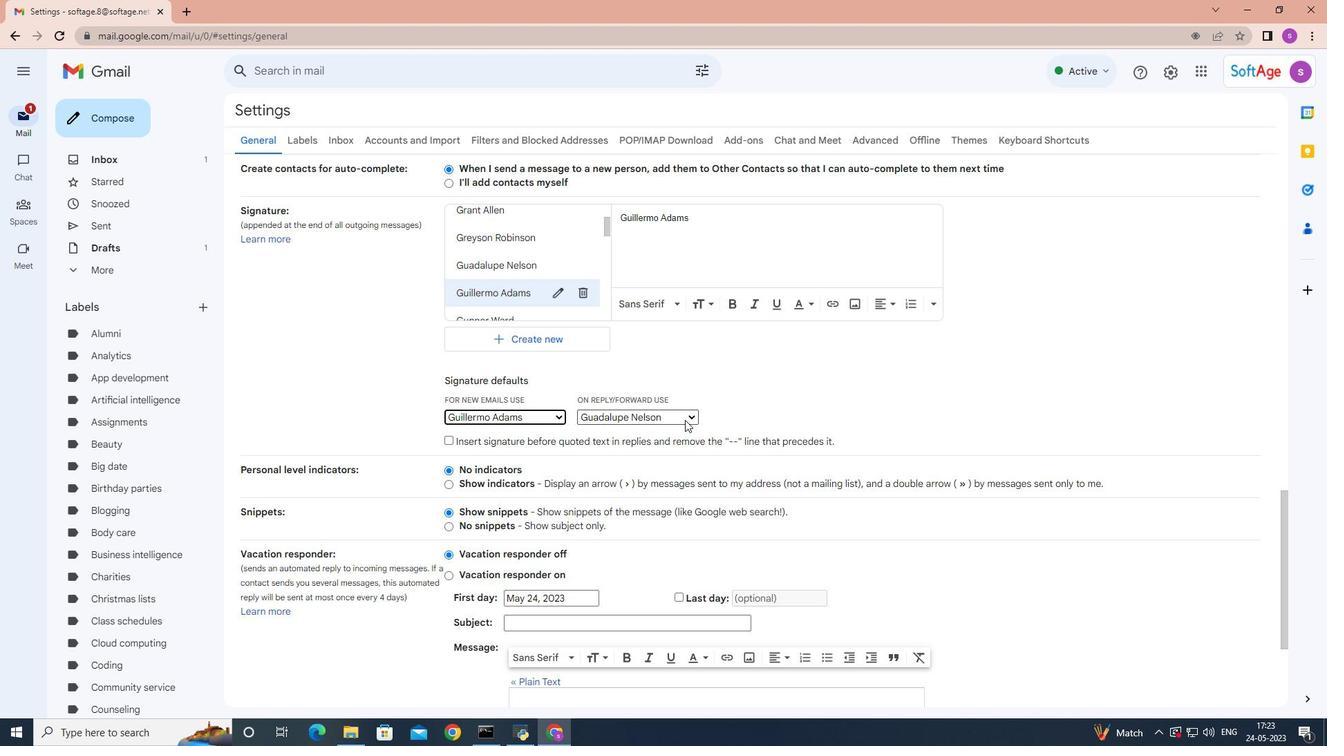 
Action: Mouse pressed left at (687, 417)
Screenshot: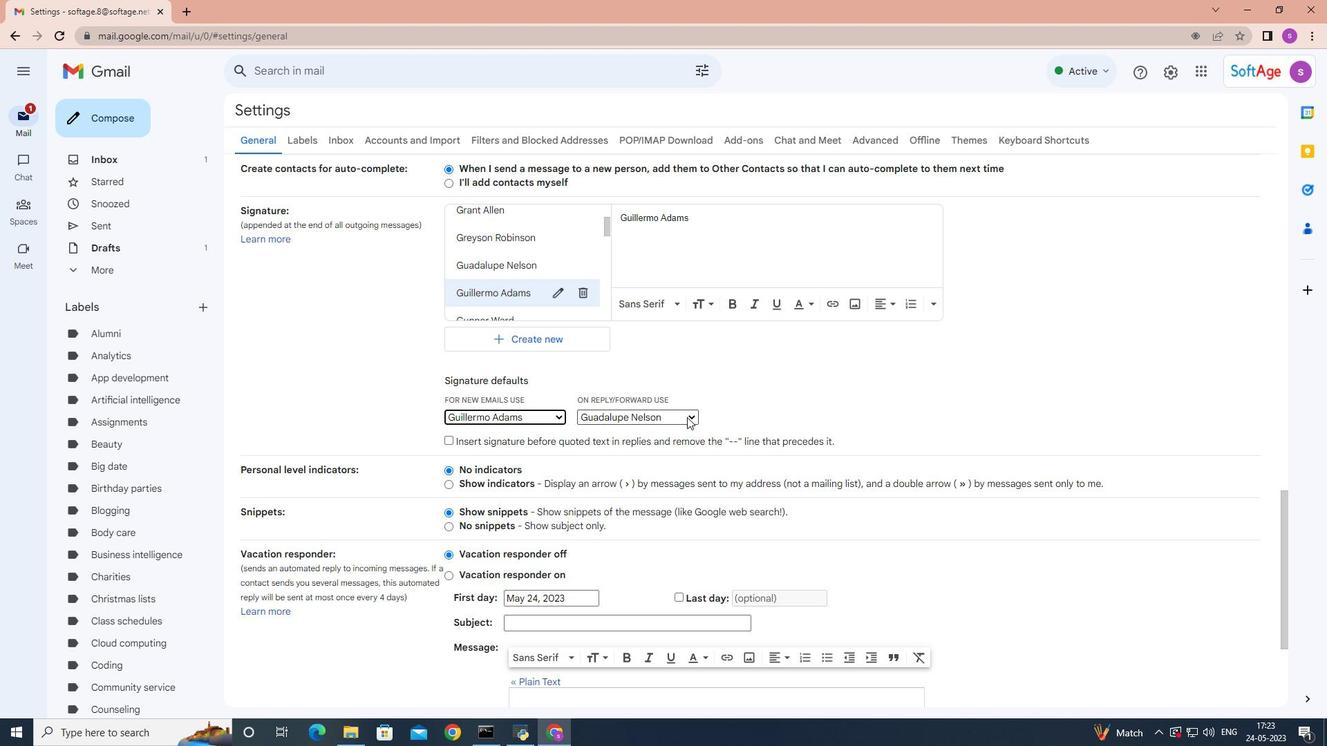 
Action: Mouse moved to (621, 638)
Screenshot: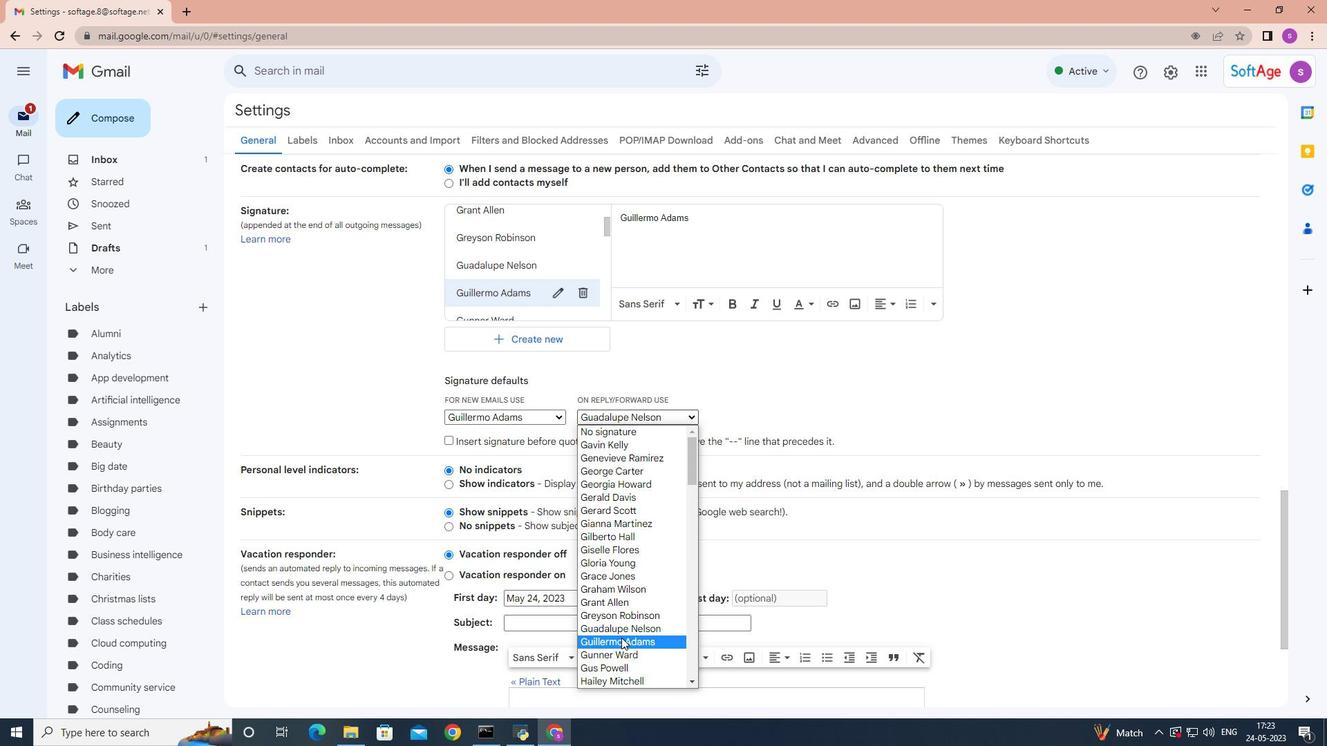 
Action: Mouse pressed left at (621, 638)
Screenshot: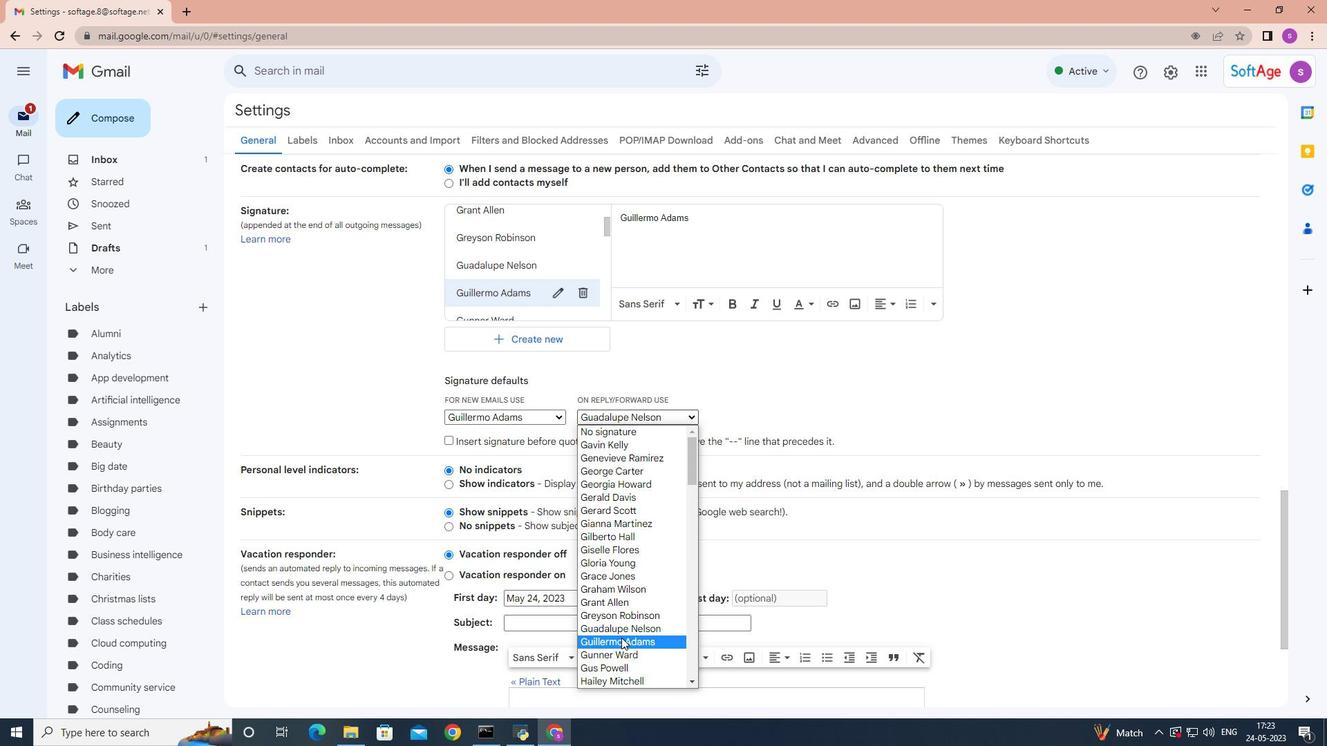 
Action: Mouse moved to (930, 478)
Screenshot: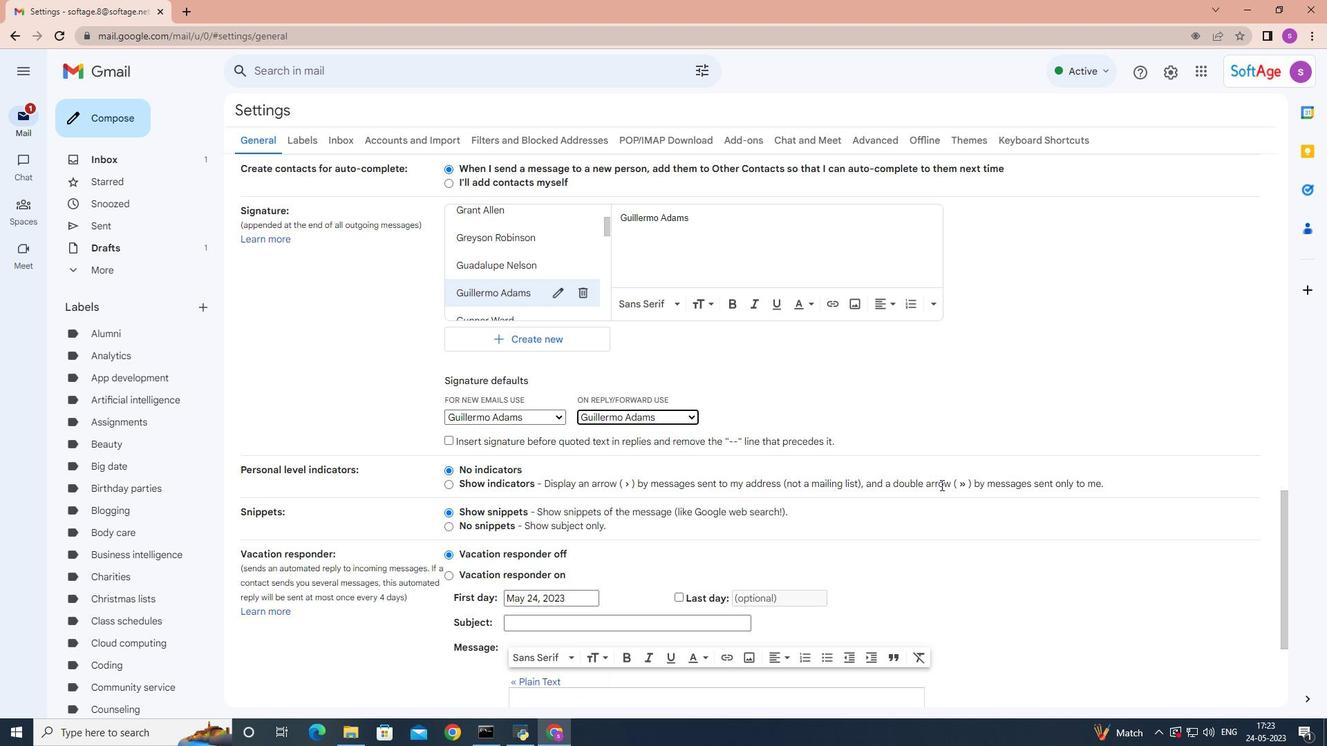 
Action: Mouse scrolled (930, 477) with delta (0, 0)
Screenshot: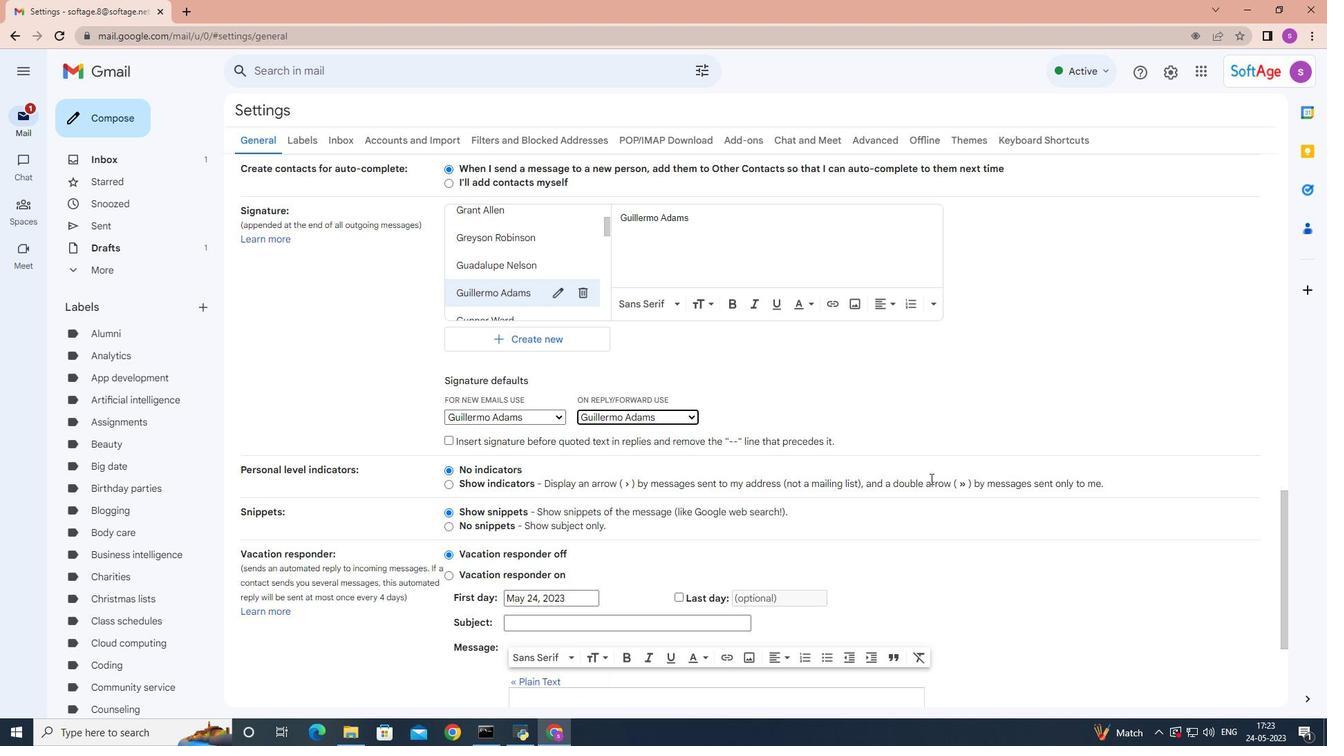 
Action: Mouse moved to (930, 477)
Screenshot: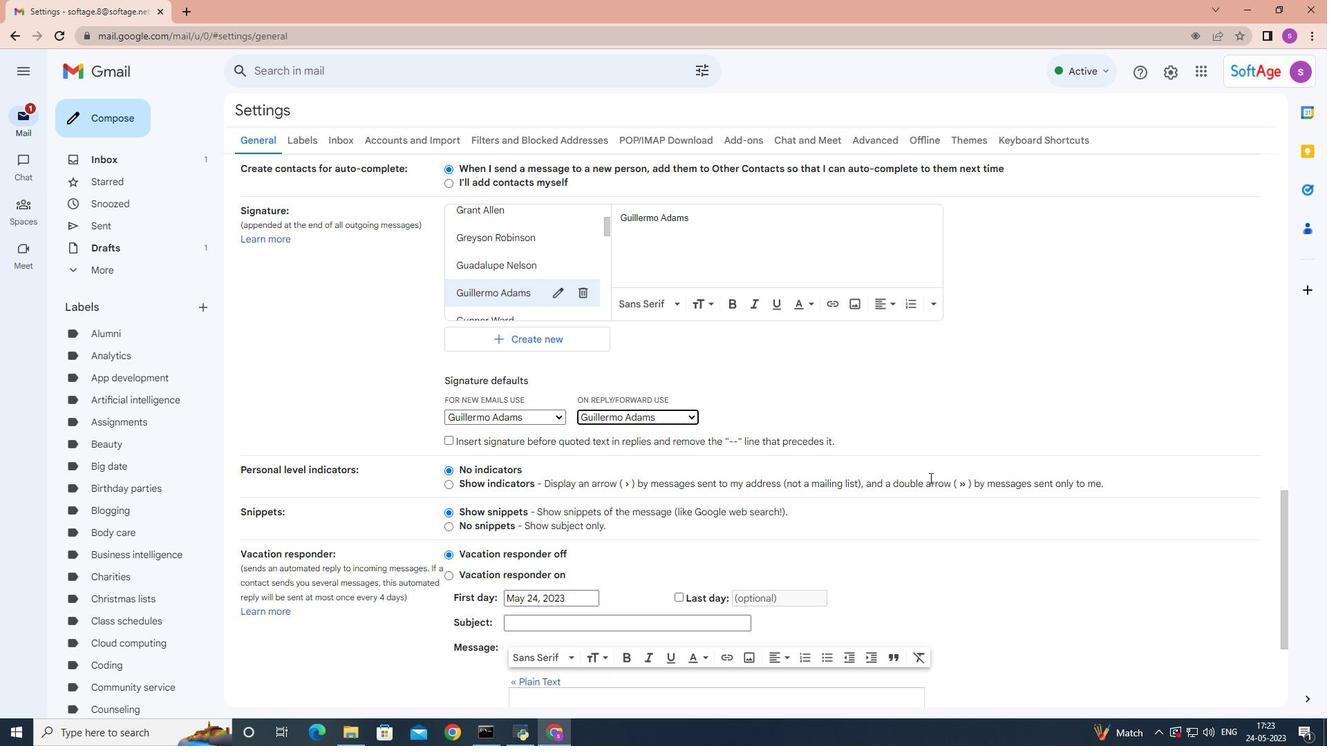 
Action: Mouse scrolled (930, 477) with delta (0, 0)
Screenshot: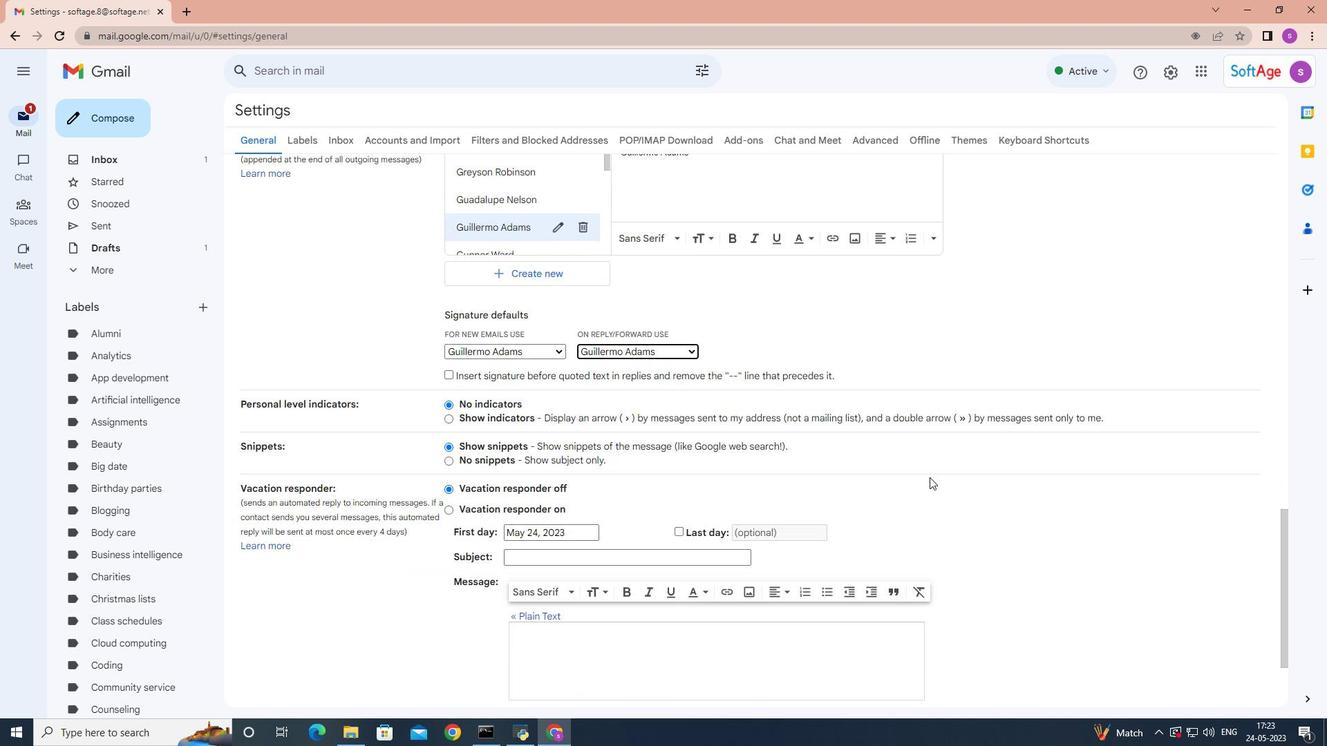 
Action: Mouse scrolled (930, 477) with delta (0, 0)
Screenshot: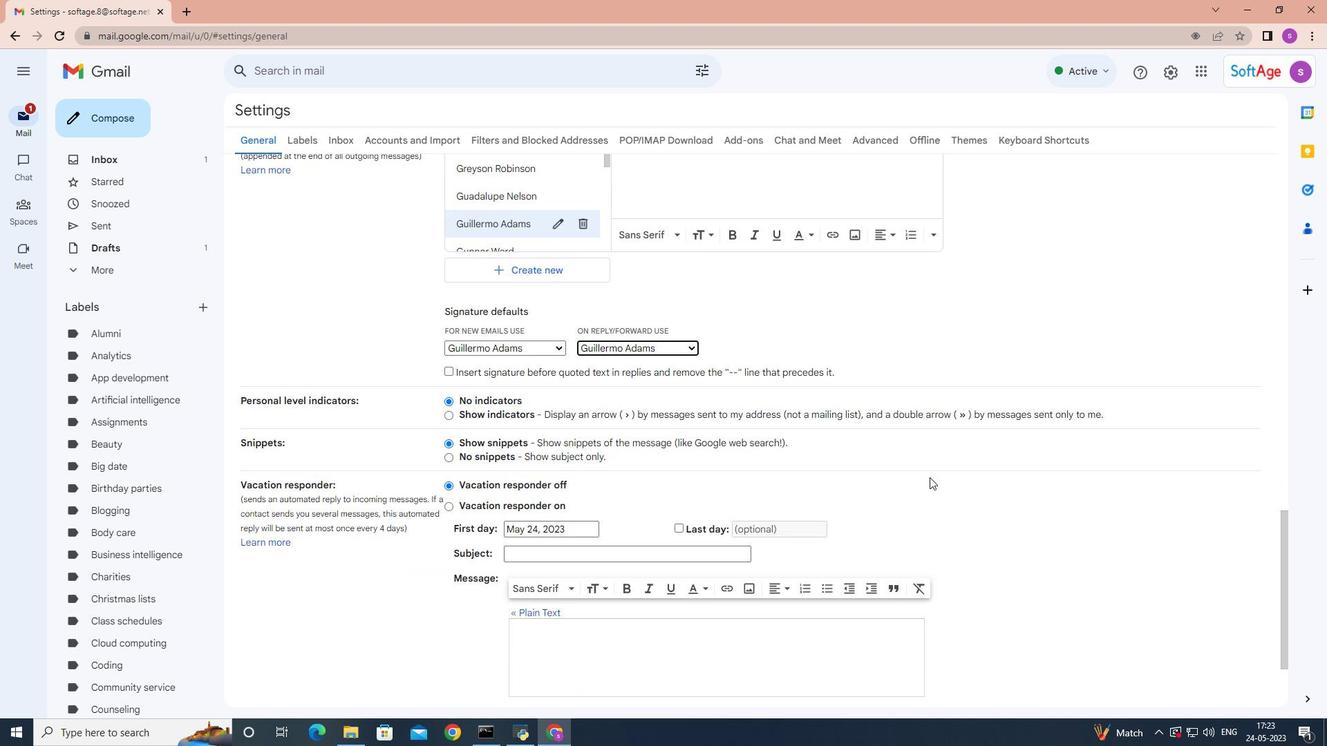 
Action: Mouse moved to (874, 435)
Screenshot: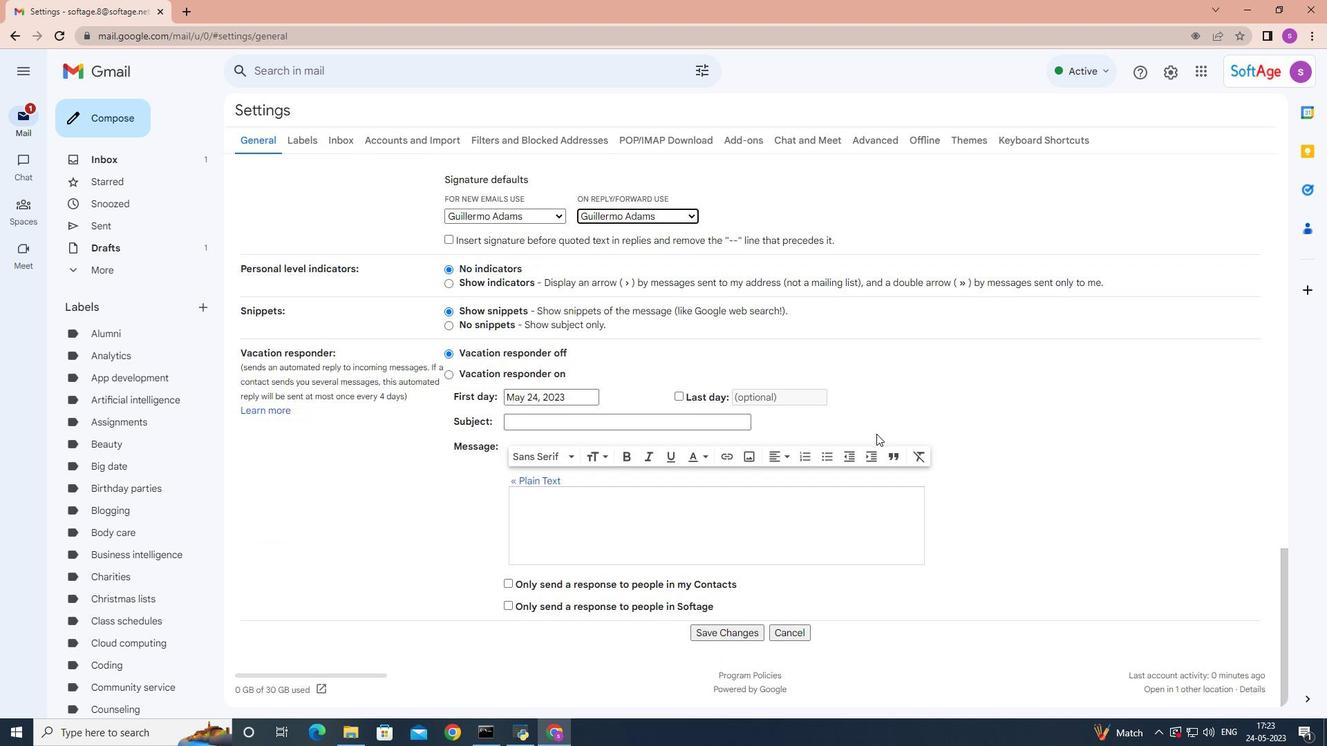 
Action: Mouse scrolled (874, 435) with delta (0, 0)
Screenshot: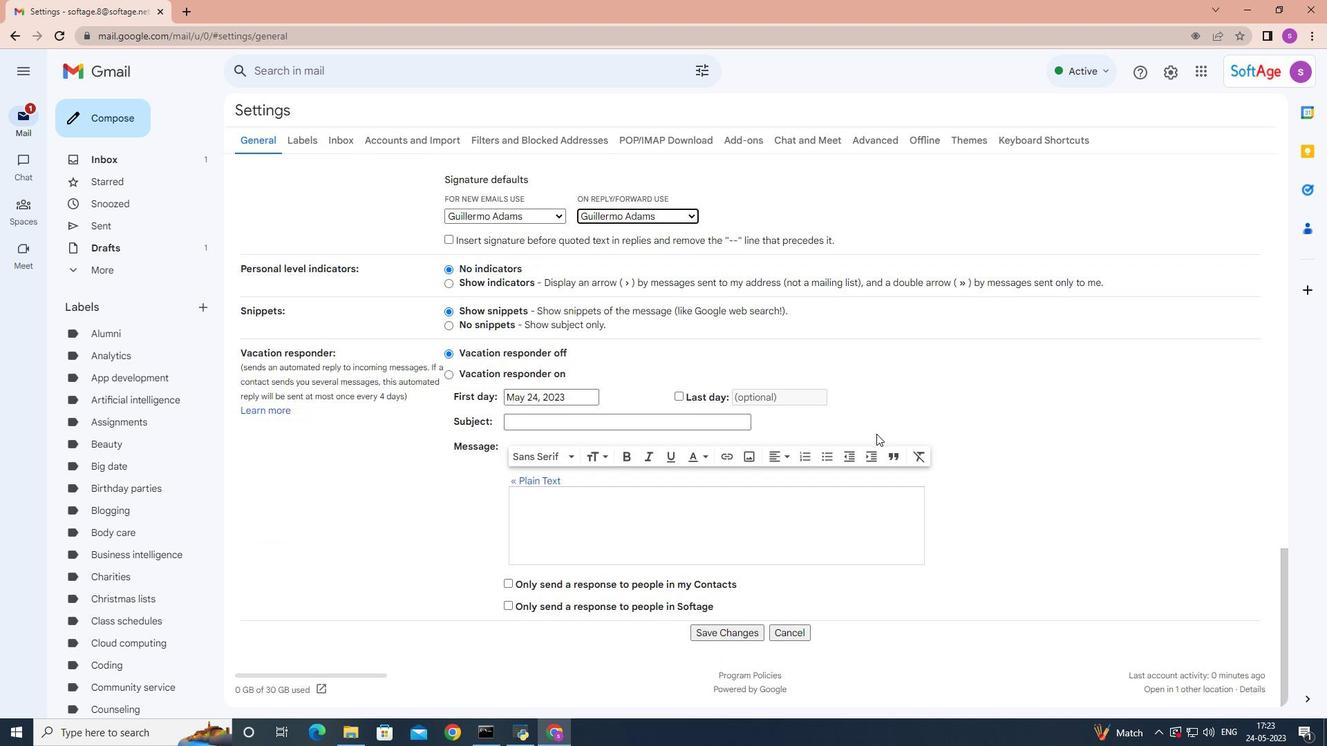 
Action: Mouse moved to (874, 436)
Screenshot: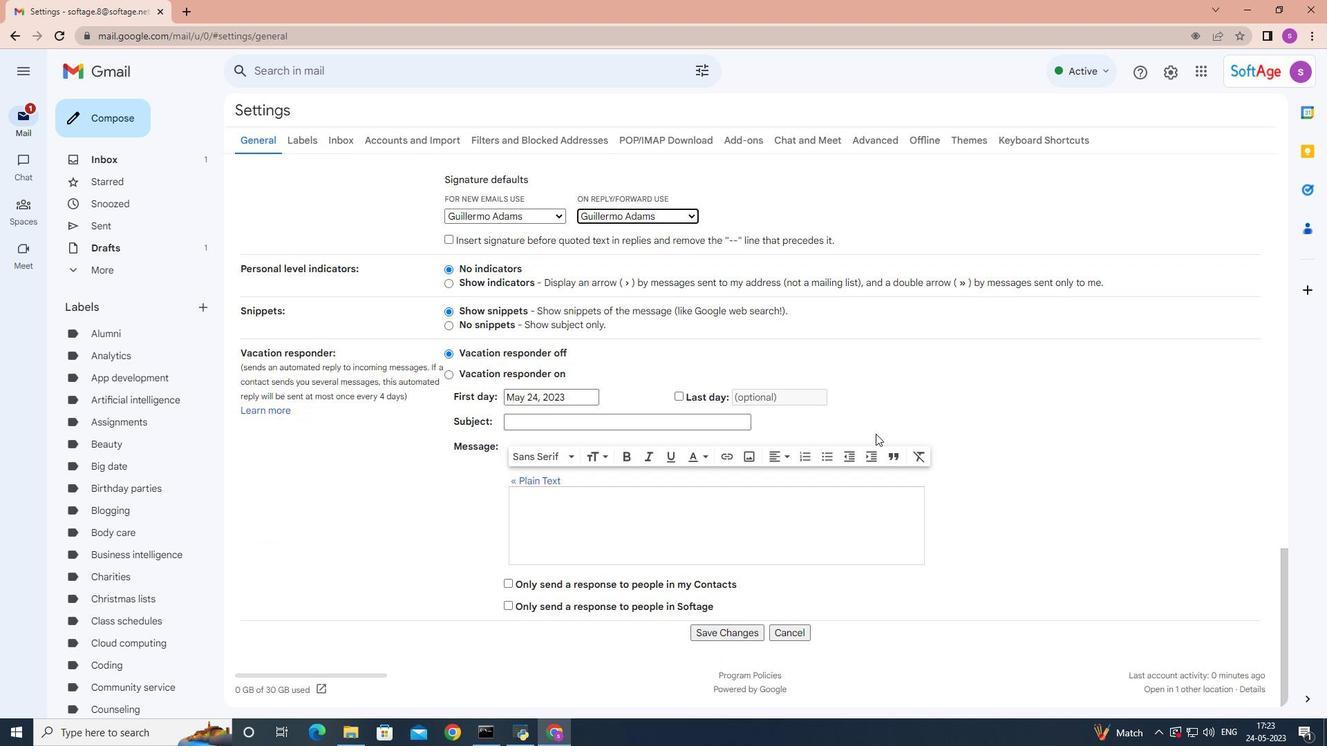 
Action: Mouse scrolled (874, 435) with delta (0, 0)
Screenshot: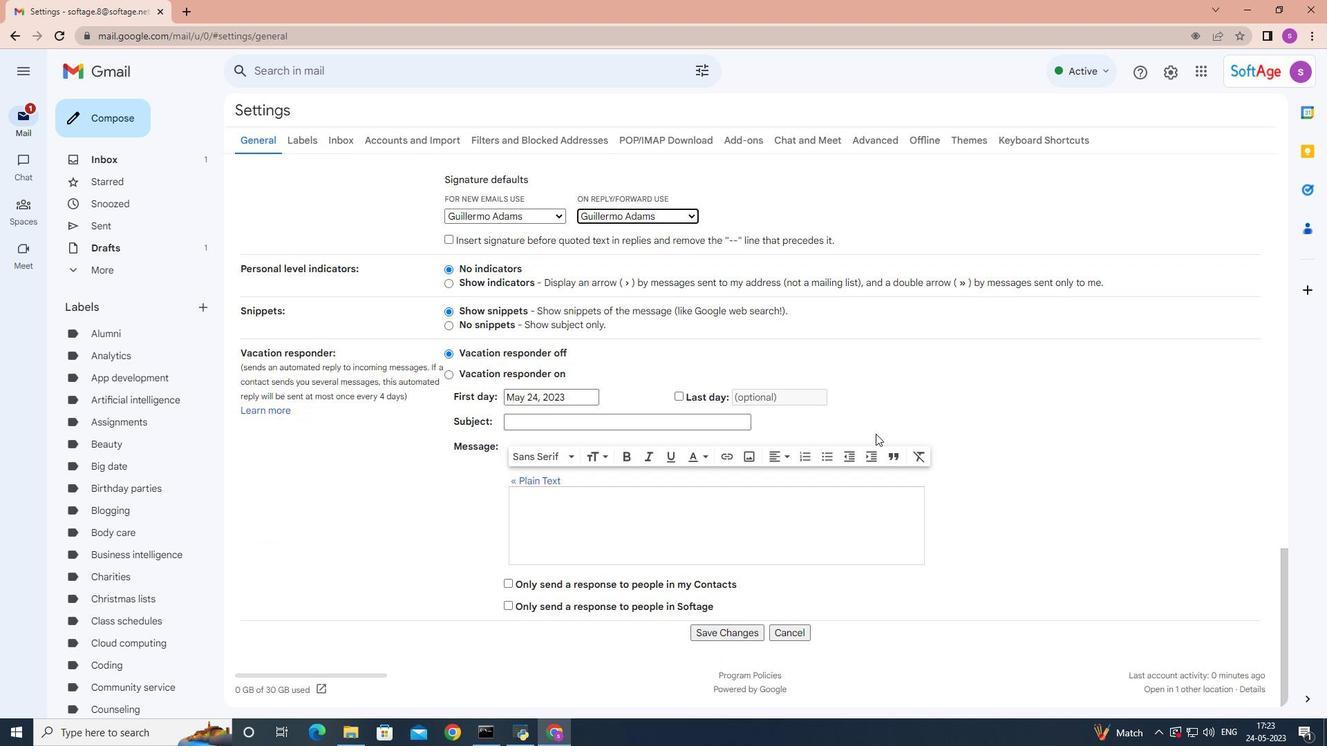 
Action: Mouse moved to (746, 630)
Screenshot: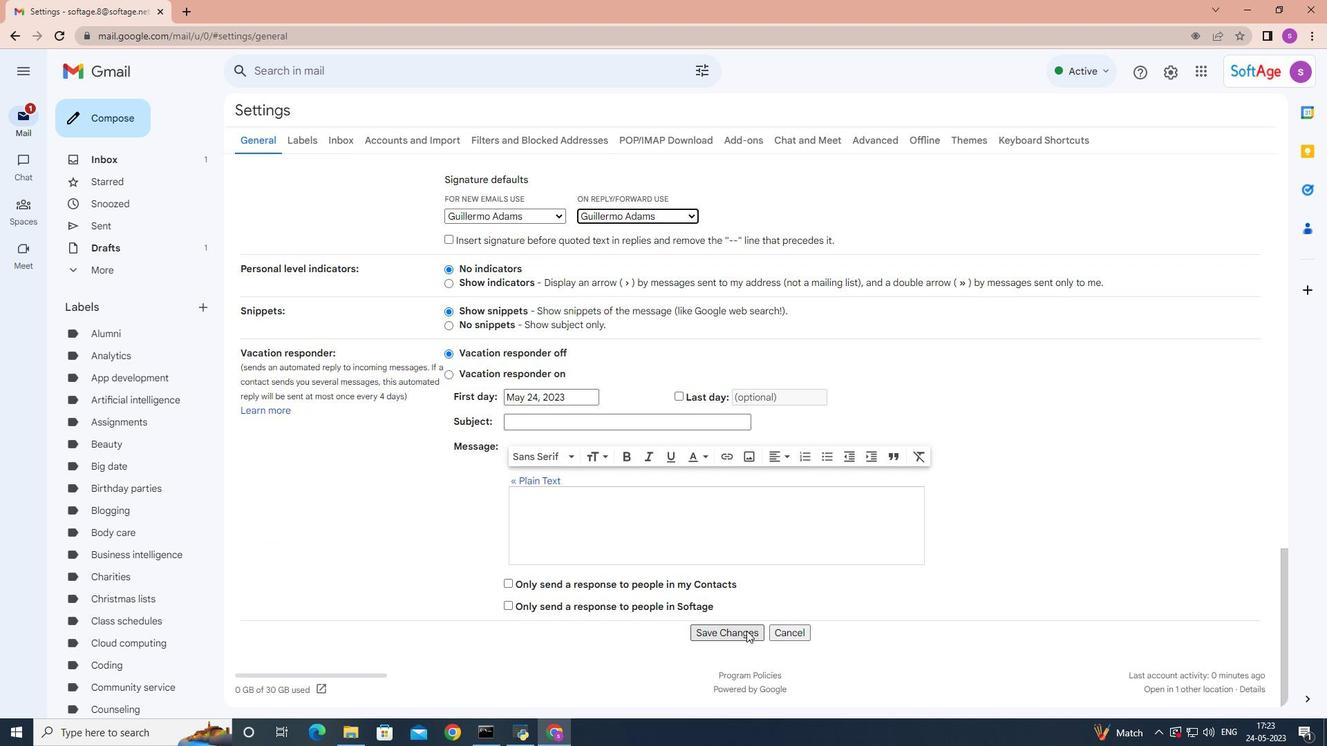 
Action: Mouse pressed left at (746, 631)
Screenshot: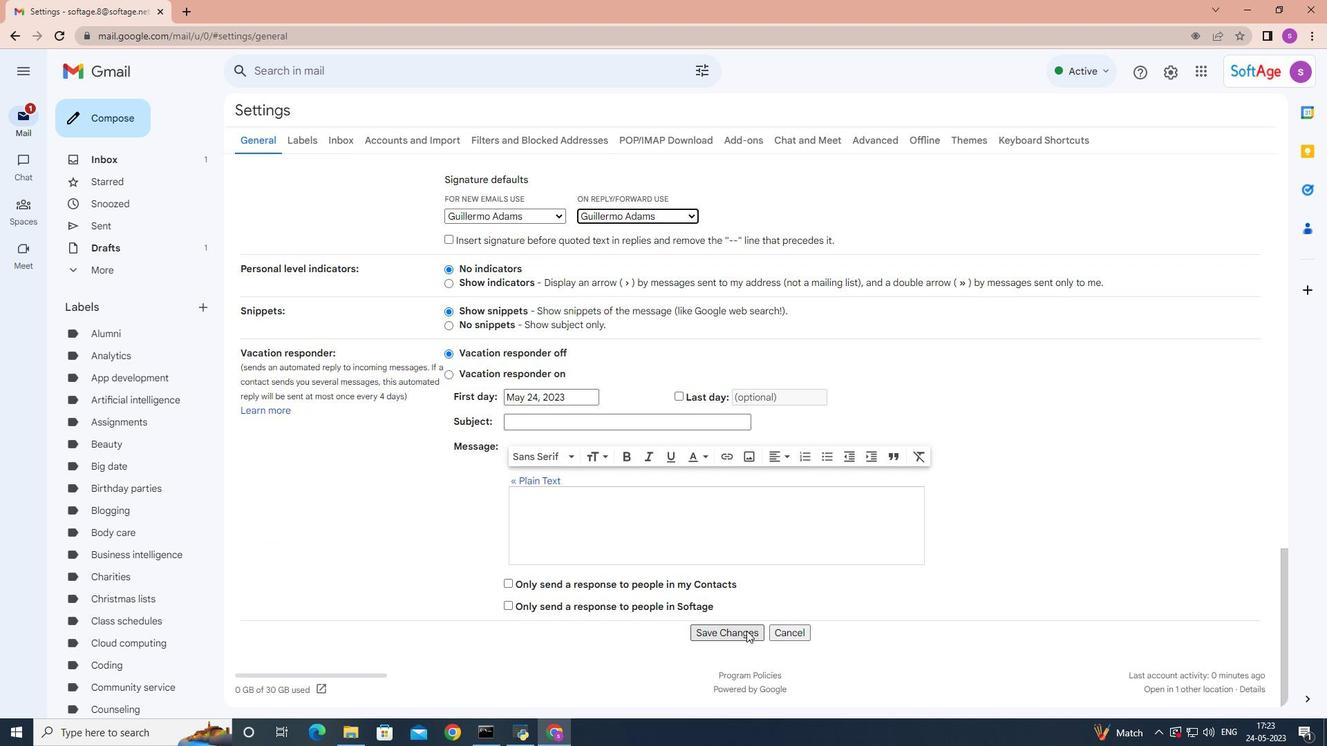 
Action: Mouse moved to (121, 123)
Screenshot: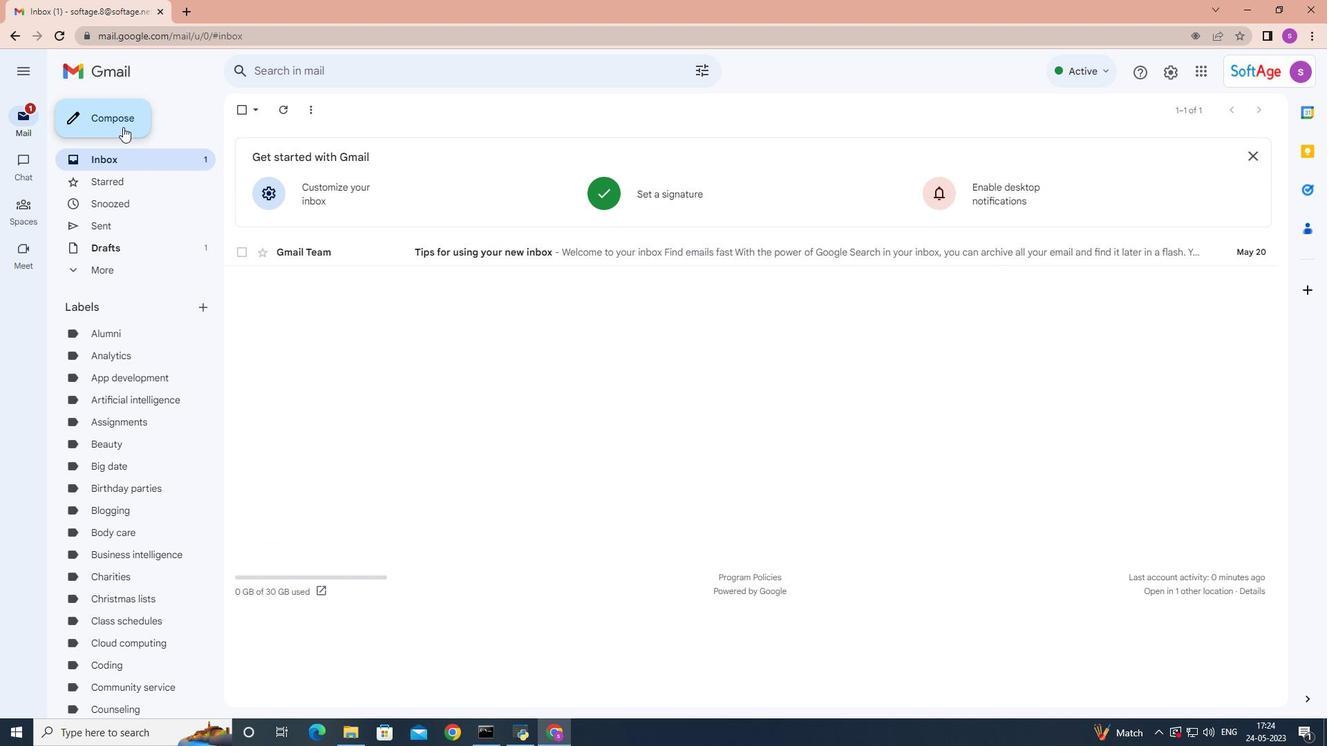 
Action: Mouse pressed left at (121, 123)
Screenshot: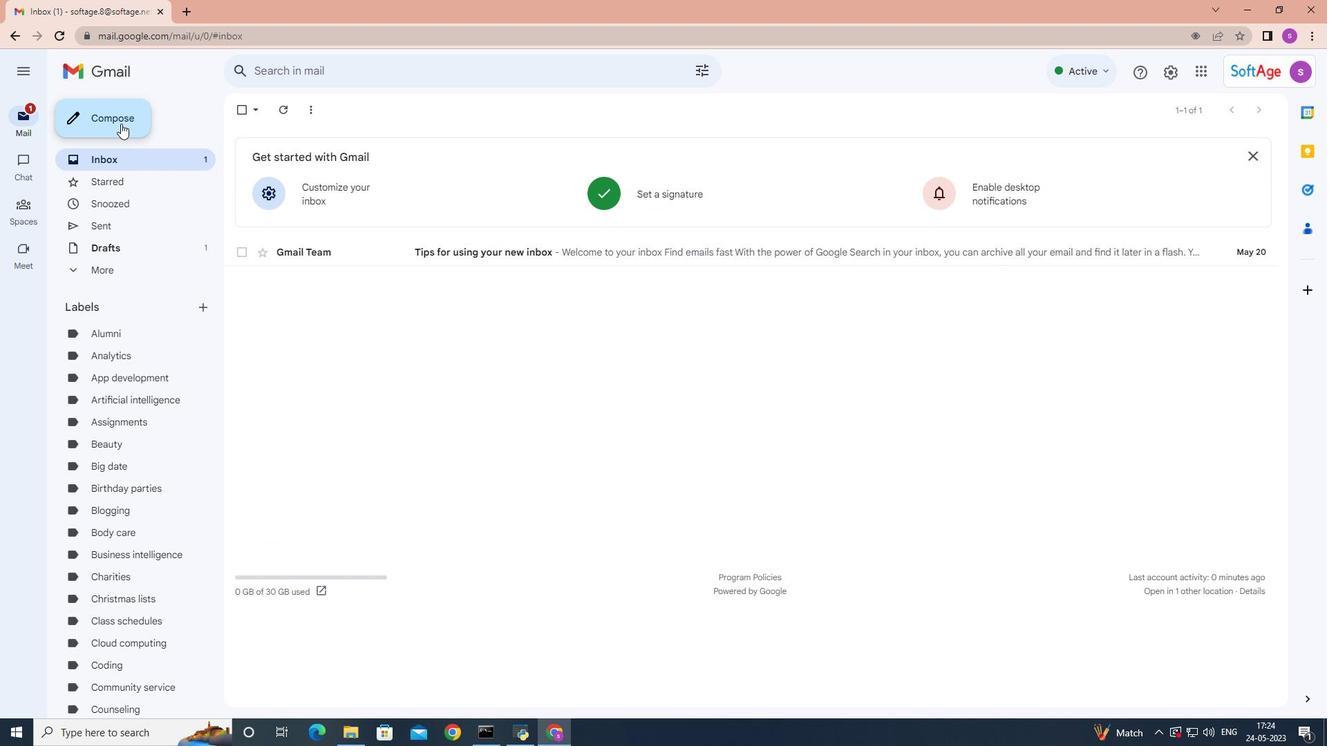 
Action: Mouse moved to (916, 354)
Screenshot: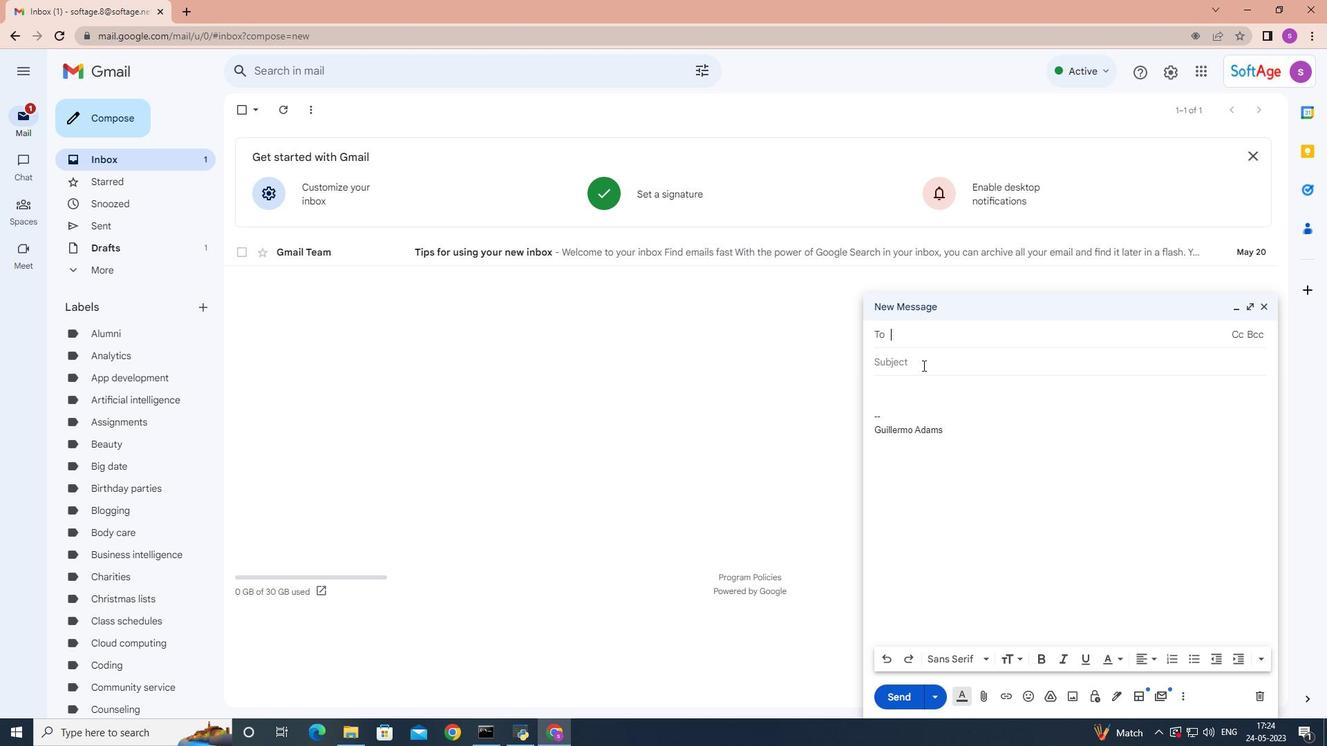 
Action: Mouse pressed left at (916, 354)
Screenshot: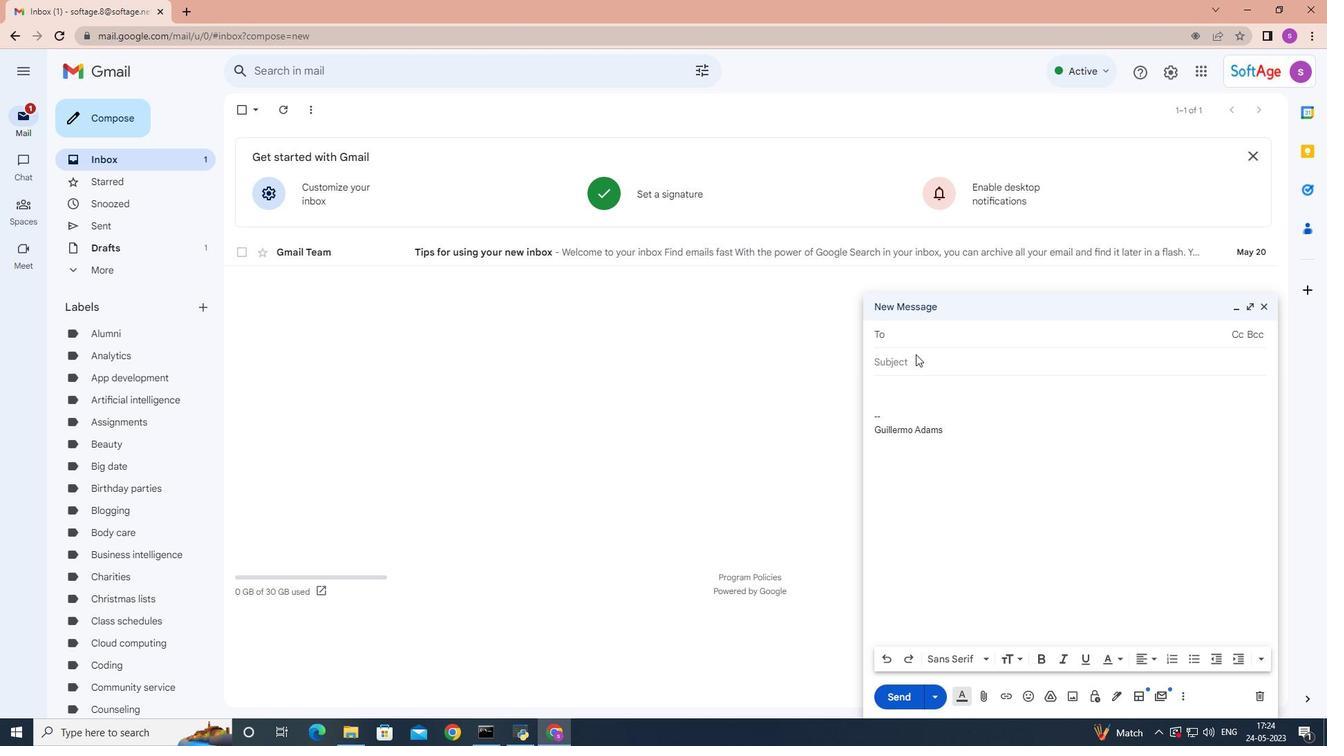 
Action: Key pressed <Key.shift>Update<Key.space>on<Key.space>a<Key.space>termination<Key.space>meeting
Screenshot: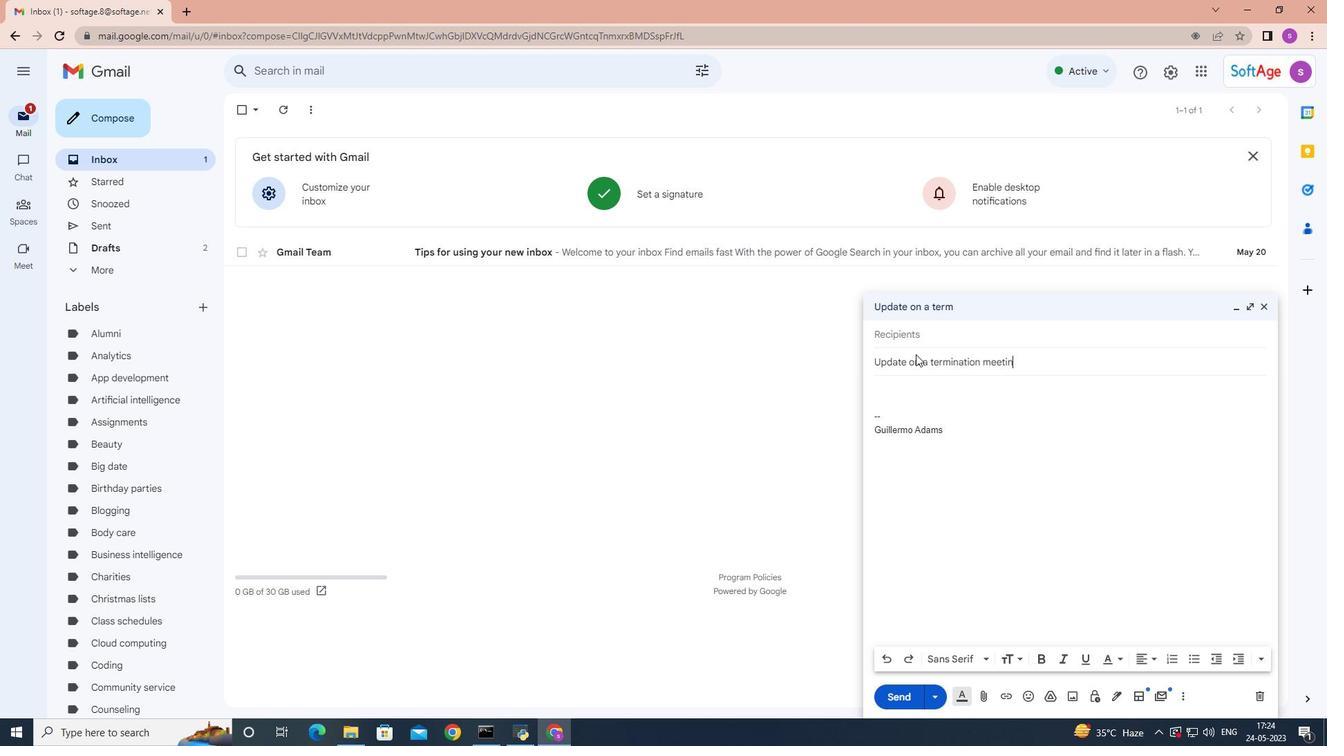 
Action: Mouse moved to (902, 385)
Screenshot: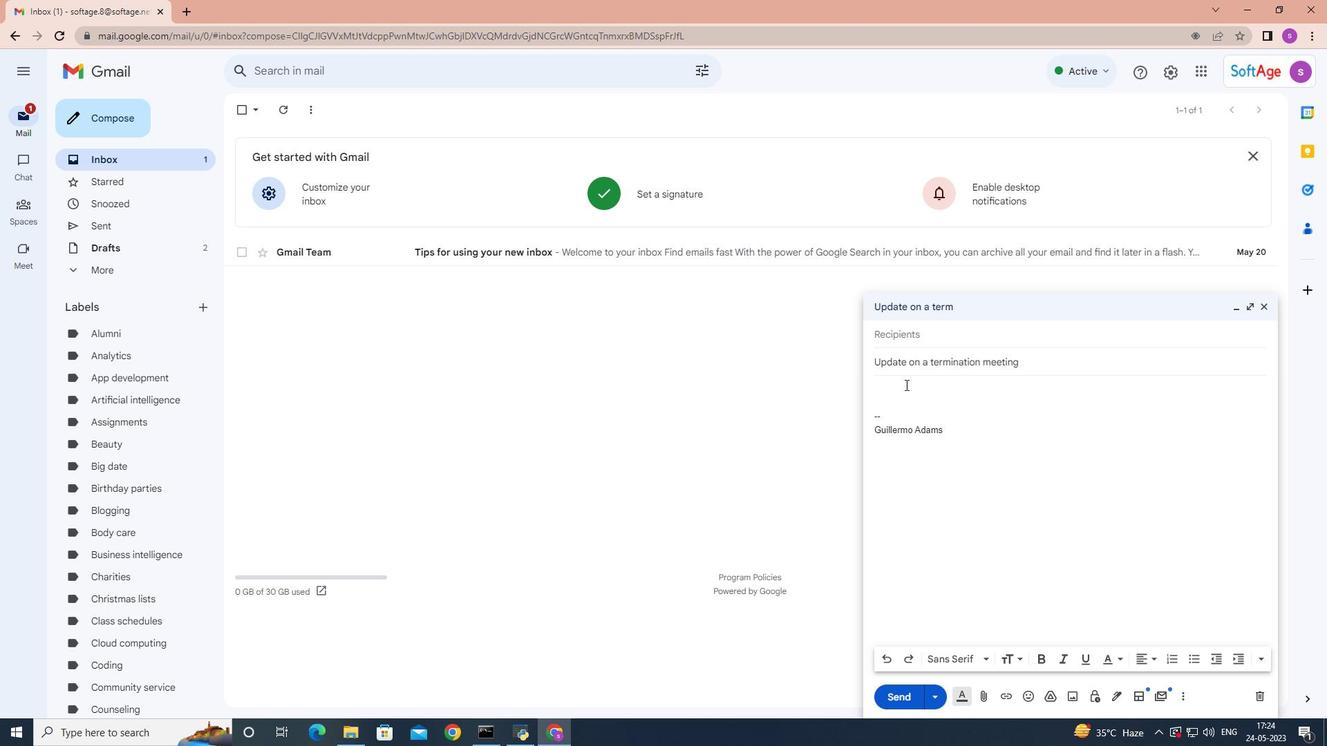 
Action: Mouse pressed left at (902, 385)
Screenshot: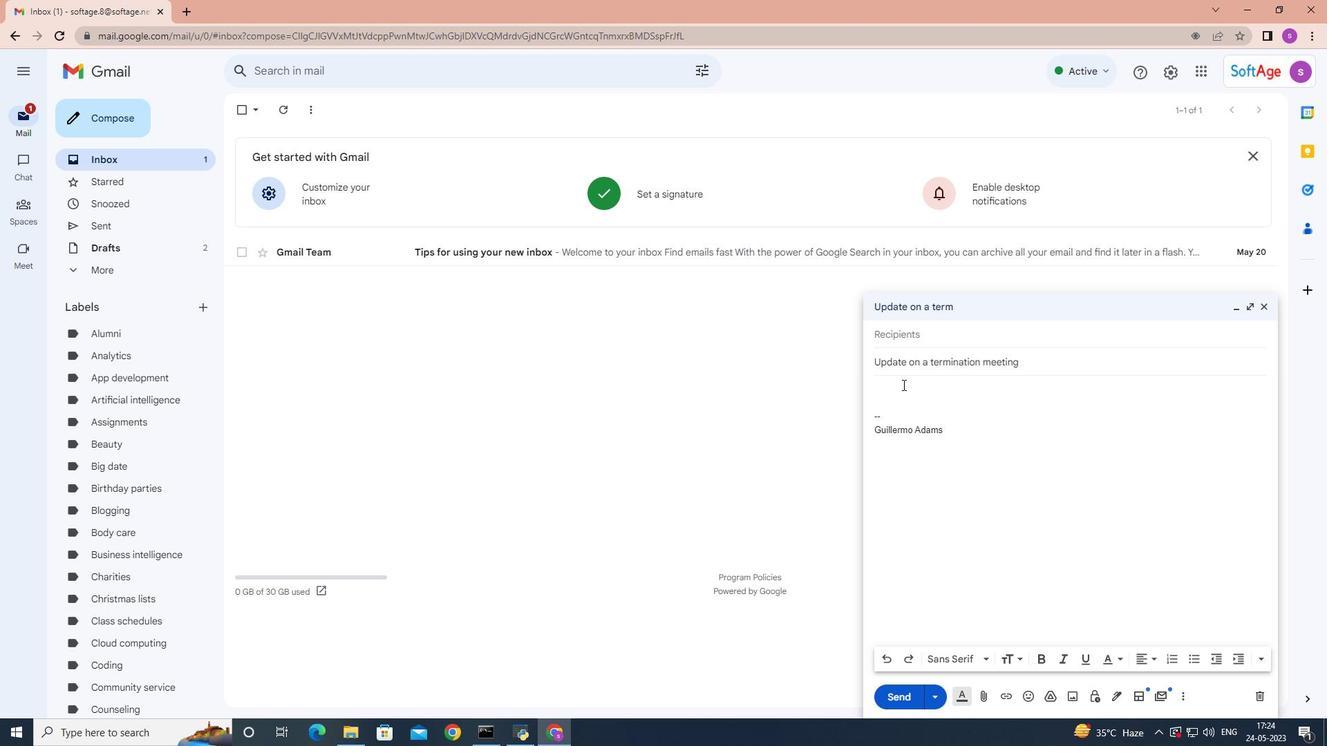 
Action: Mouse moved to (902, 385)
Screenshot: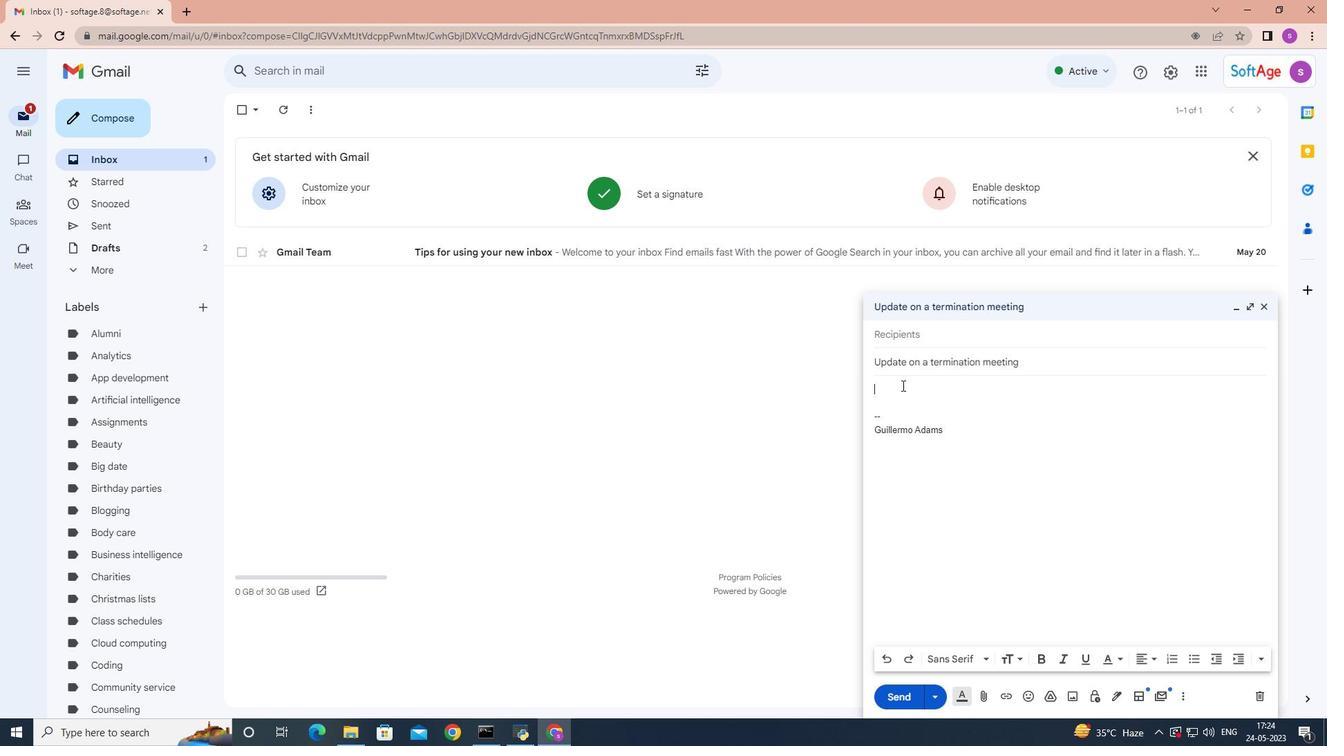 
Action: Key pressed <Key.shift>I<Key.space>am<Key.space>writing<Key.space>to<Key.space>follow<Key.space>up<Key.space>on<Key.space>the<Key.space>status<Key.space>of<Key.space>the<Key.space>payment.
Screenshot: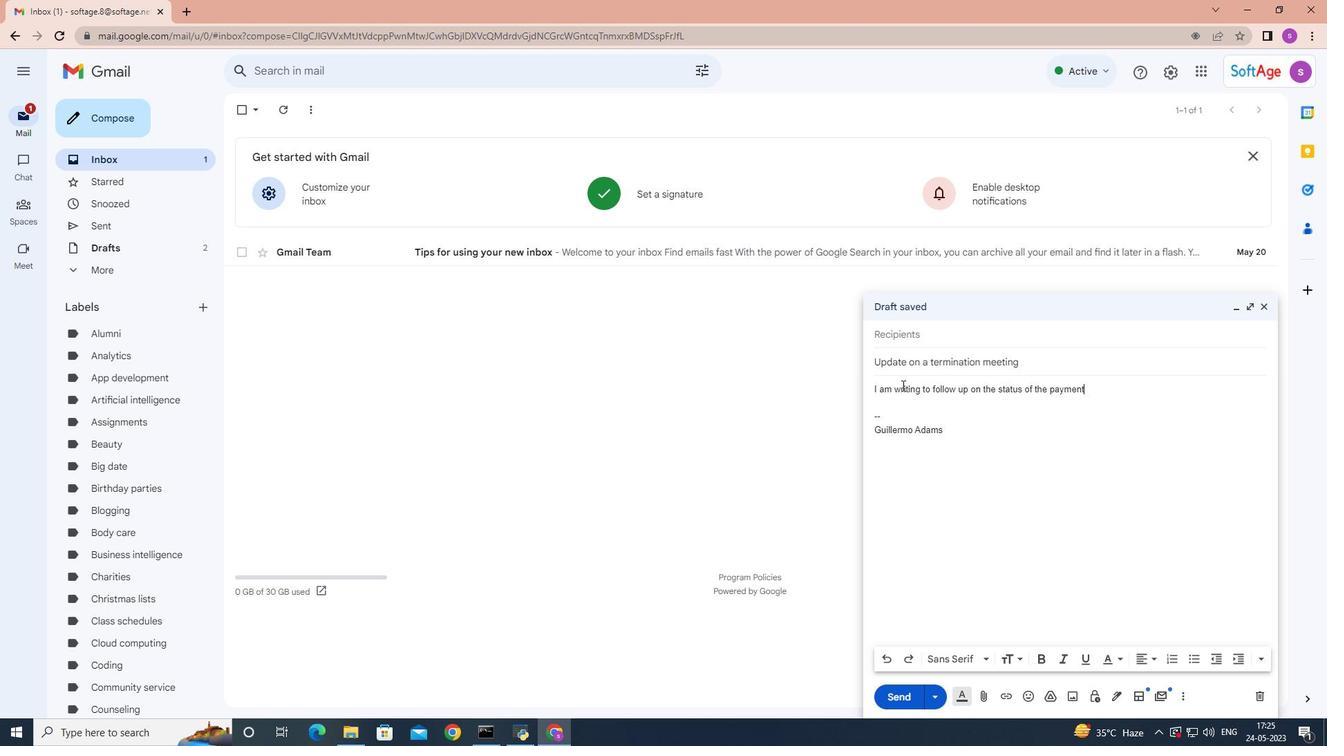 
Action: Mouse moved to (945, 336)
Screenshot: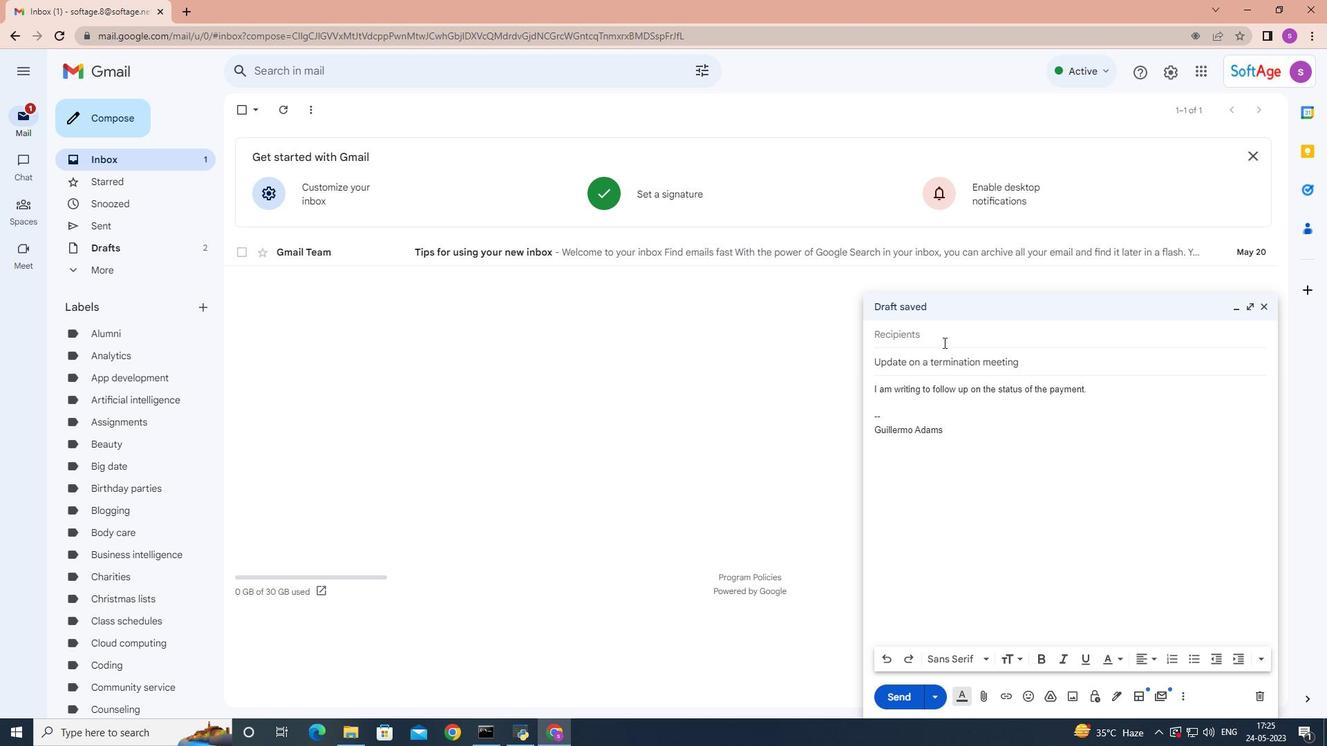 
Action: Mouse pressed left at (945, 336)
Screenshot: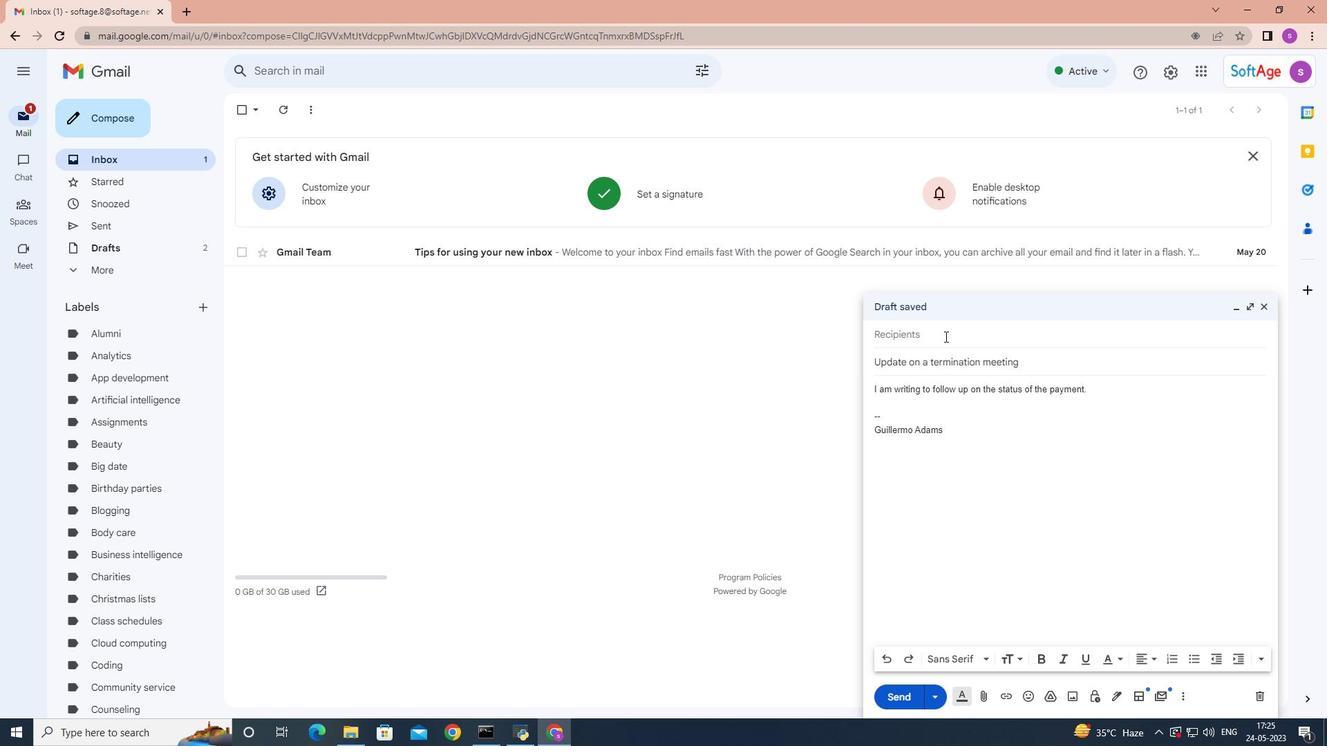 
Action: Key pressed softage.6
Screenshot: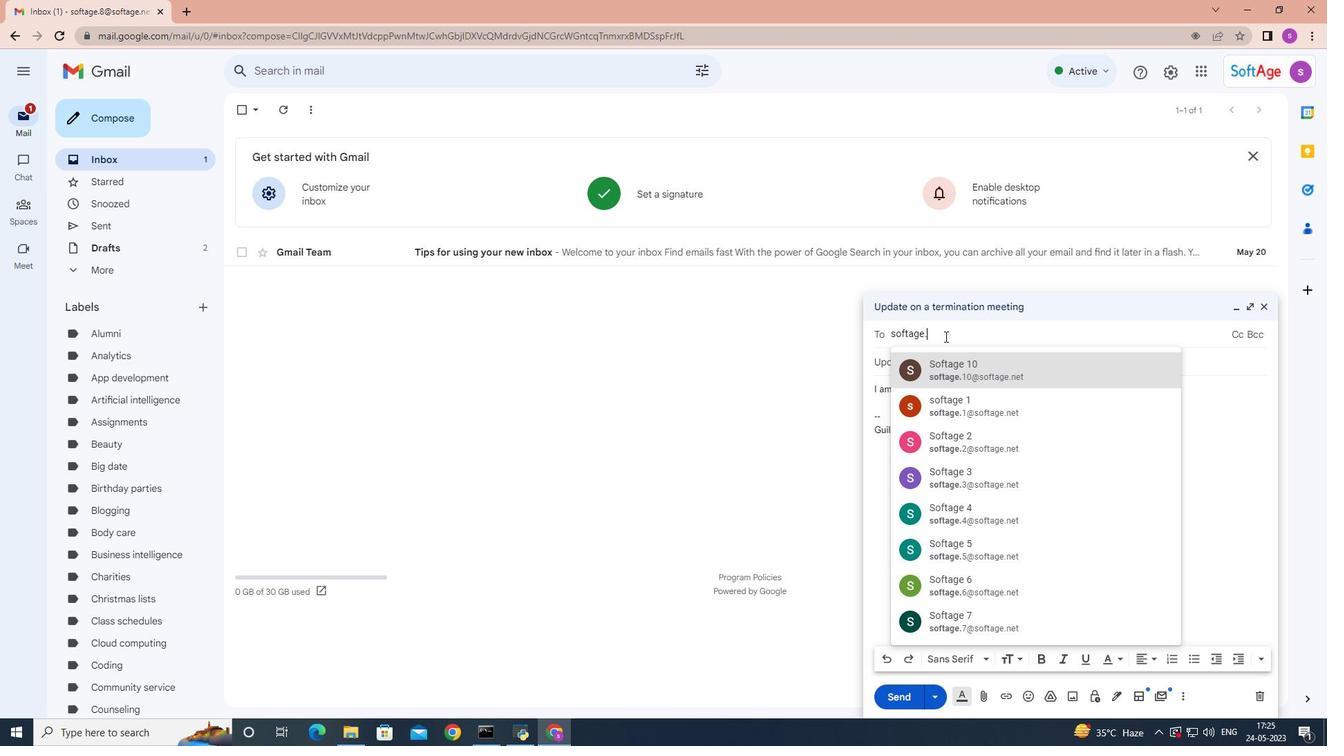 
Action: Mouse moved to (957, 367)
Screenshot: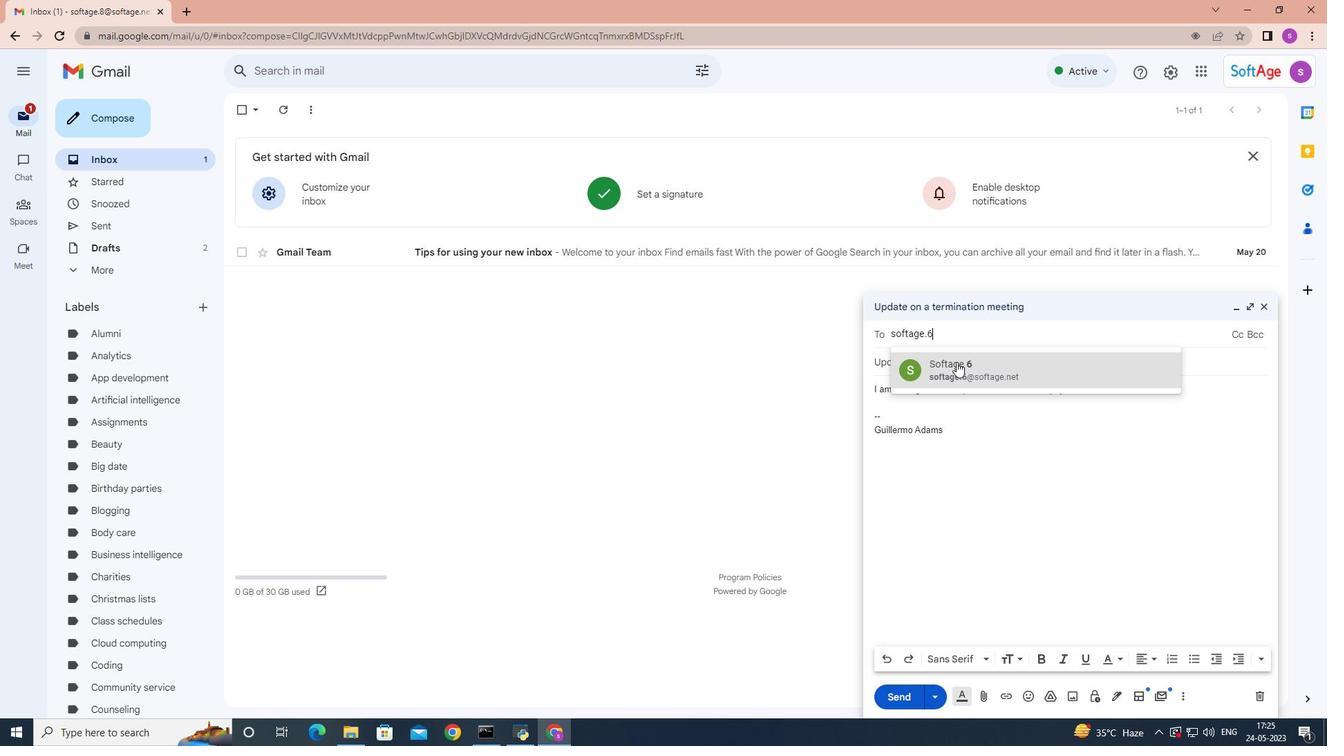 
Action: Mouse pressed left at (957, 367)
Screenshot: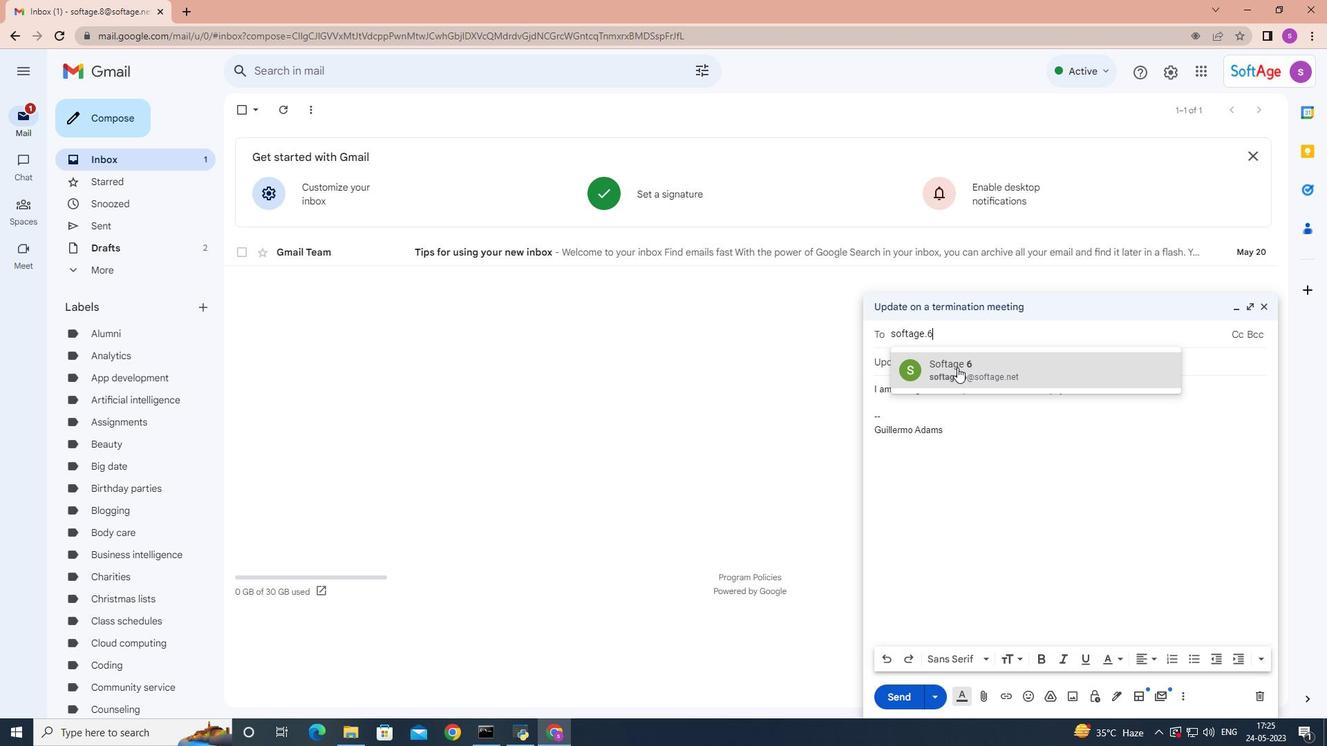 
Action: Key pressed softage.7
Screenshot: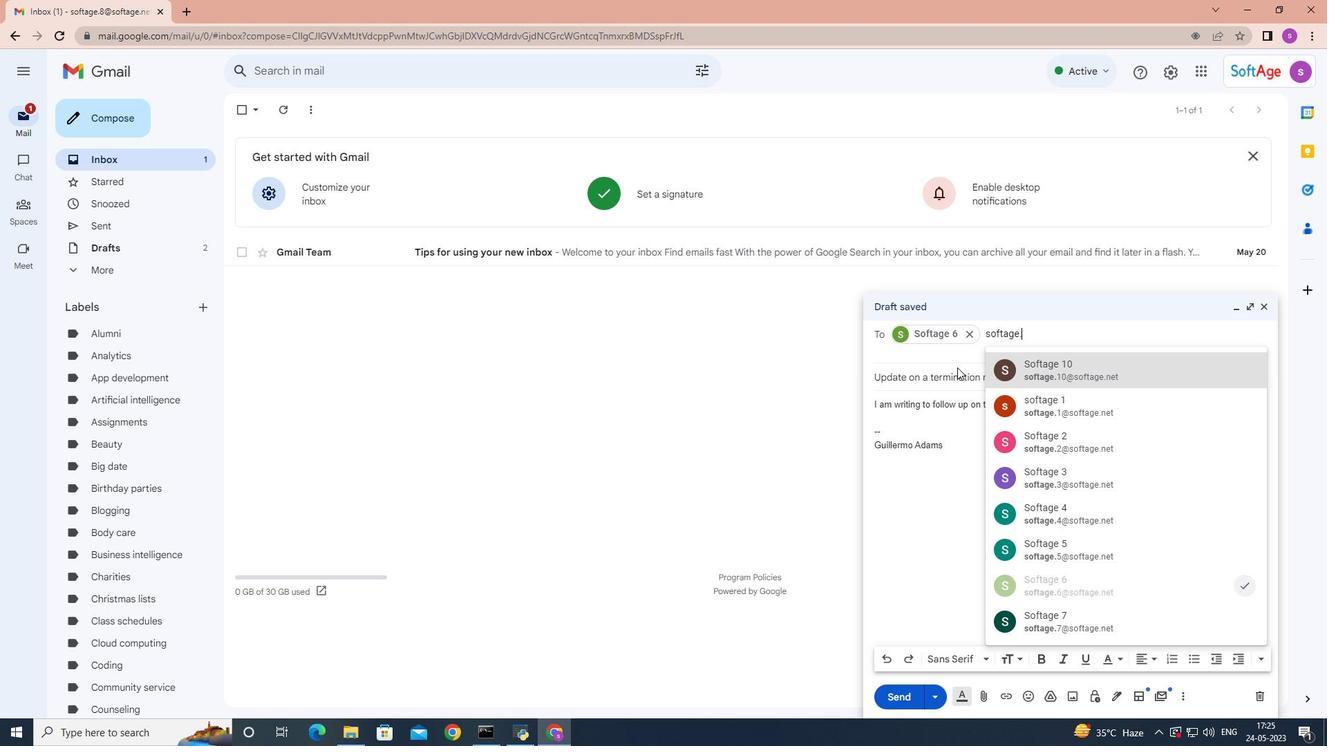 
Action: Mouse moved to (1012, 376)
Screenshot: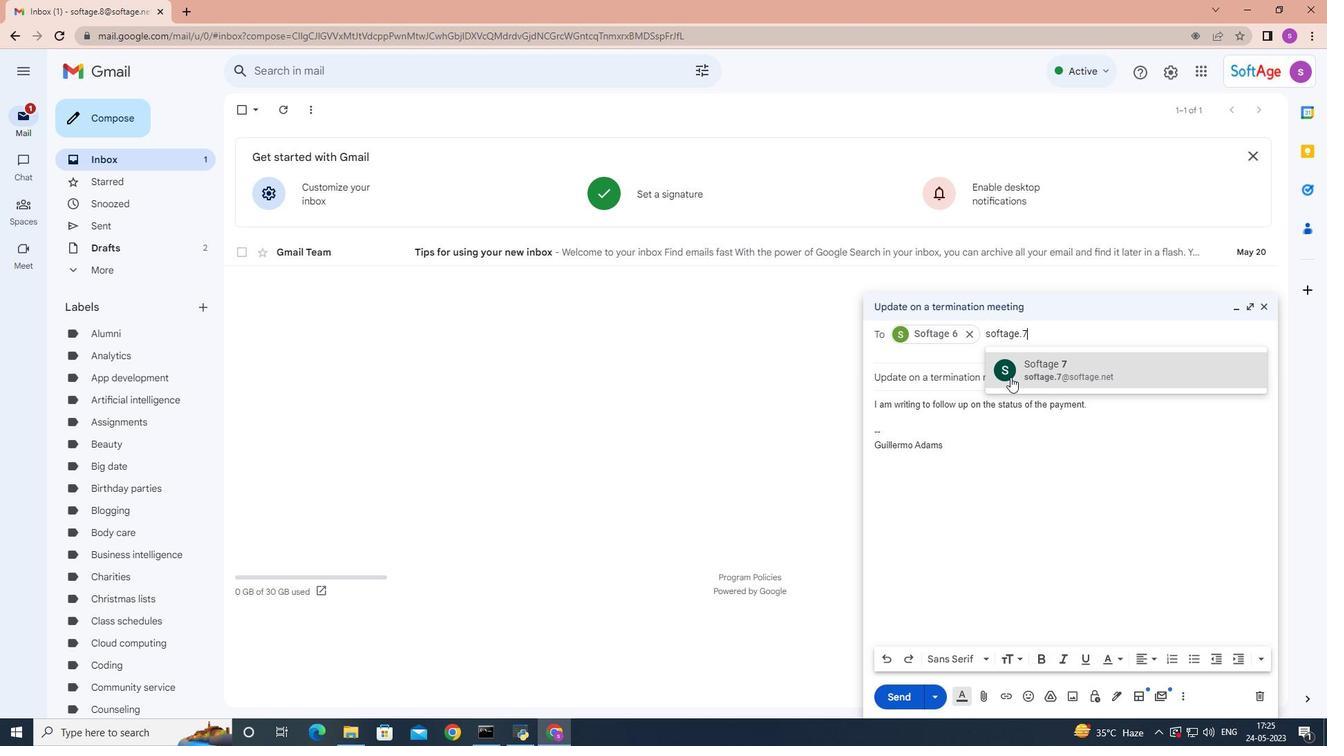 
Action: Mouse pressed left at (1012, 376)
Screenshot: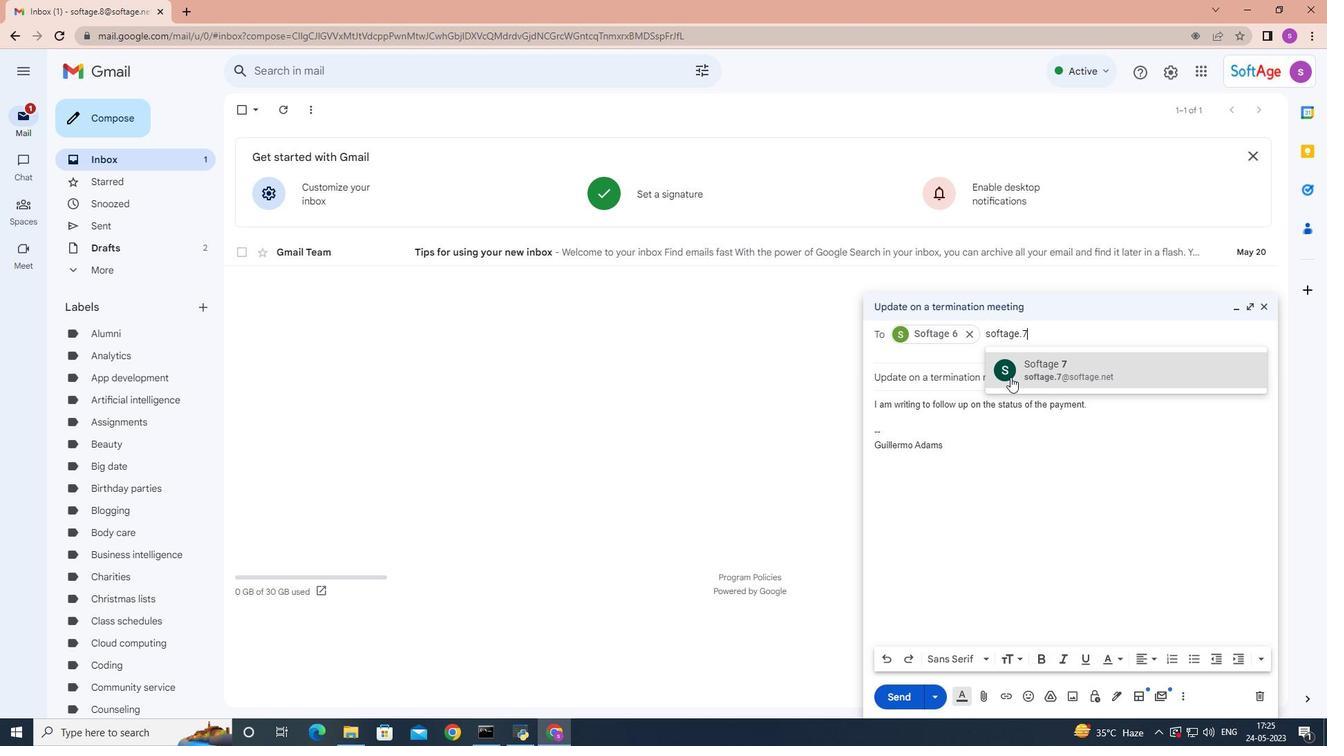 
Action: Mouse moved to (888, 699)
Screenshot: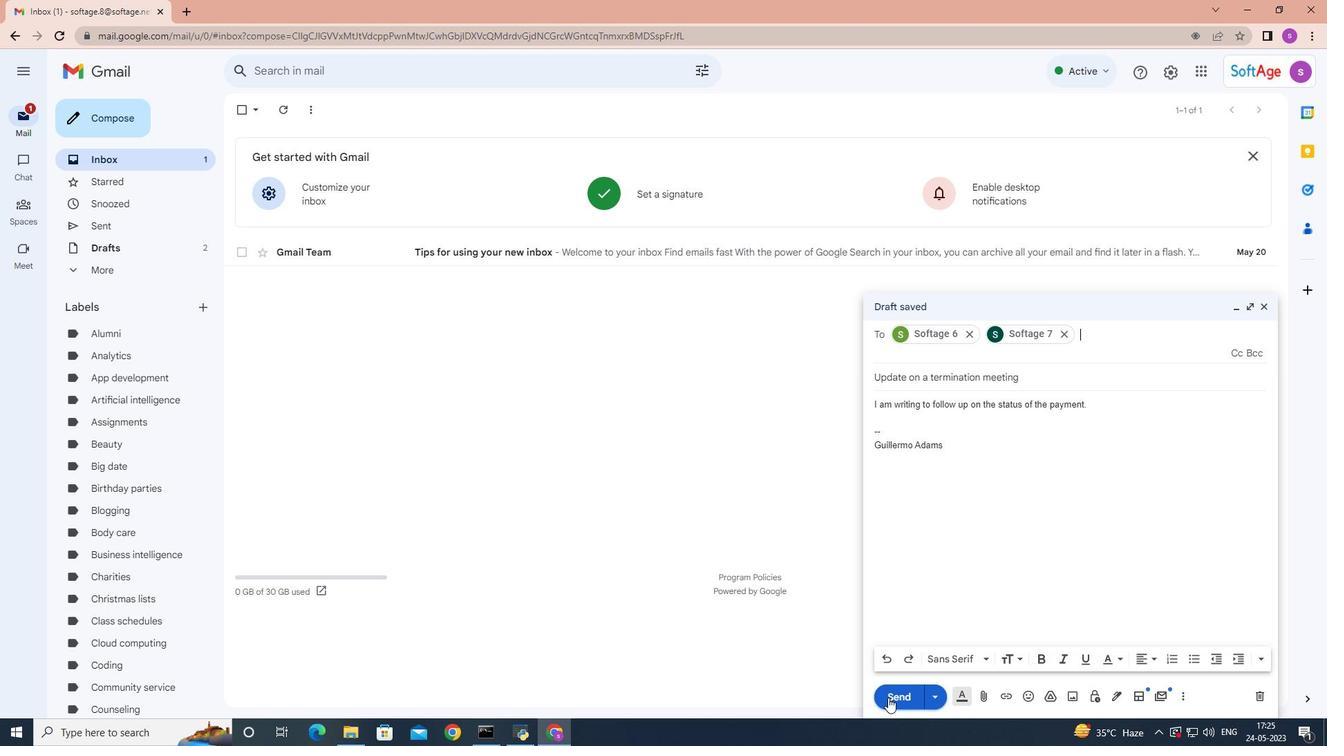 
Action: Mouse pressed left at (888, 699)
Screenshot: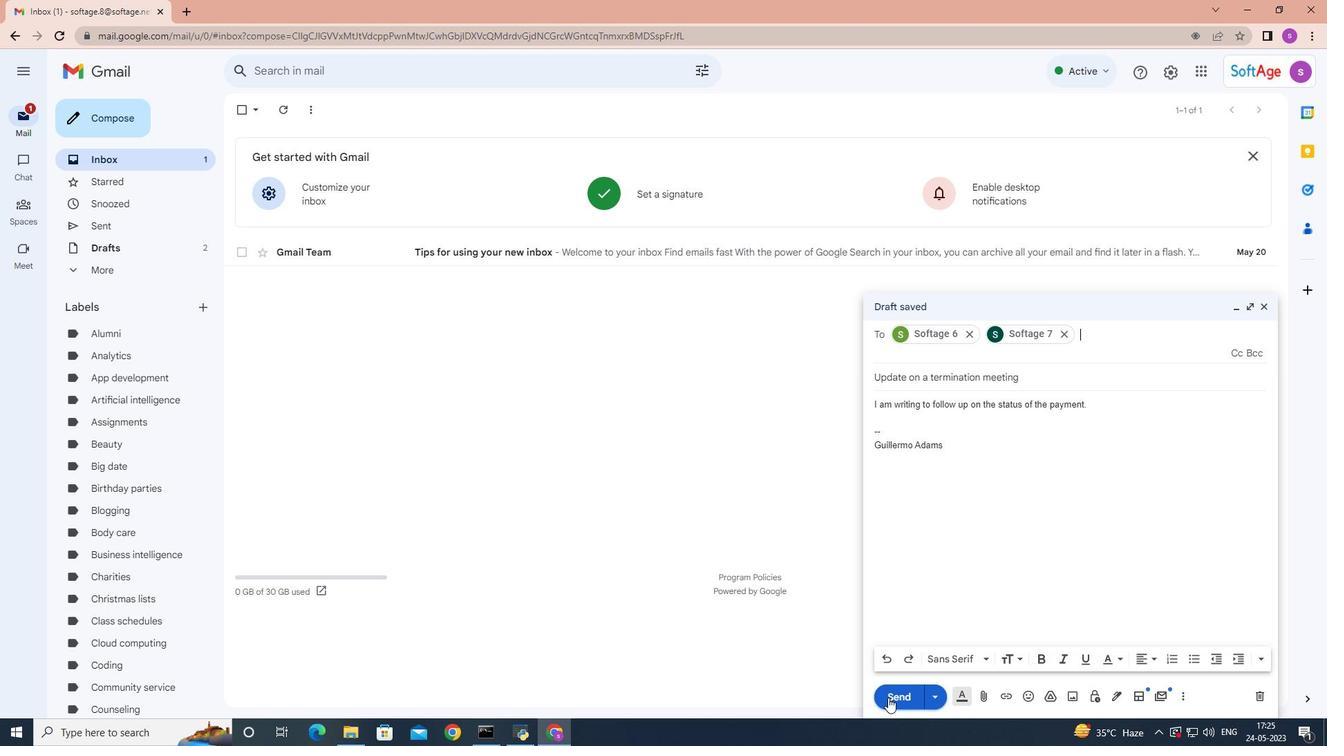 
Action: Mouse moved to (888, 699)
Screenshot: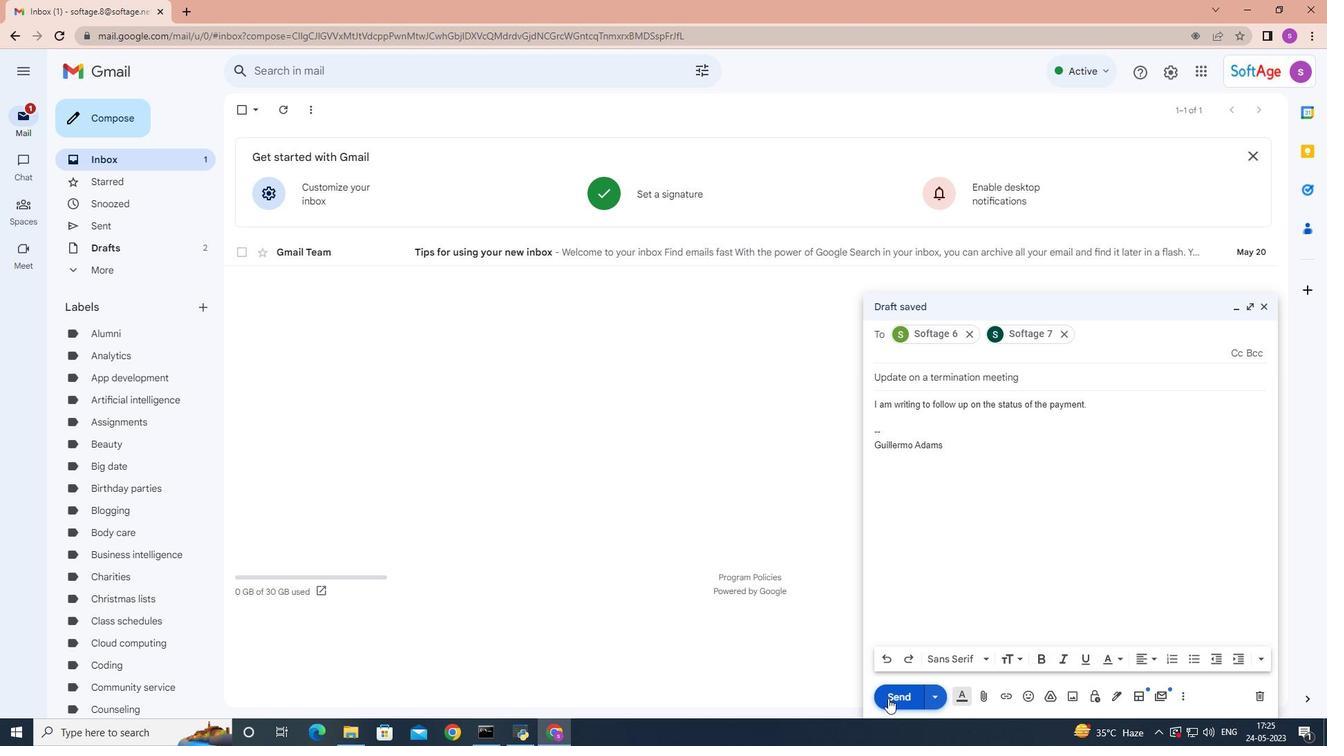 
